 Task: Find connections with filter location Harbin with filter topic #house with filter profile language English with filter current company Leena AI with filter school Malla Reddy College of Engineering & Technology with filter industry IT System Design Services with filter service category Auto Insurance with filter keywords title Iron Worker
Action: Mouse moved to (694, 89)
Screenshot: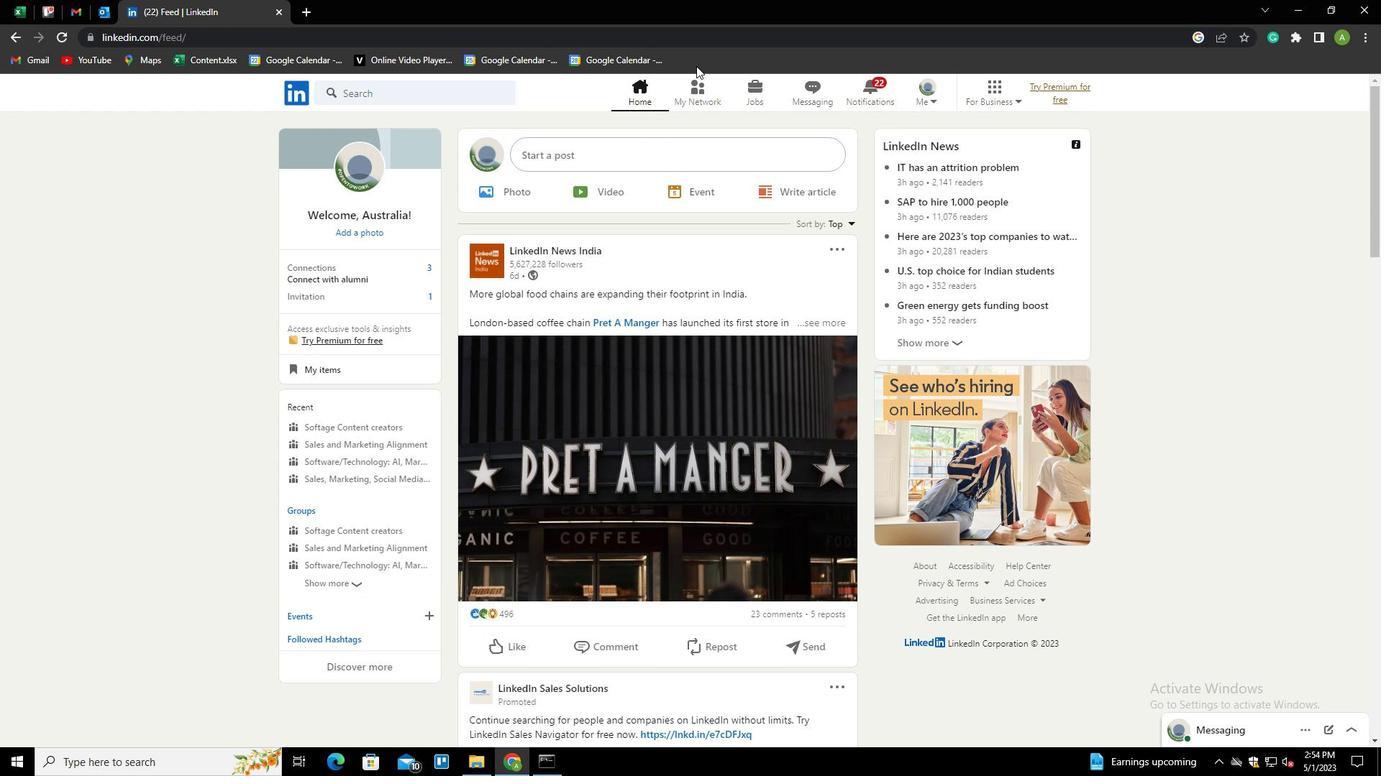 
Action: Mouse pressed left at (694, 89)
Screenshot: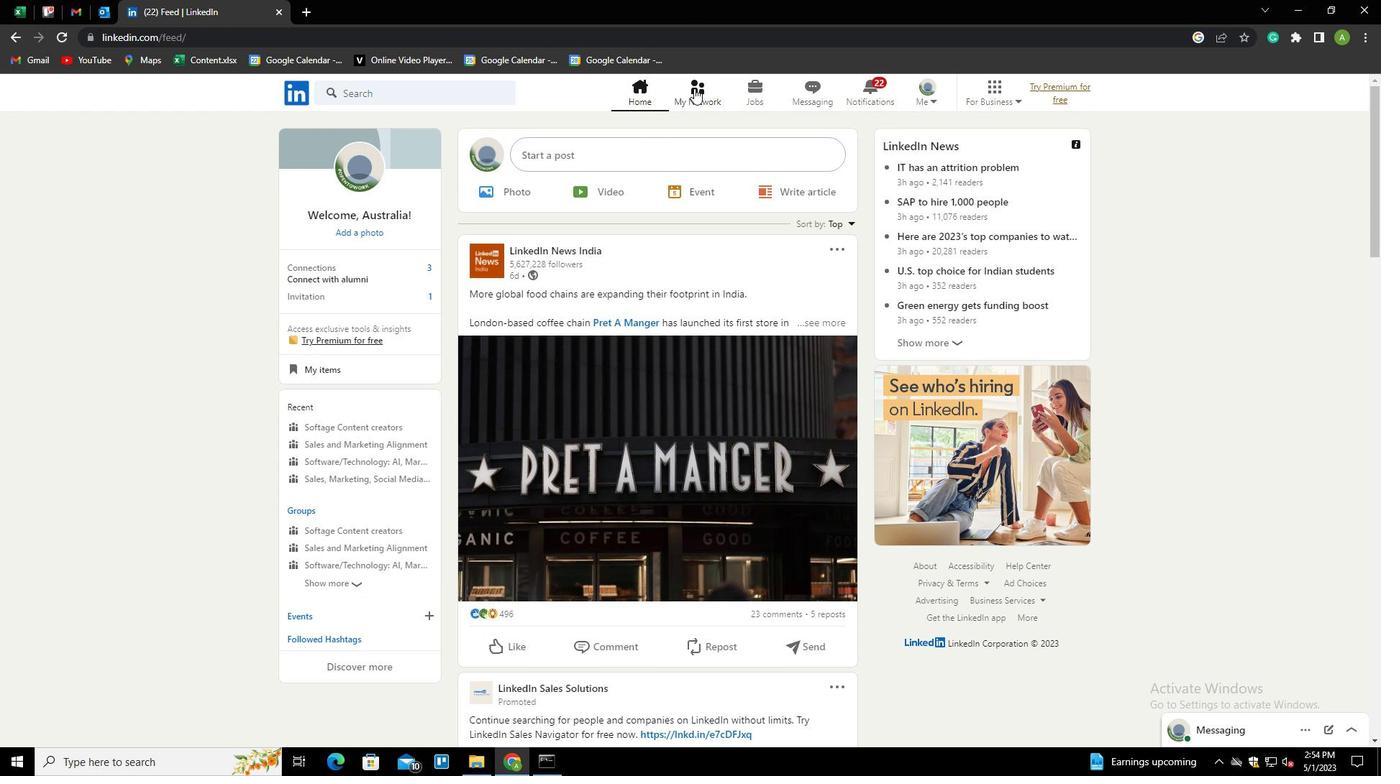
Action: Mouse moved to (382, 174)
Screenshot: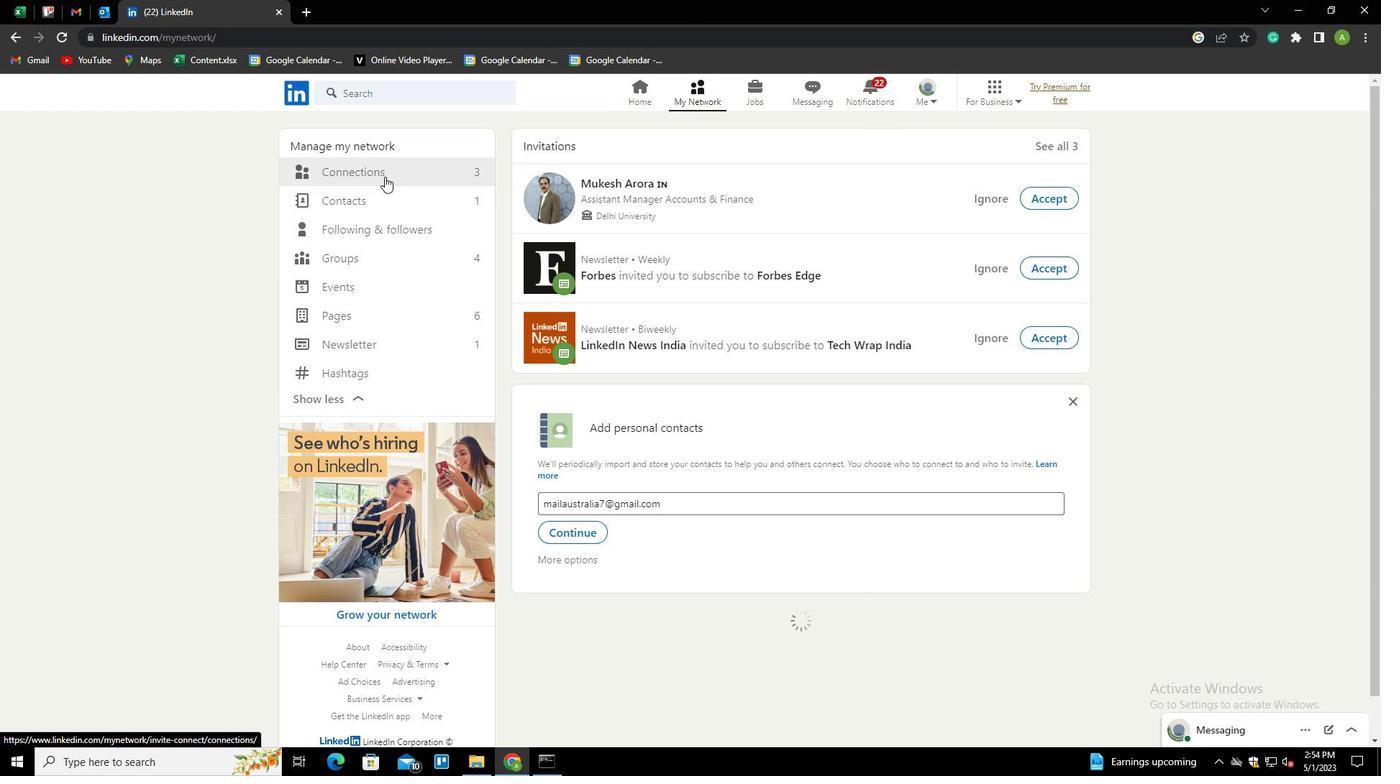 
Action: Mouse pressed left at (382, 174)
Screenshot: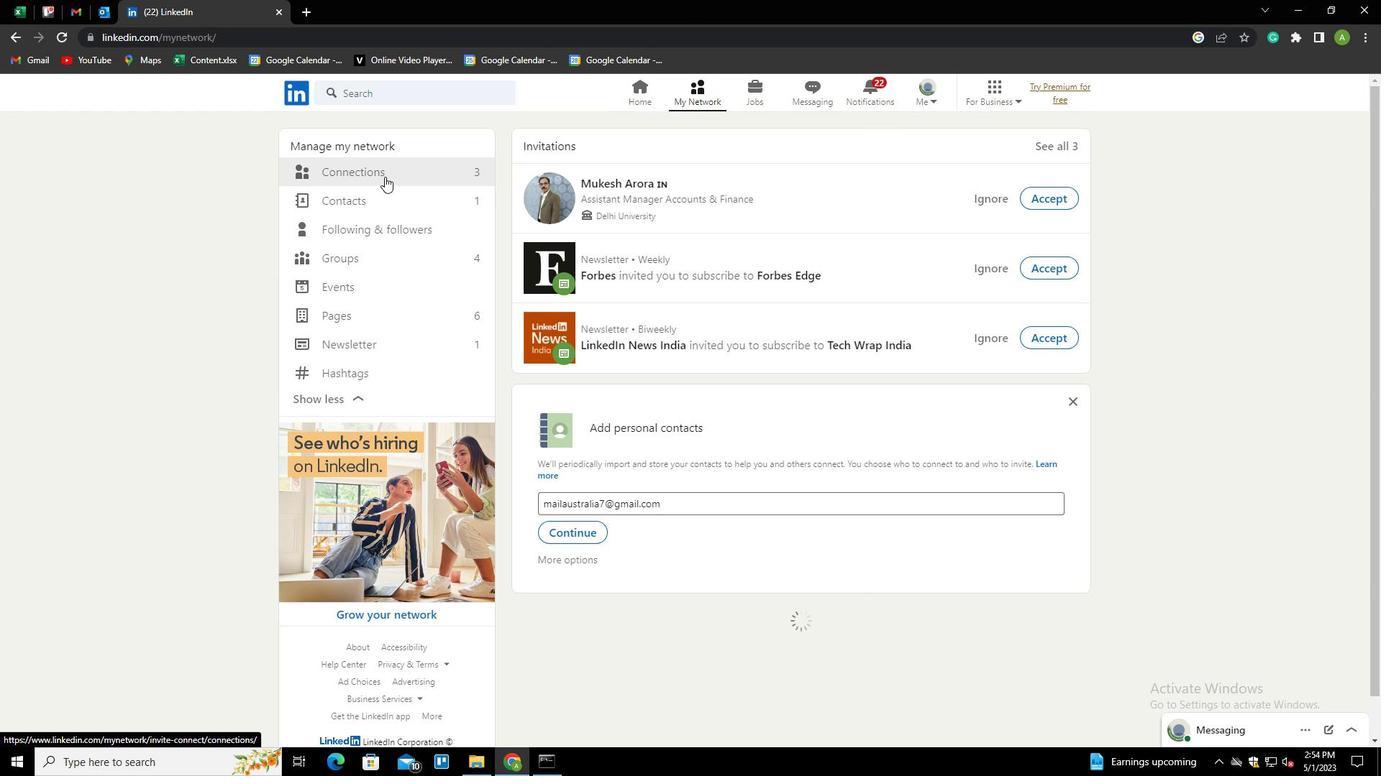 
Action: Mouse moved to (814, 171)
Screenshot: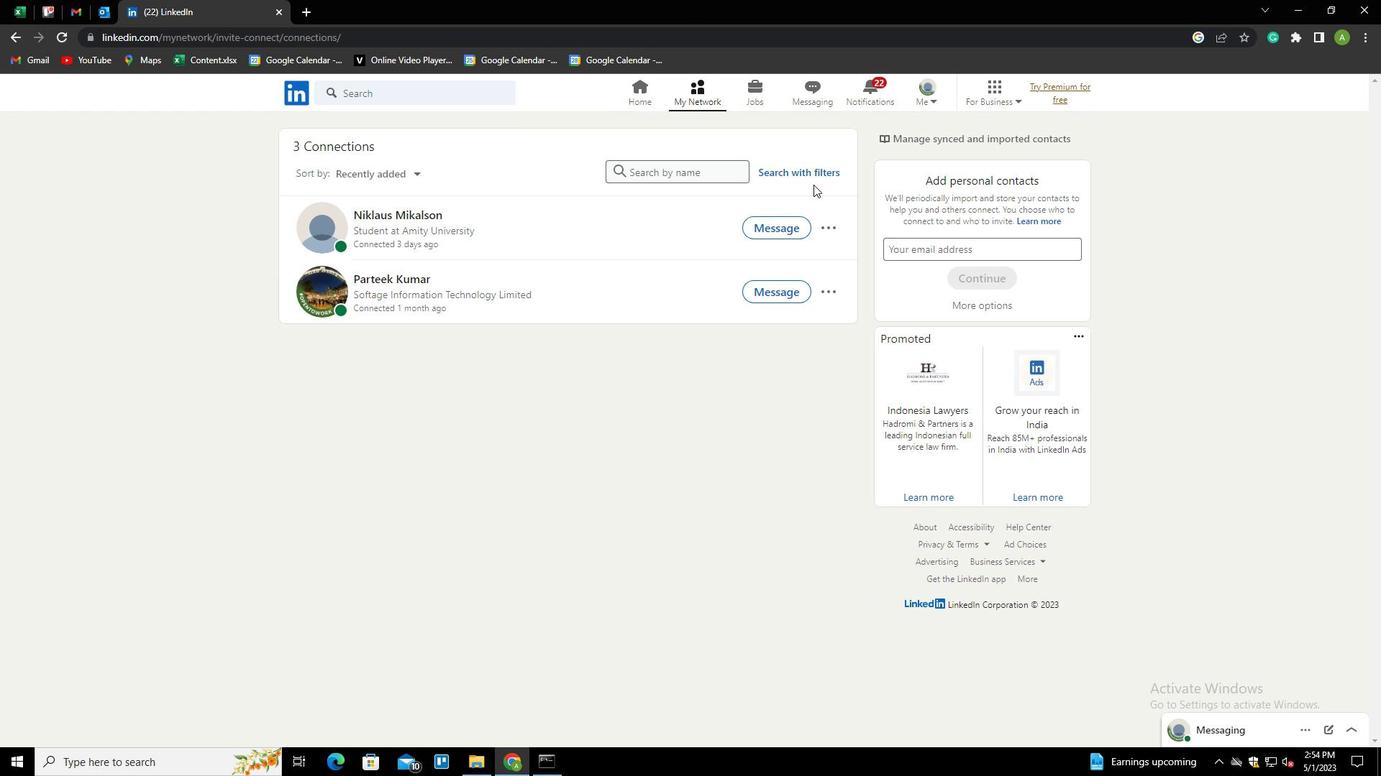
Action: Mouse pressed left at (814, 171)
Screenshot: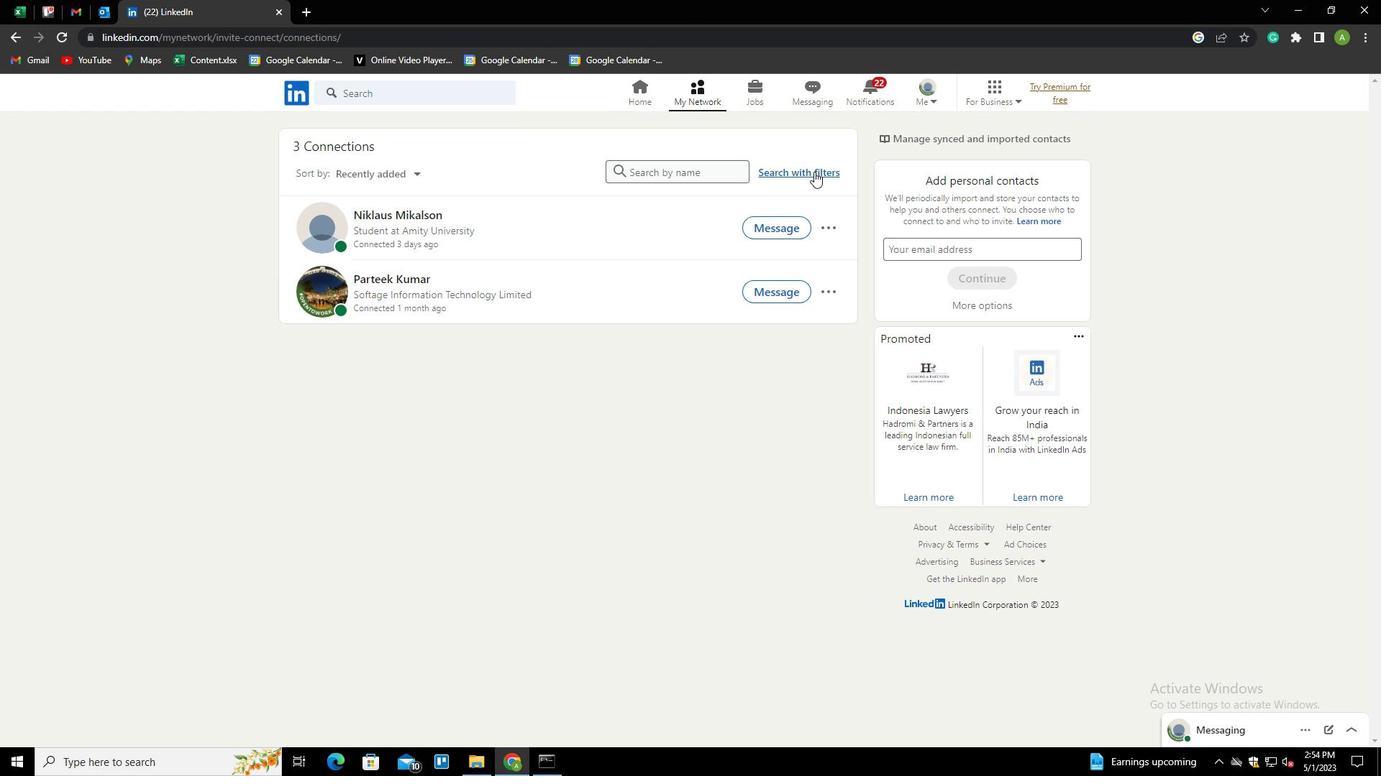 
Action: Mouse moved to (743, 126)
Screenshot: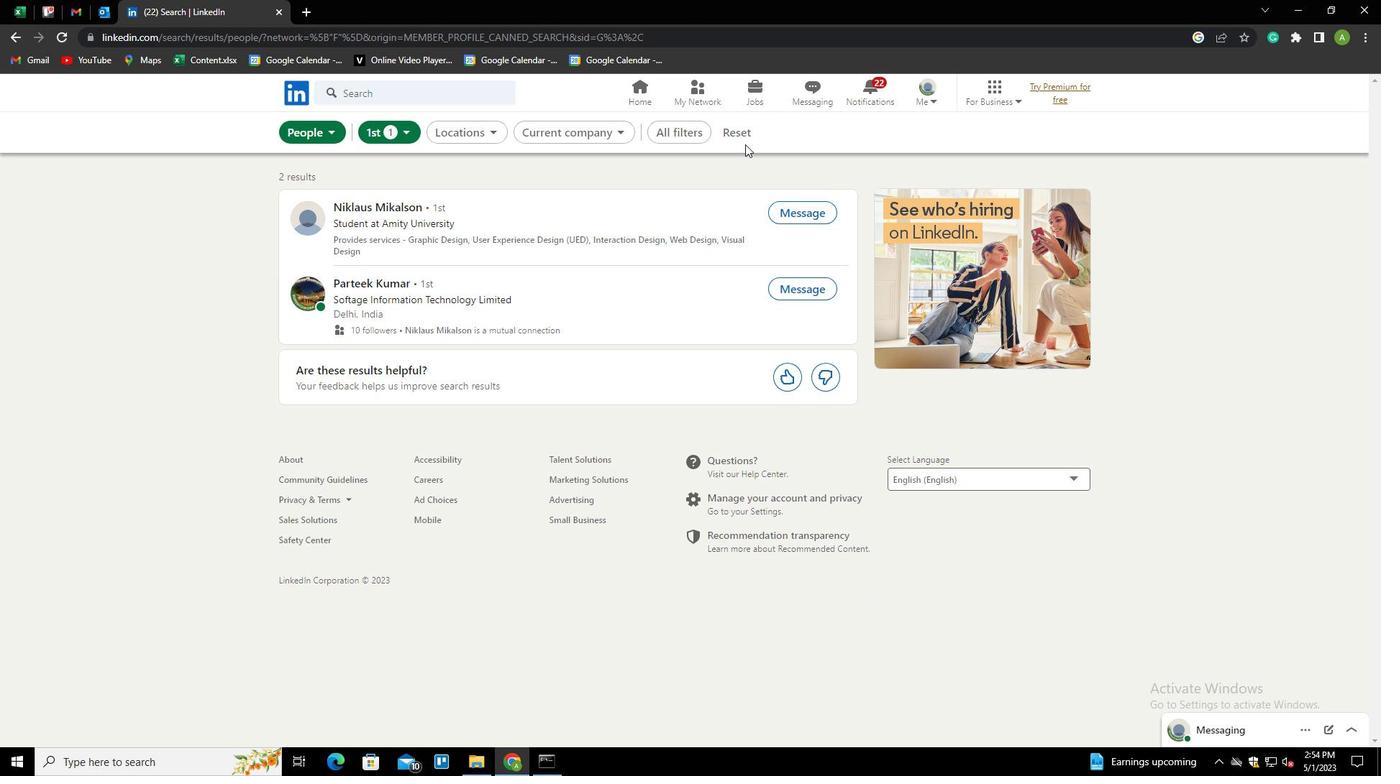 
Action: Mouse pressed left at (743, 126)
Screenshot: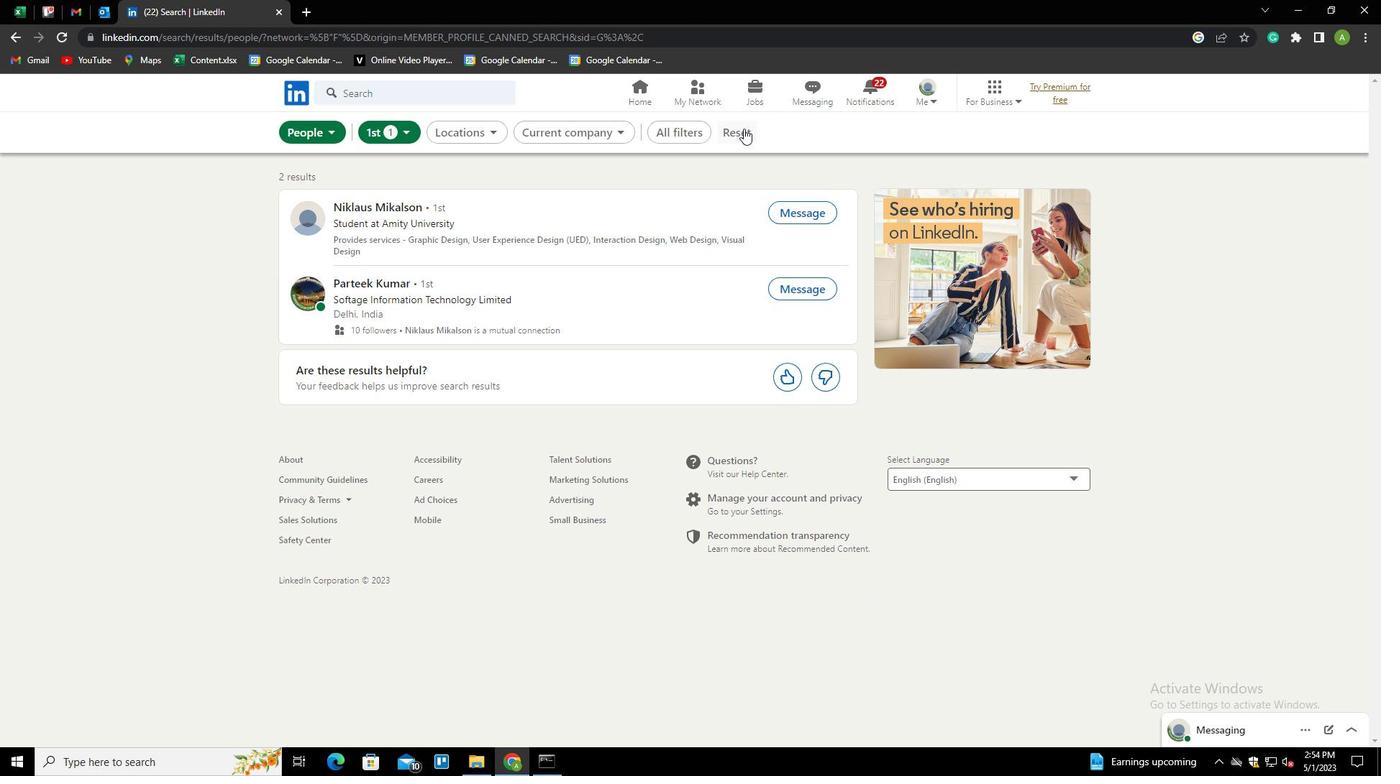 
Action: Mouse moved to (692, 132)
Screenshot: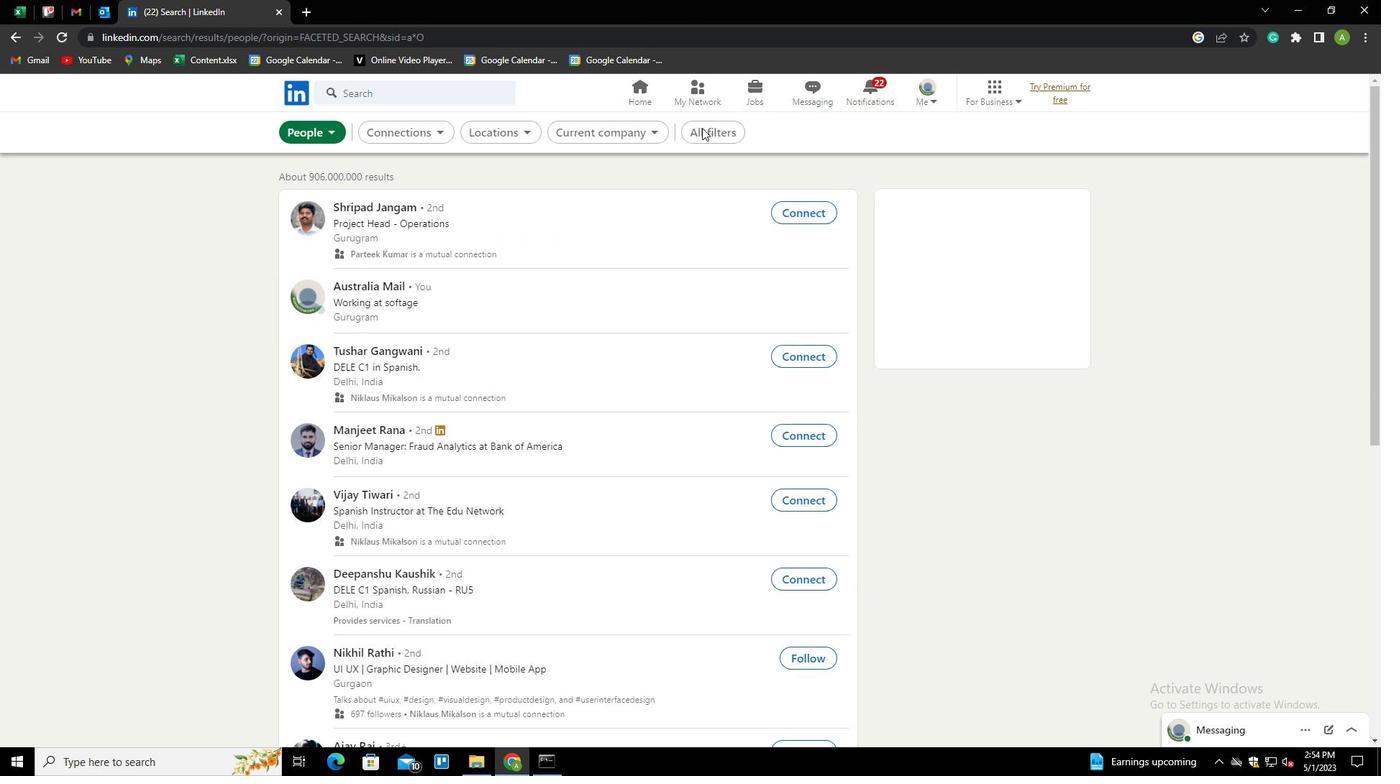 
Action: Mouse pressed left at (692, 132)
Screenshot: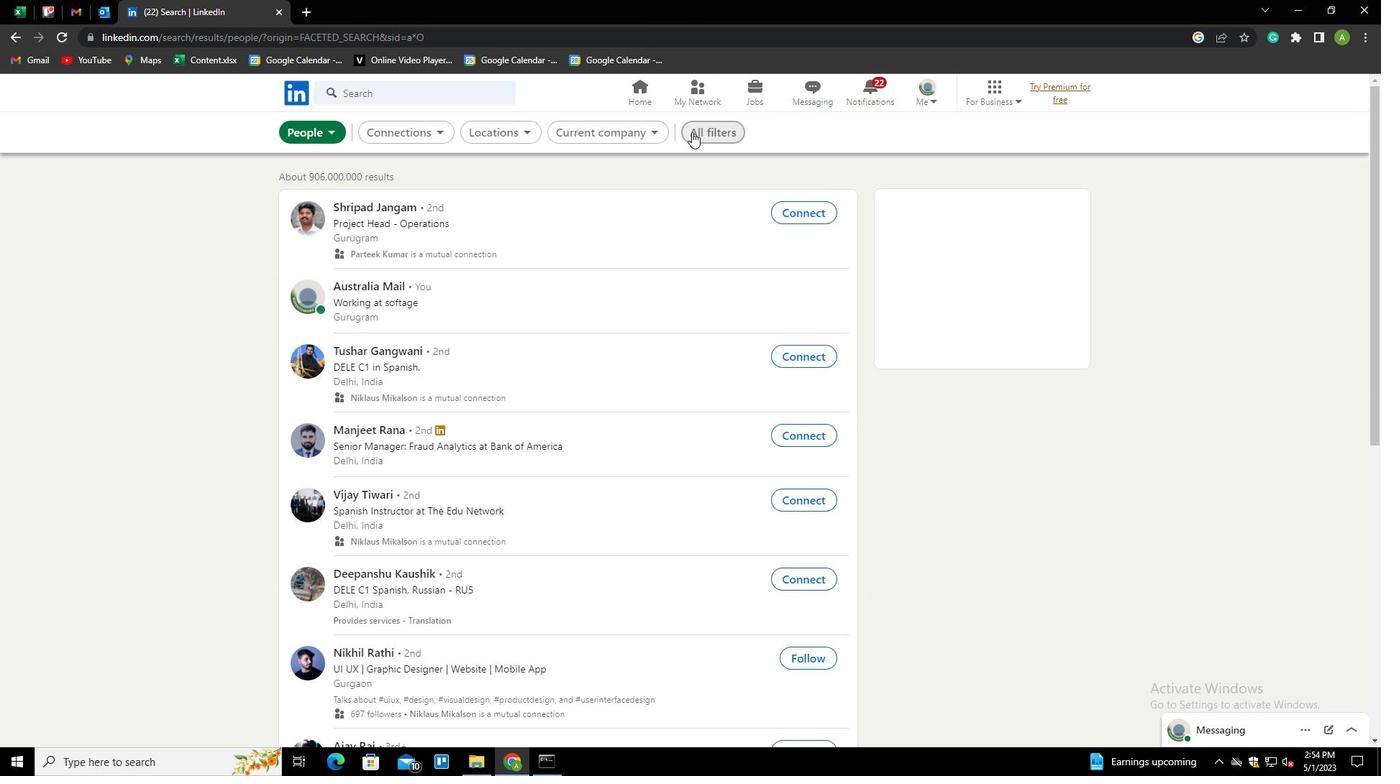 
Action: Mouse moved to (1210, 448)
Screenshot: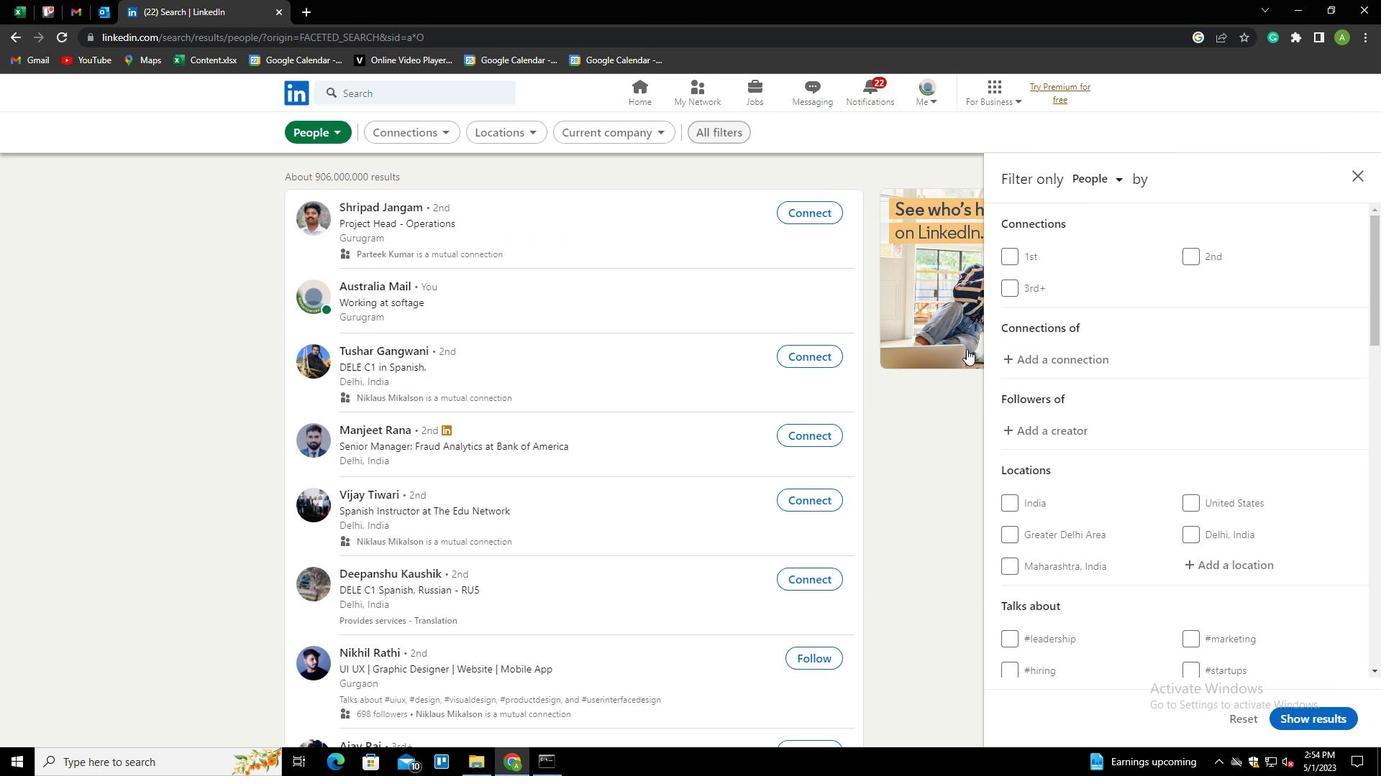 
Action: Mouse scrolled (1210, 447) with delta (0, 0)
Screenshot: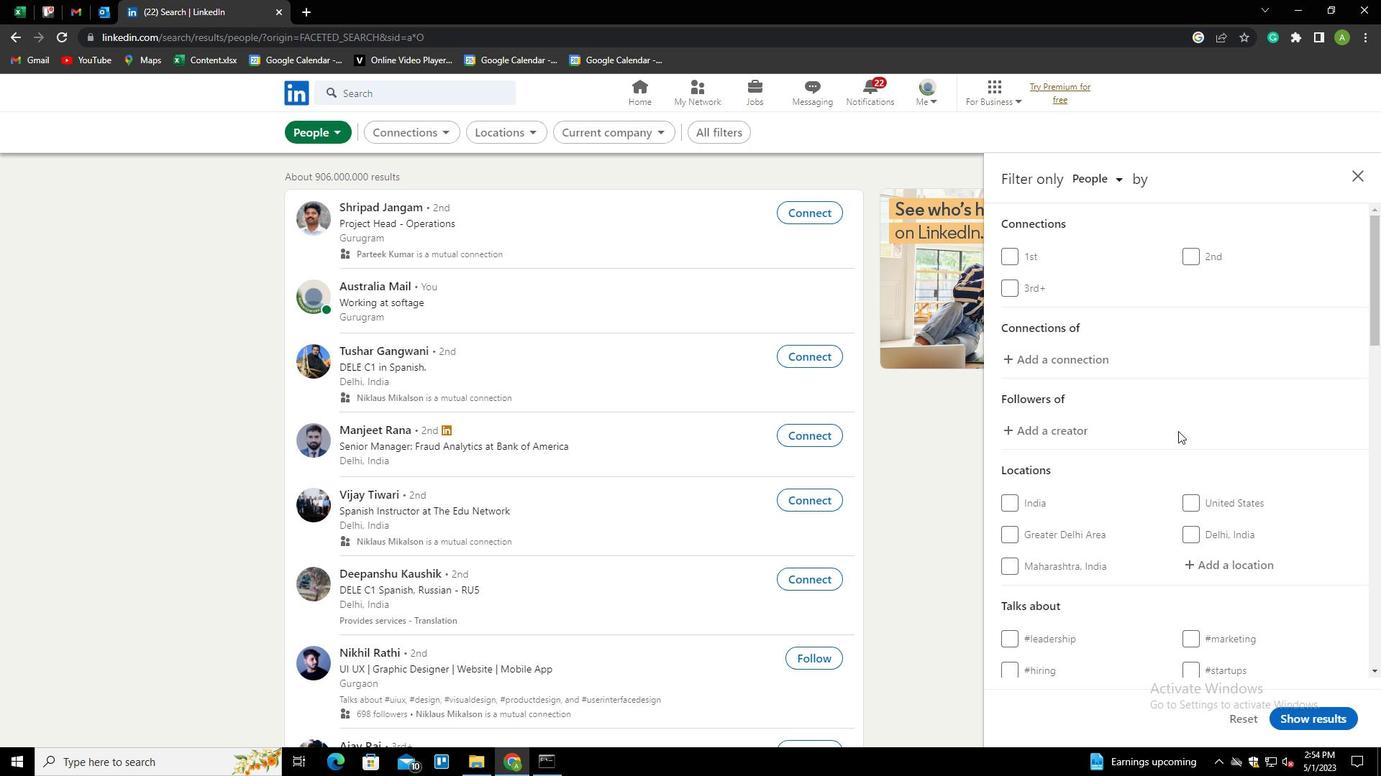 
Action: Mouse moved to (1207, 482)
Screenshot: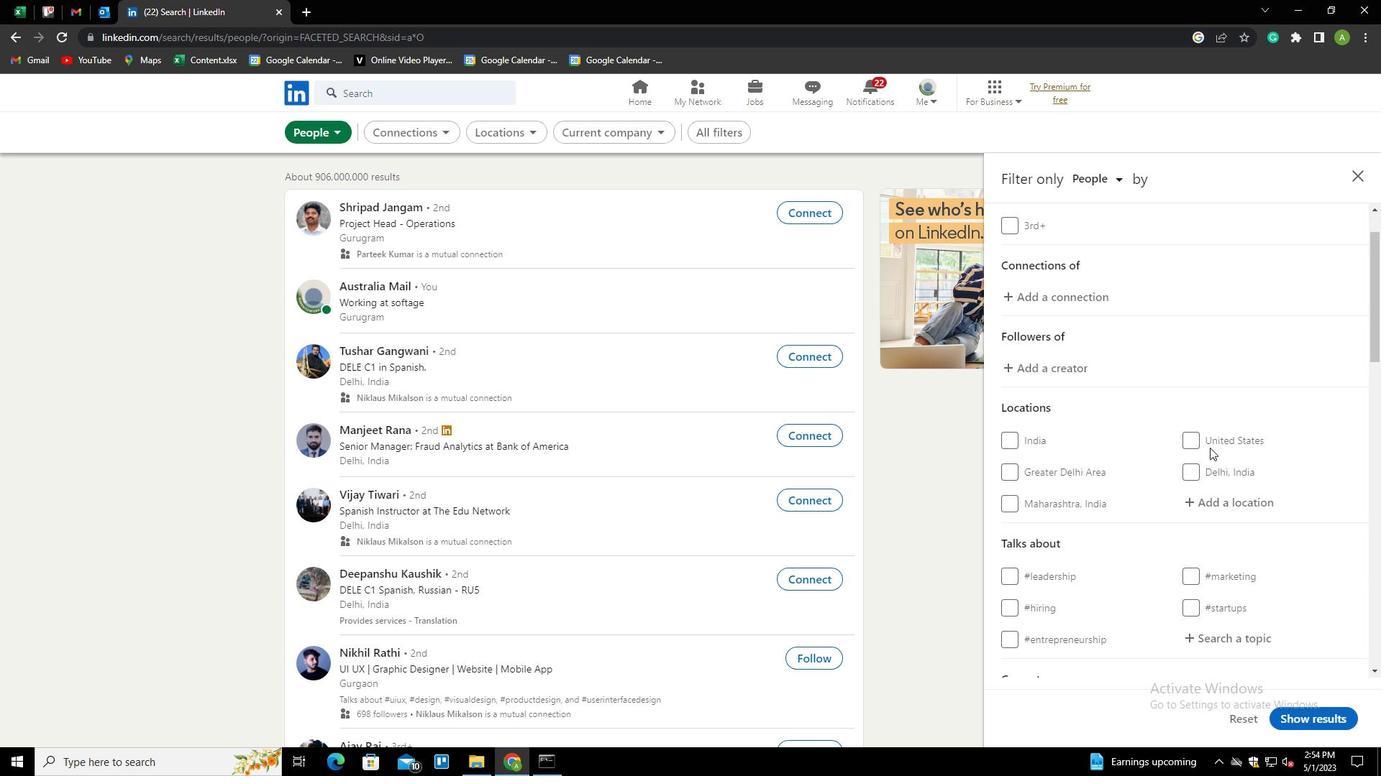 
Action: Mouse pressed left at (1207, 482)
Screenshot: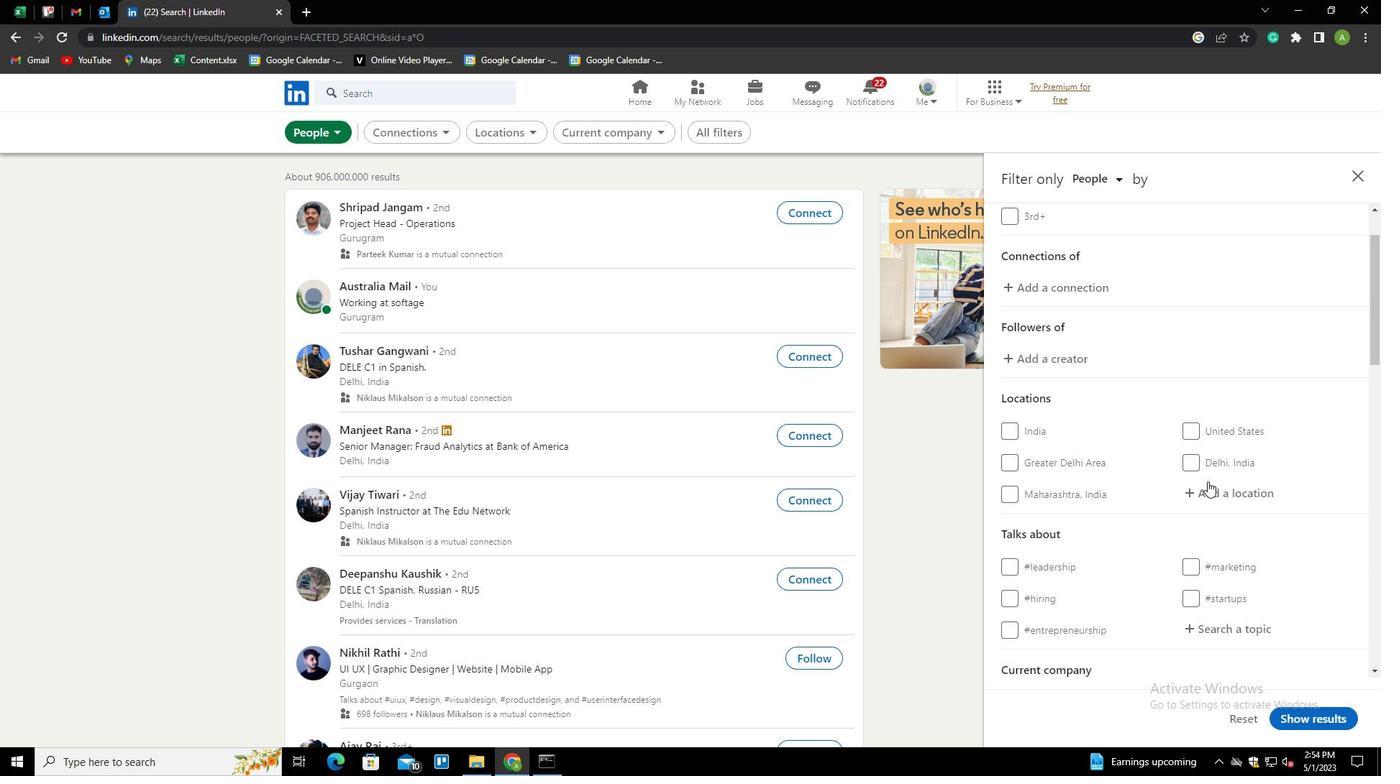 
Action: Mouse moved to (1207, 497)
Screenshot: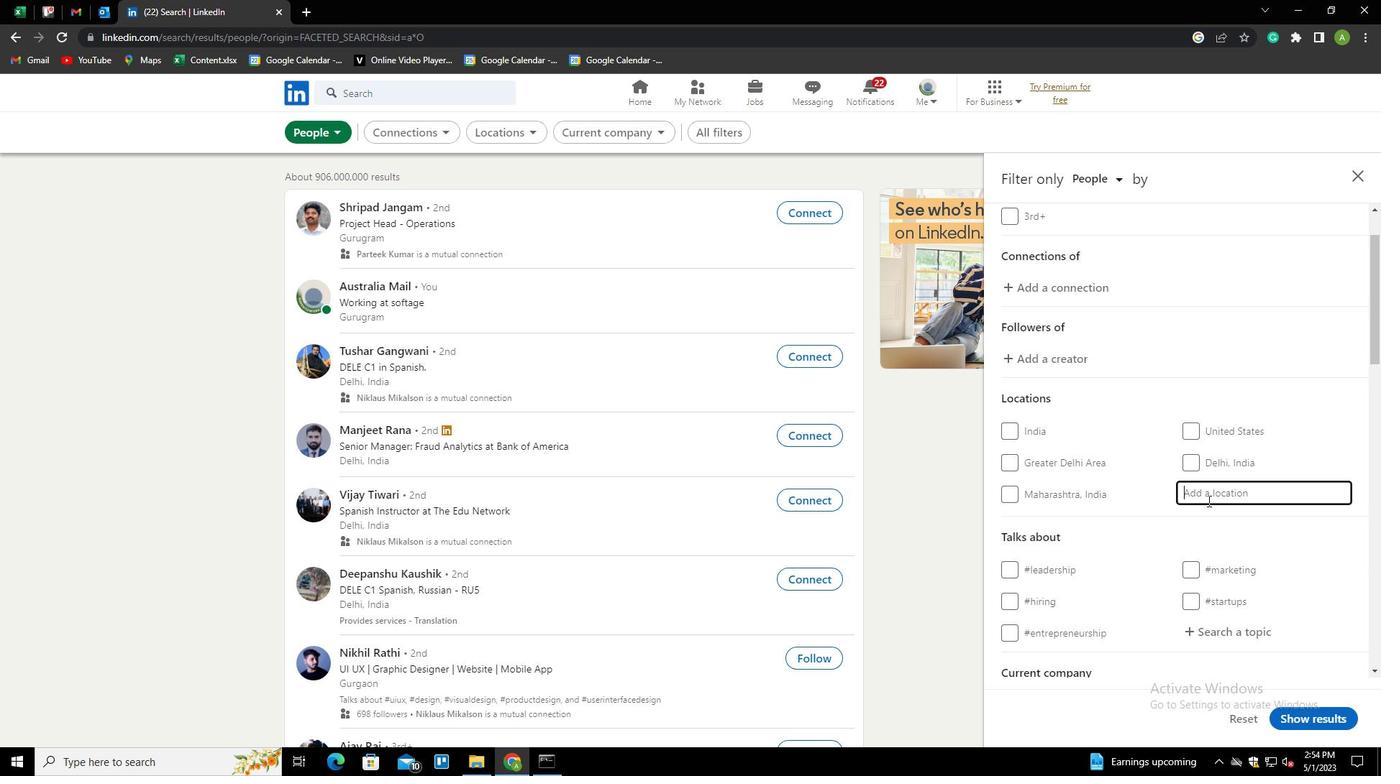 
Action: Mouse pressed left at (1207, 497)
Screenshot: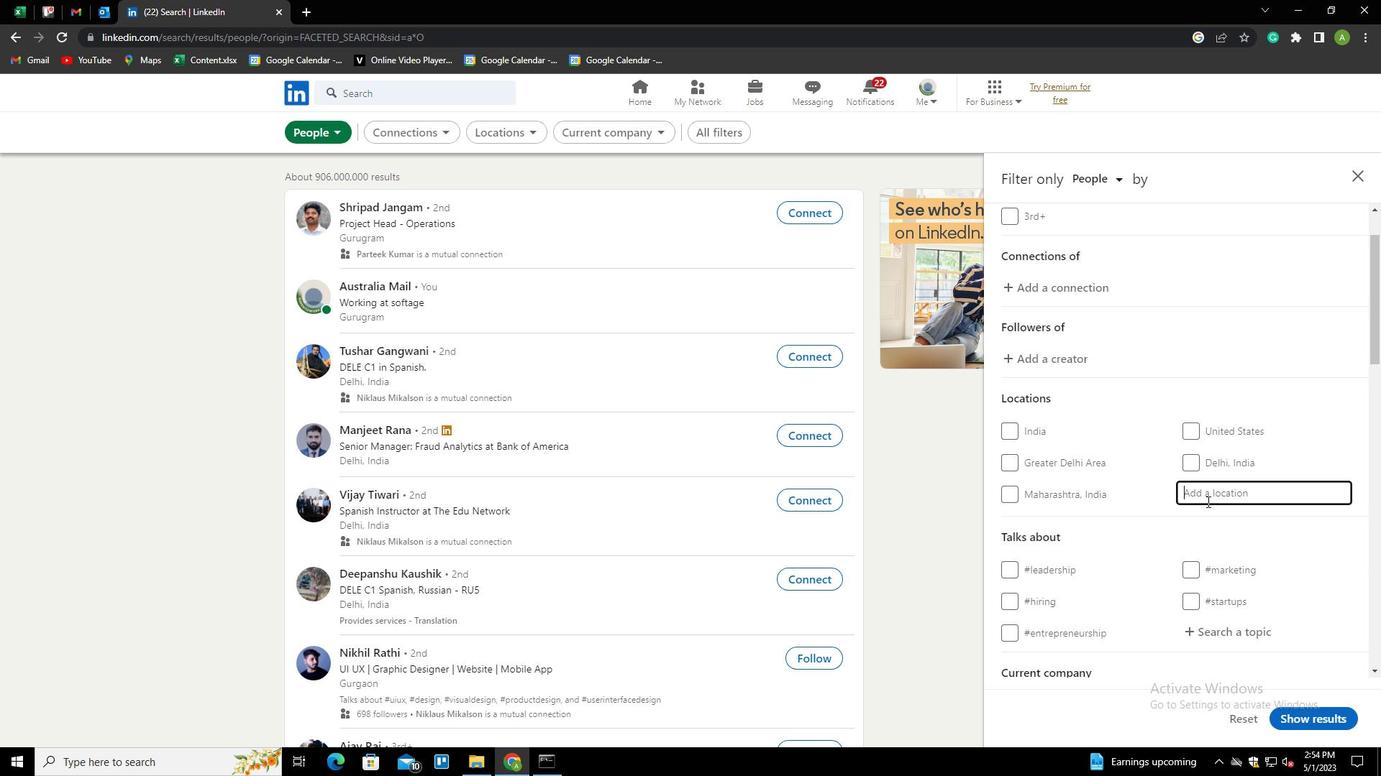
Action: Key pressed <Key.shift>HARBIN<Key.down><Key.enter>
Screenshot: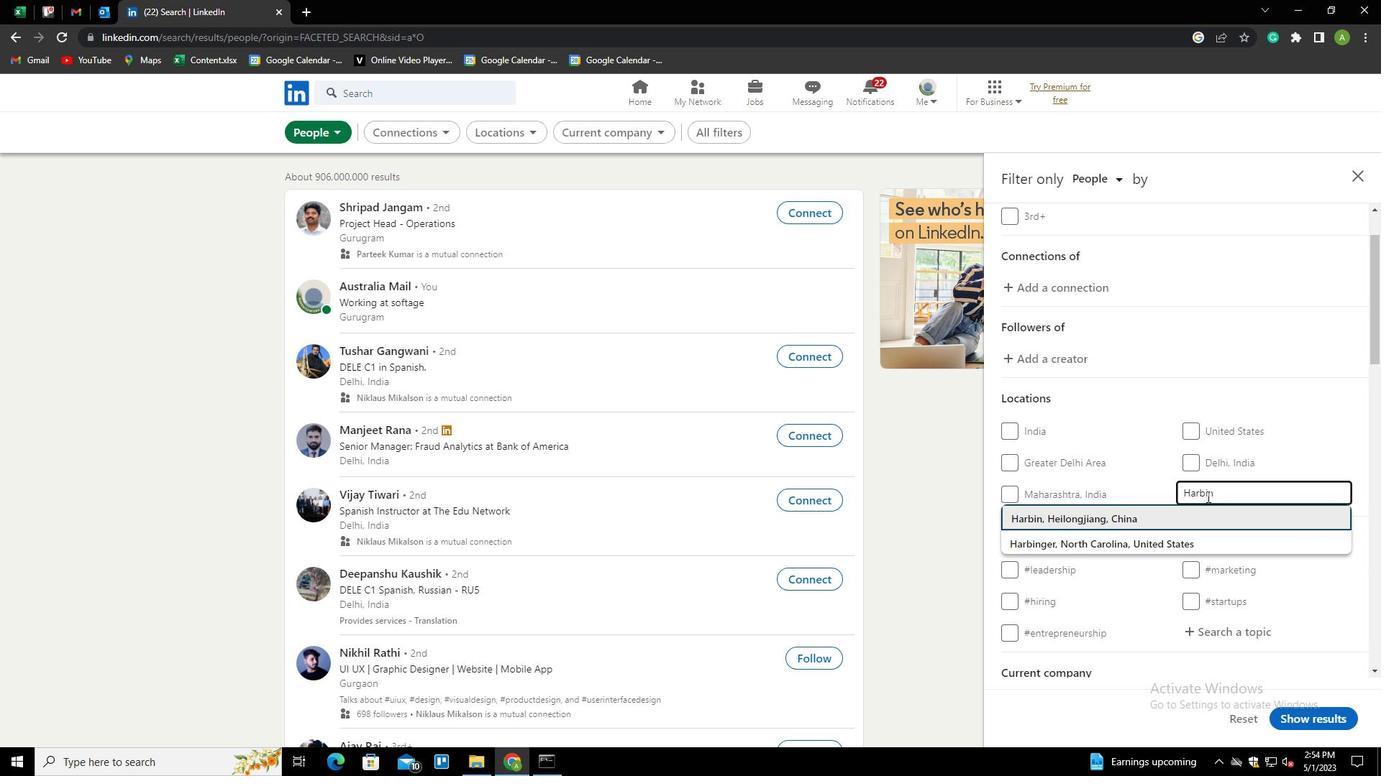 
Action: Mouse scrolled (1207, 496) with delta (0, 0)
Screenshot: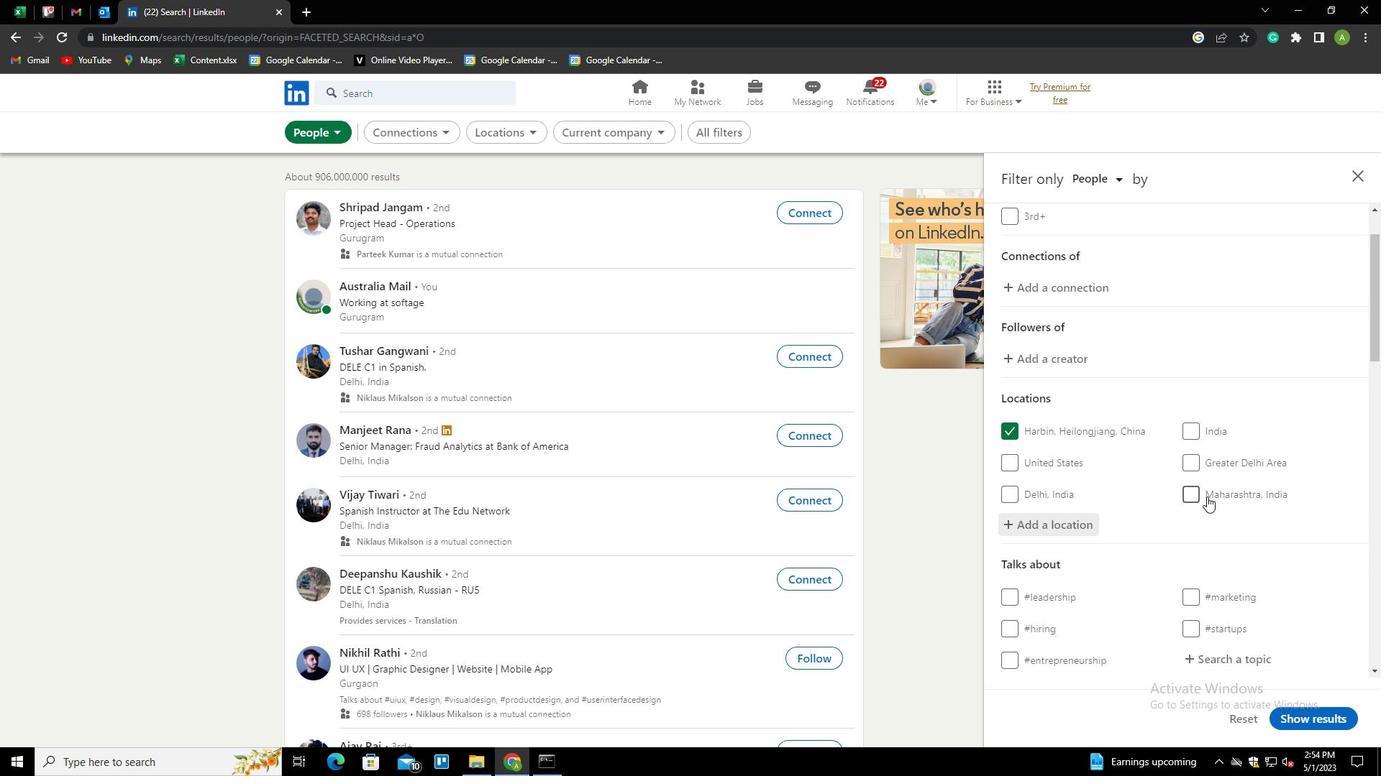 
Action: Mouse scrolled (1207, 496) with delta (0, 0)
Screenshot: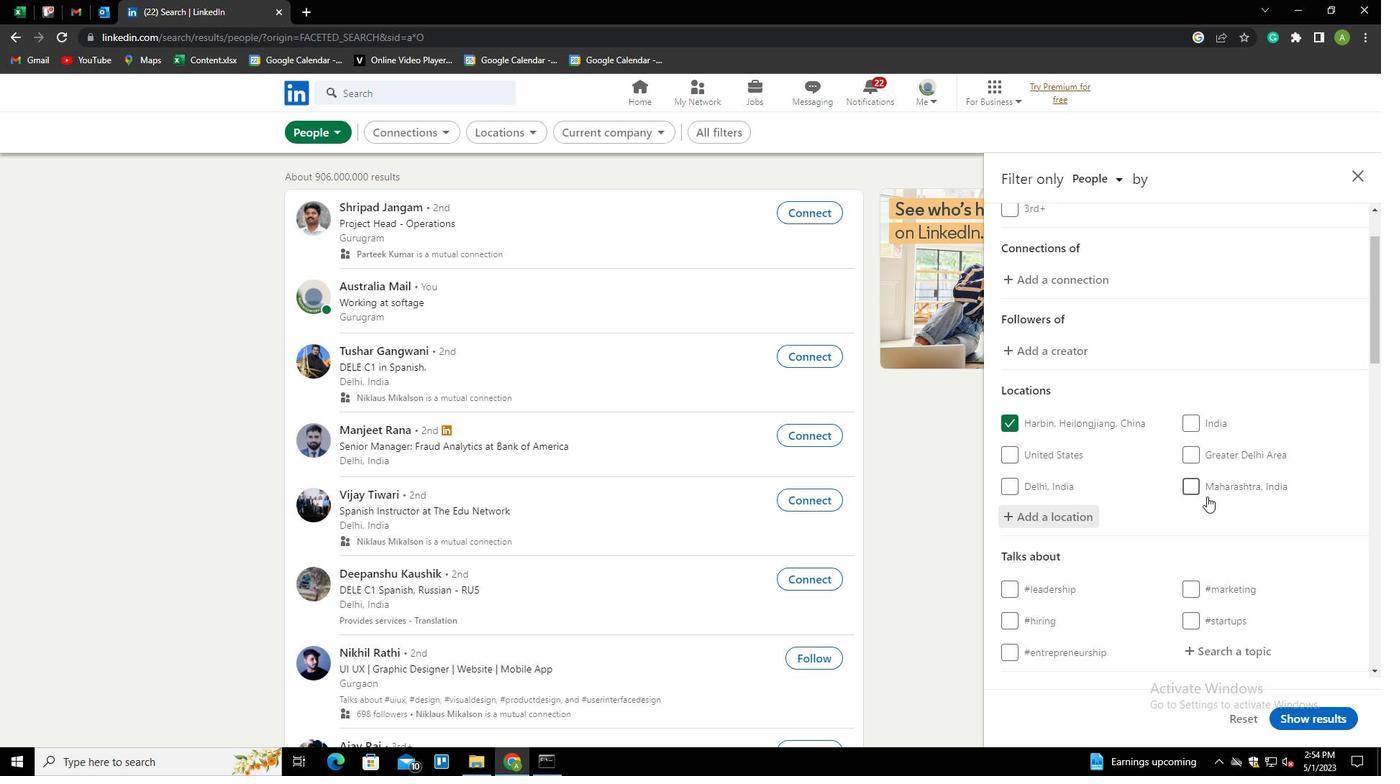
Action: Mouse scrolled (1207, 496) with delta (0, 0)
Screenshot: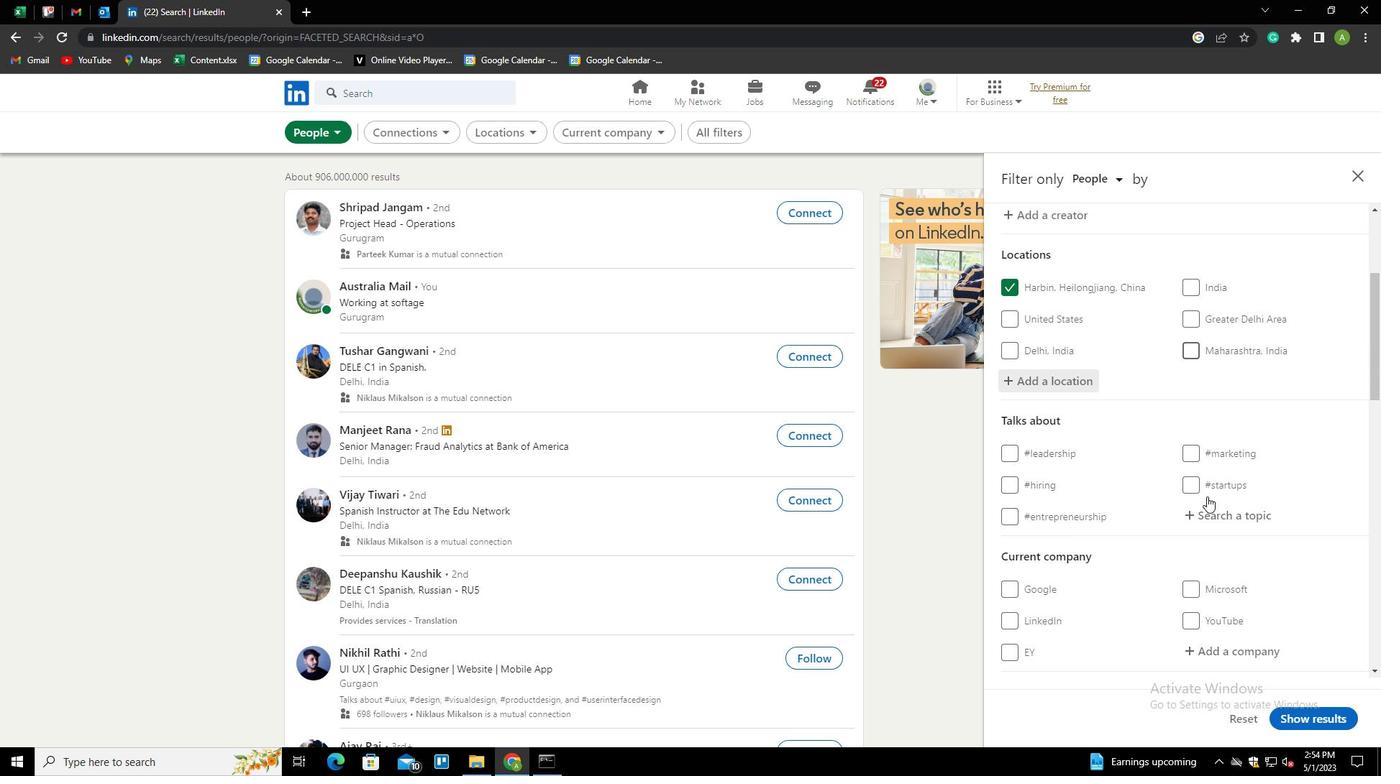 
Action: Mouse moved to (1210, 439)
Screenshot: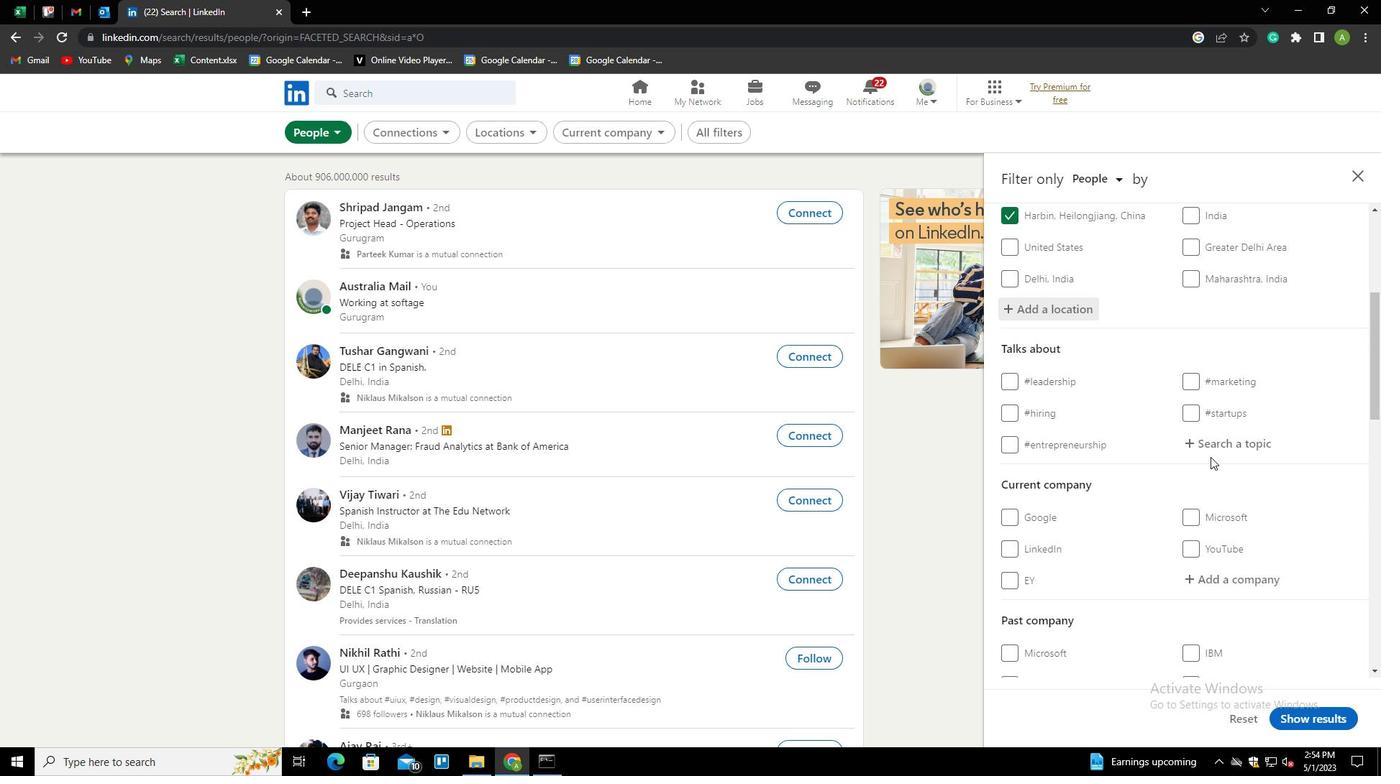 
Action: Mouse pressed left at (1210, 439)
Screenshot: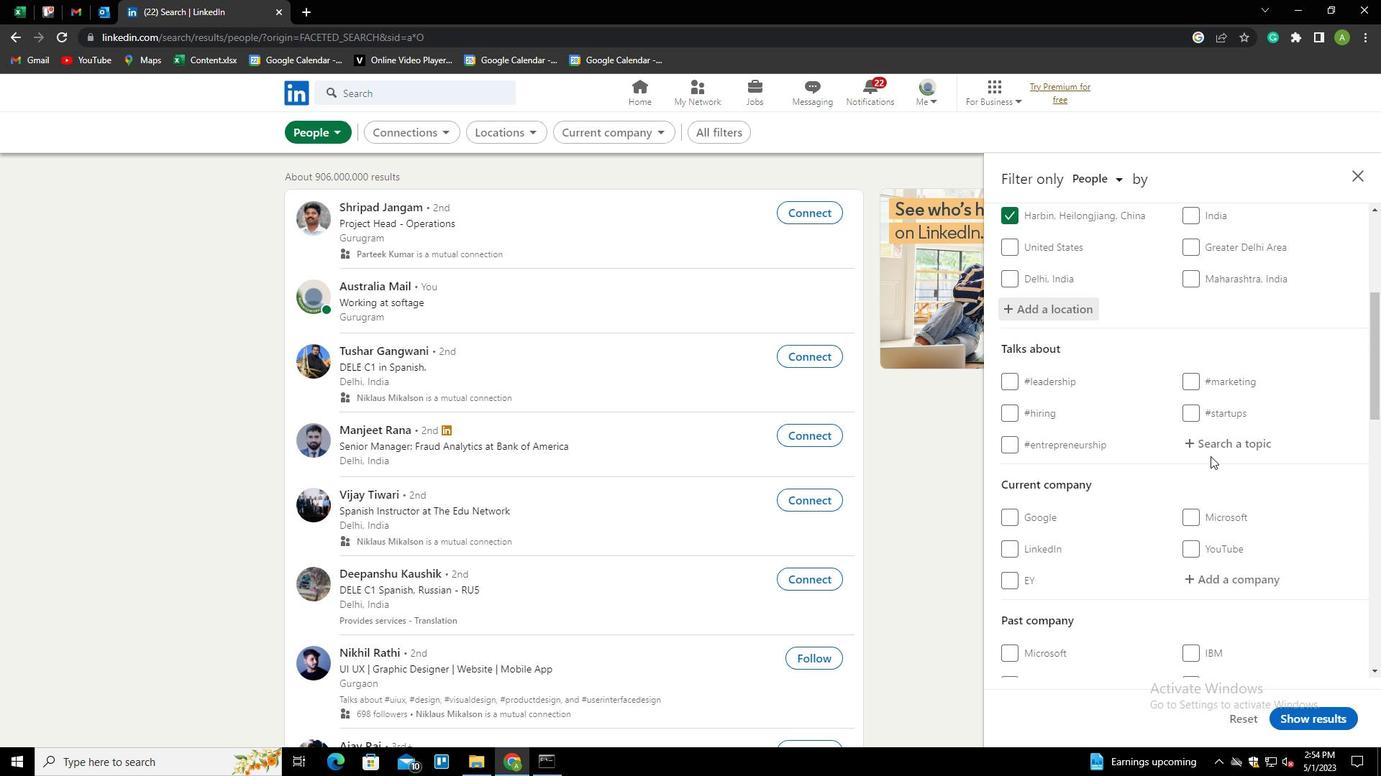 
Action: Key pressed JPI<Key.backspace><Key.backspace><Key.backspace>JPI<Key.backspace><Key.backspace><Key.backspace><Key.backspace>HOUSE<Key.down><Key.down><Key.down><Key.enter>
Screenshot: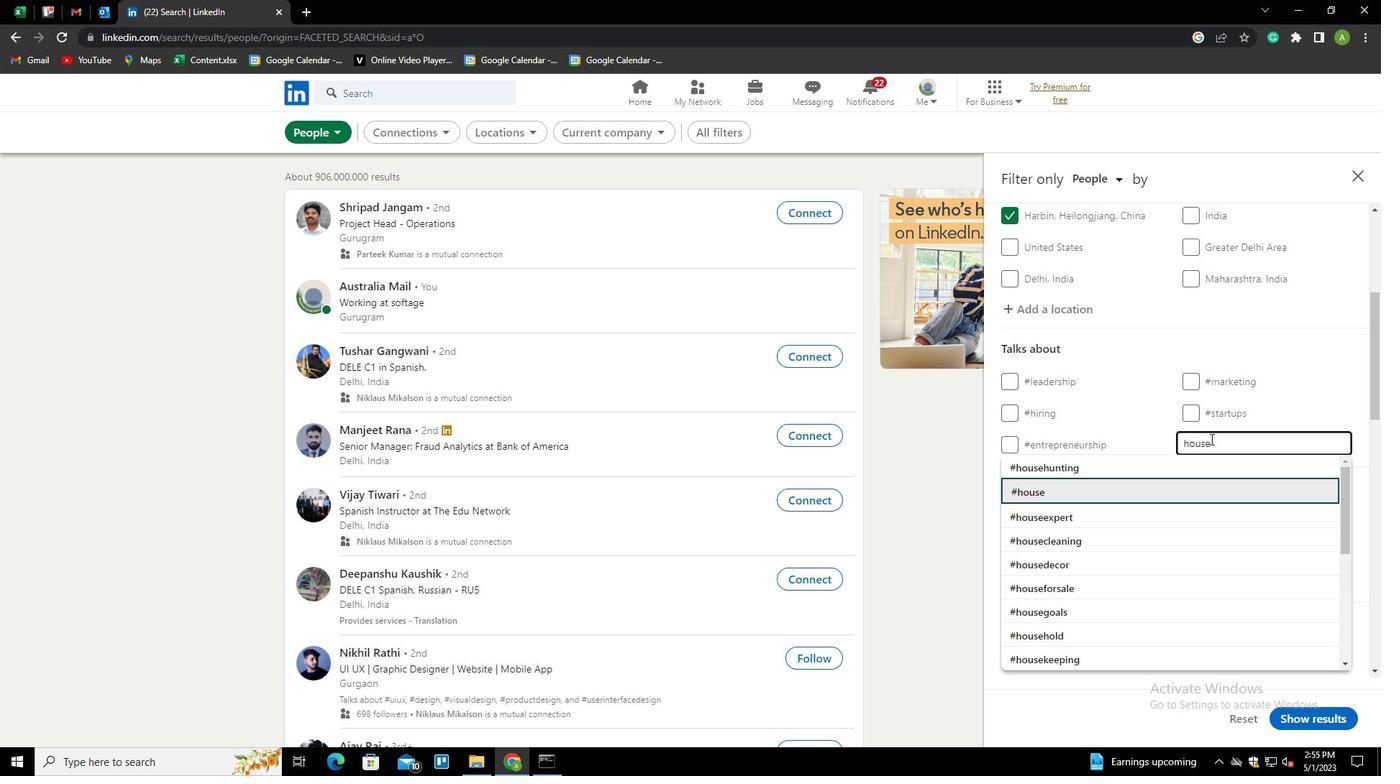 
Action: Mouse scrolled (1210, 438) with delta (0, 0)
Screenshot: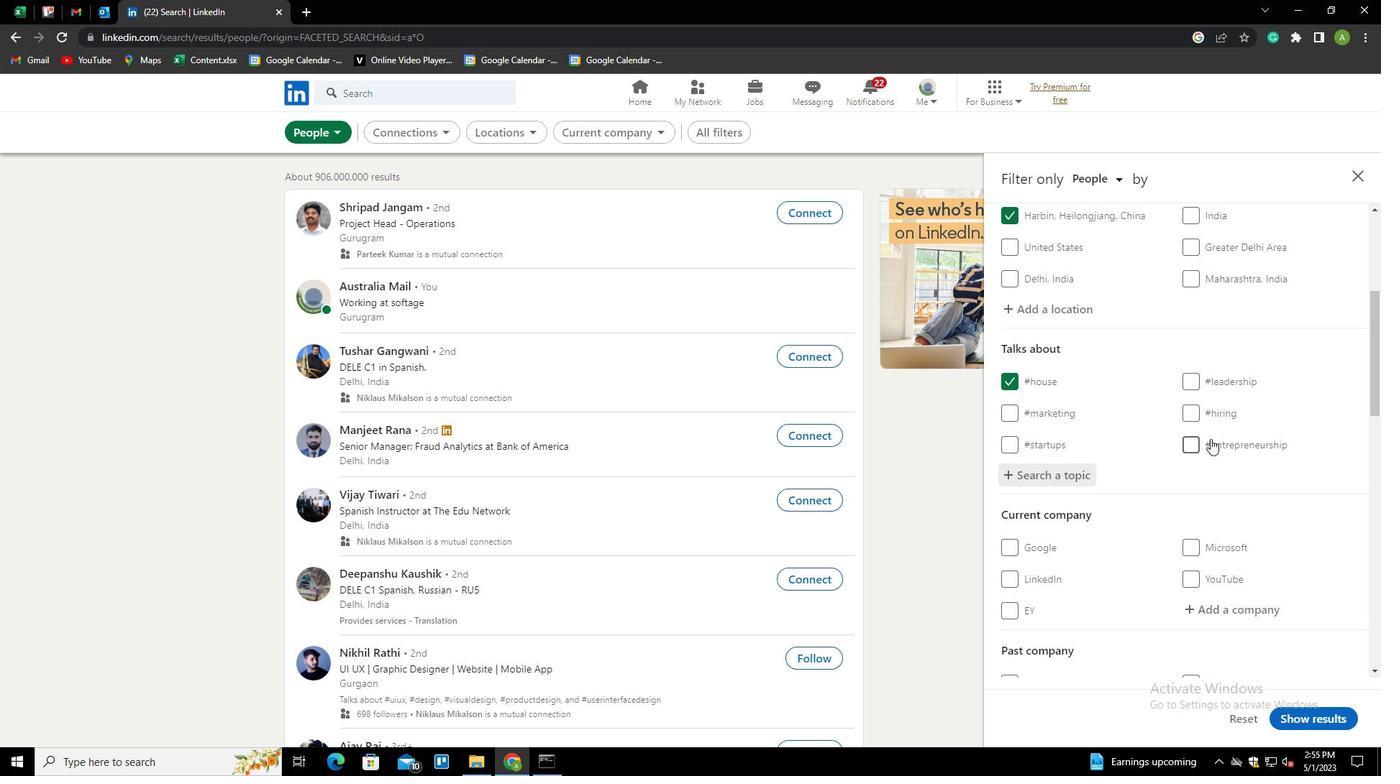 
Action: Mouse scrolled (1210, 438) with delta (0, 0)
Screenshot: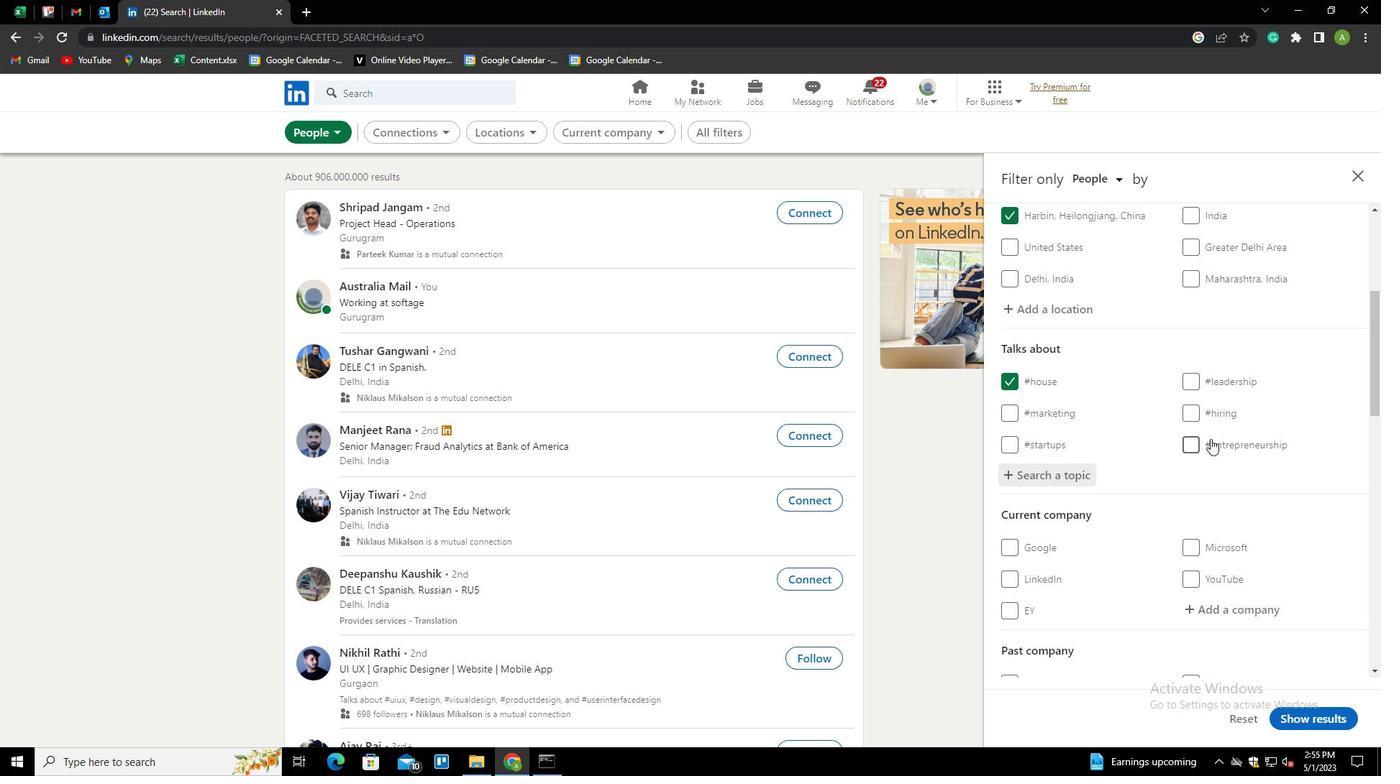 
Action: Mouse scrolled (1210, 438) with delta (0, 0)
Screenshot: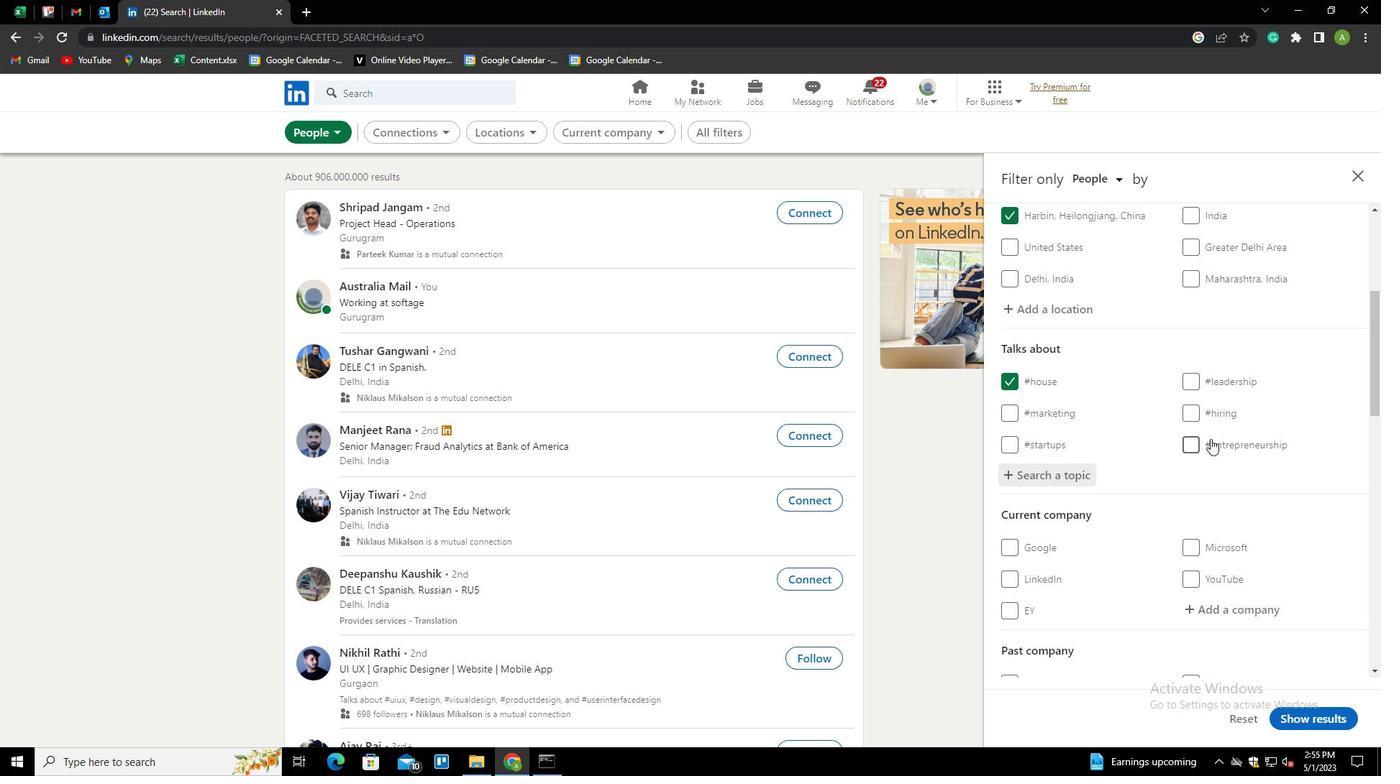 
Action: Mouse scrolled (1210, 438) with delta (0, 0)
Screenshot: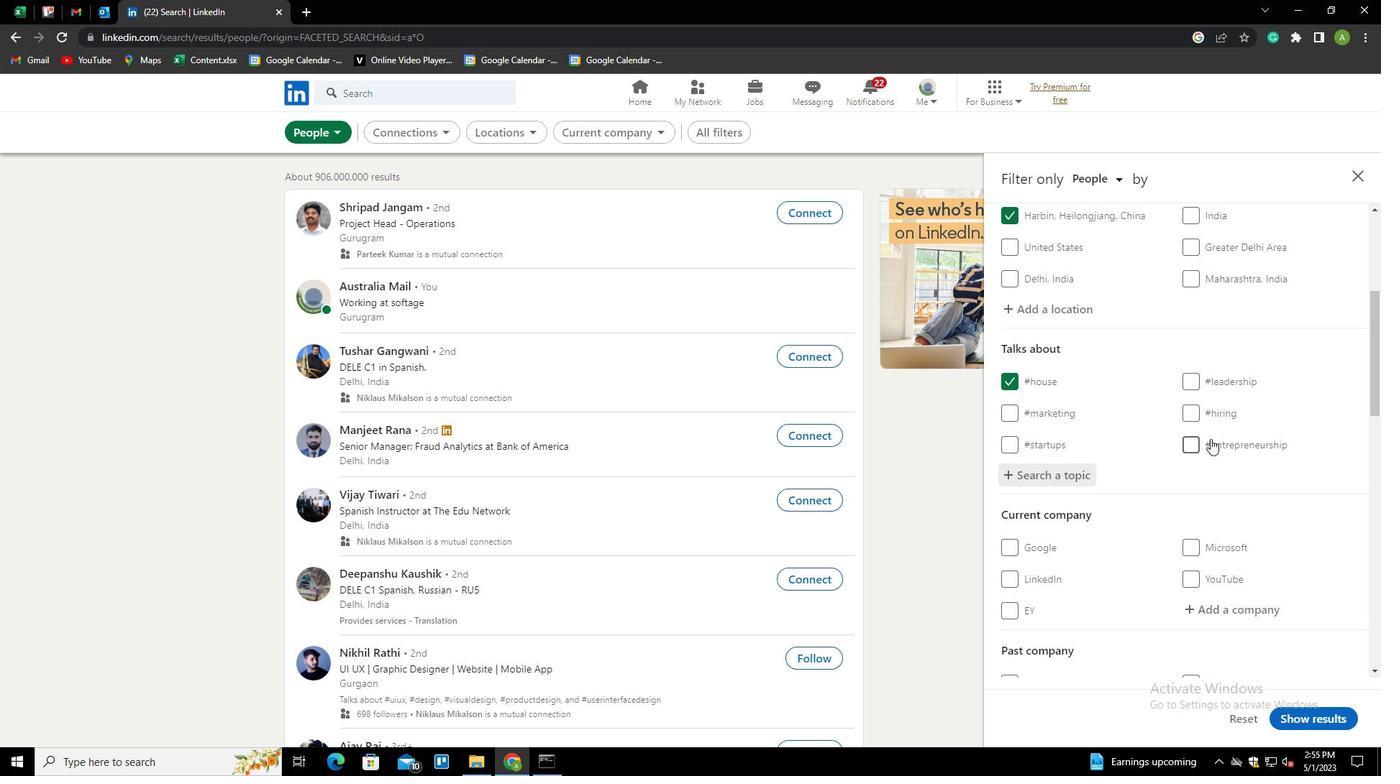 
Action: Mouse scrolled (1210, 438) with delta (0, 0)
Screenshot: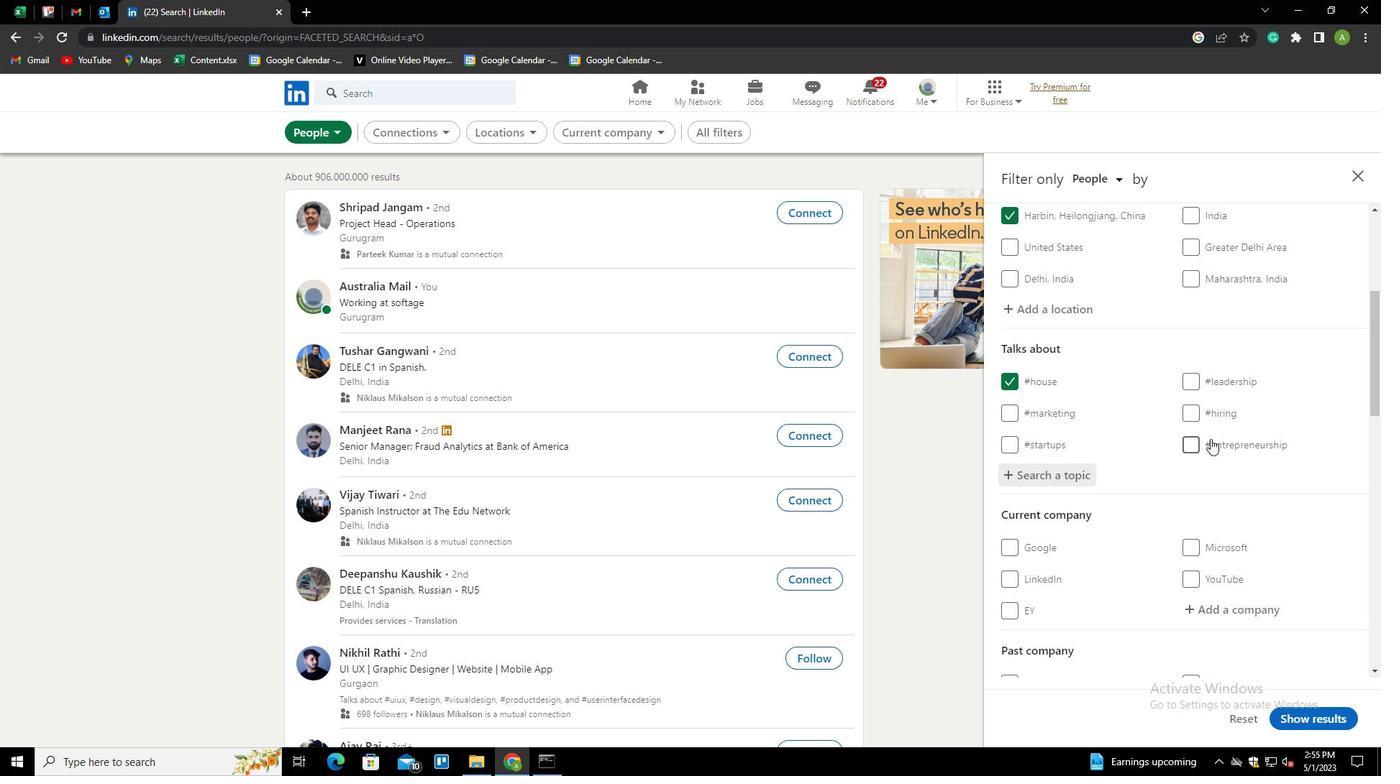 
Action: Mouse scrolled (1210, 438) with delta (0, 0)
Screenshot: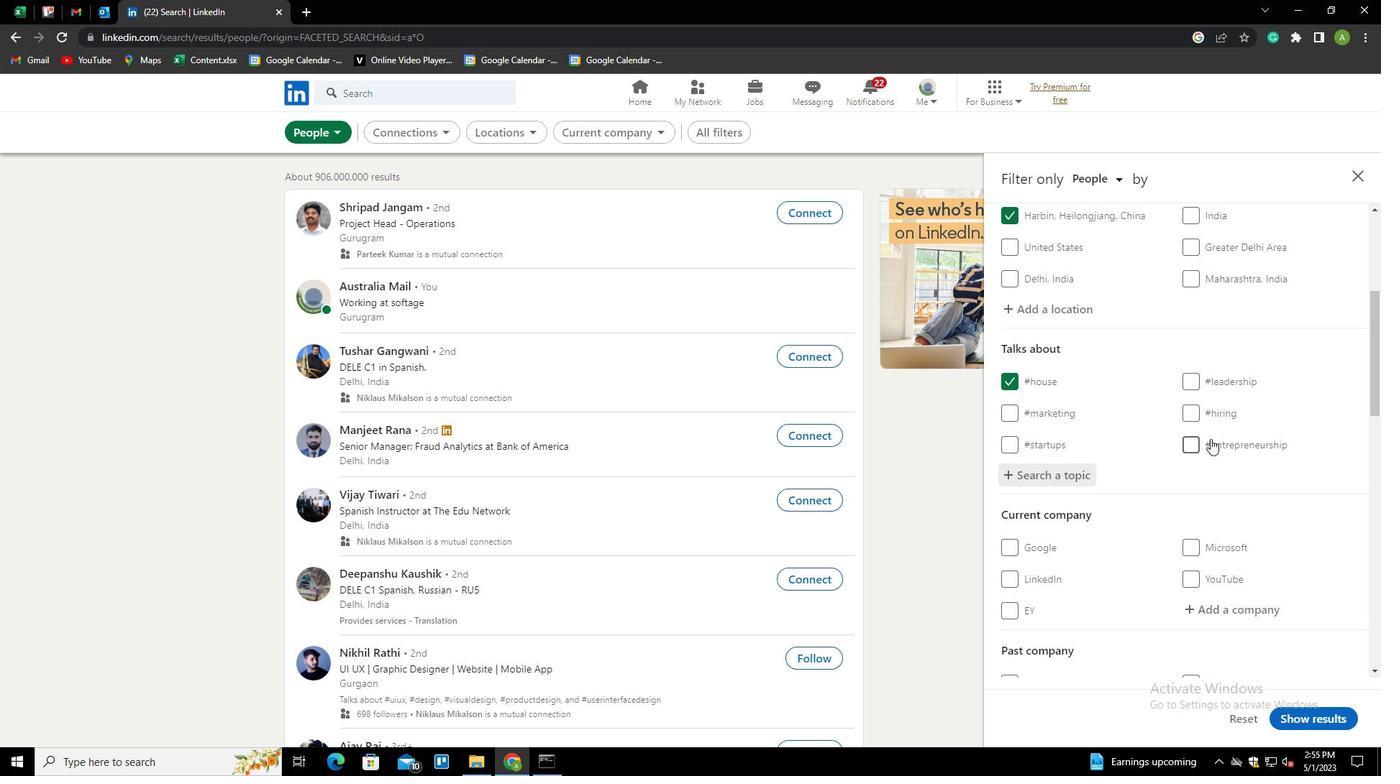 
Action: Mouse moved to (1129, 466)
Screenshot: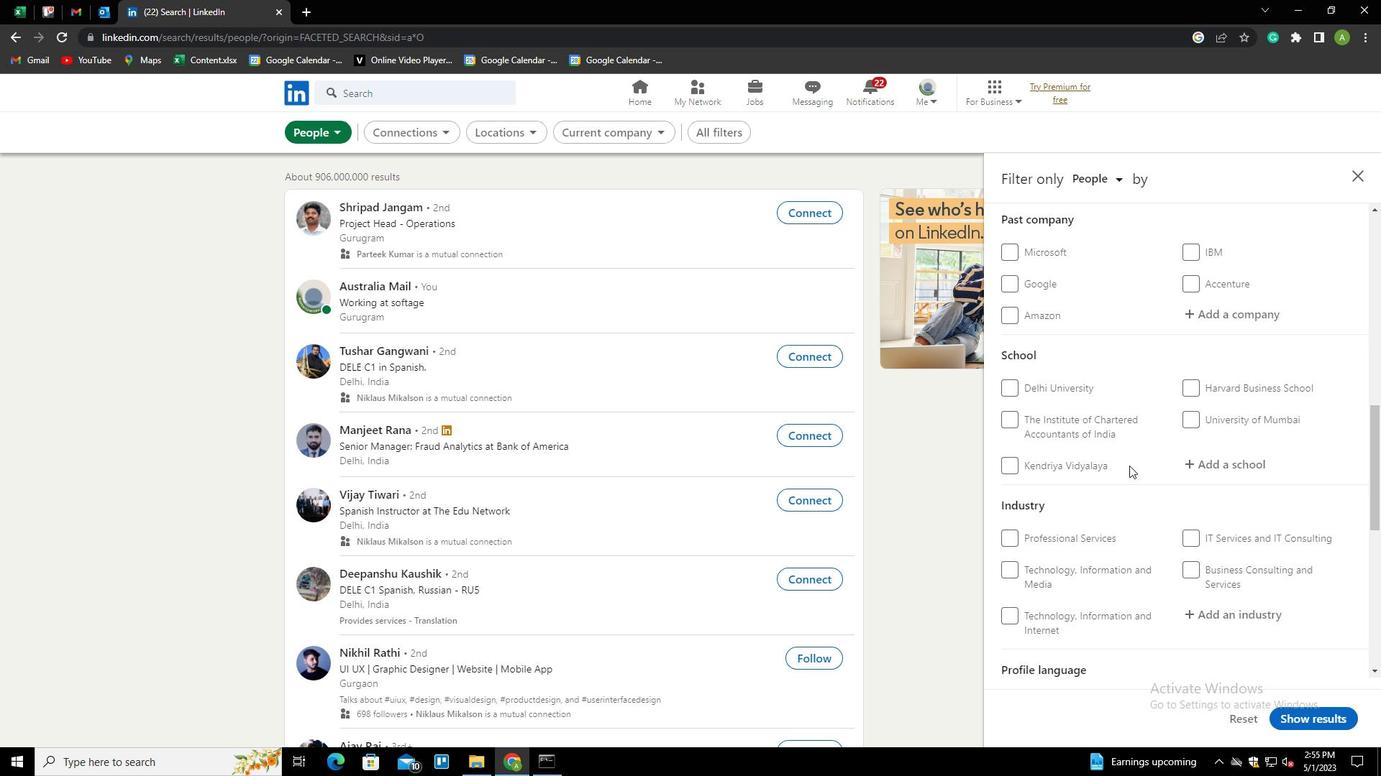 
Action: Mouse scrolled (1129, 465) with delta (0, 0)
Screenshot: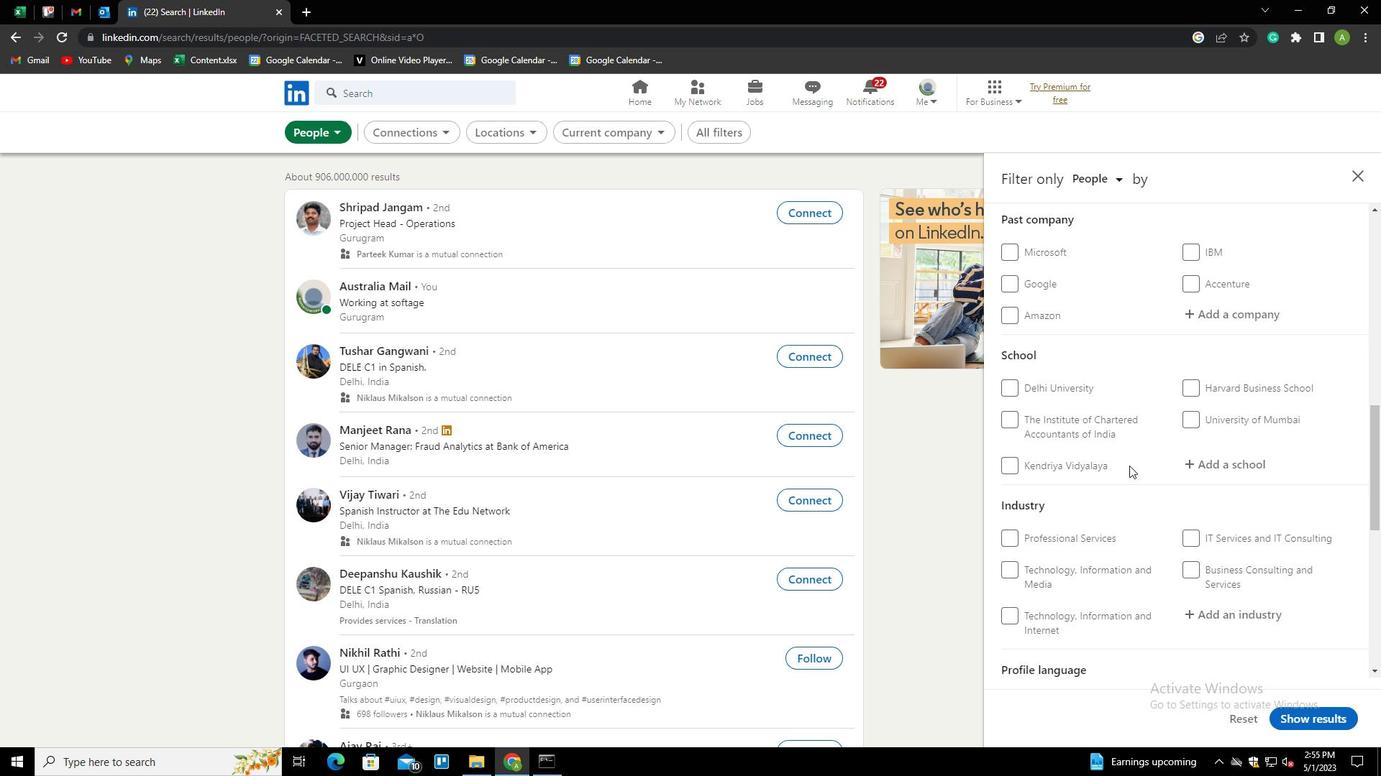 
Action: Mouse scrolled (1129, 465) with delta (0, 0)
Screenshot: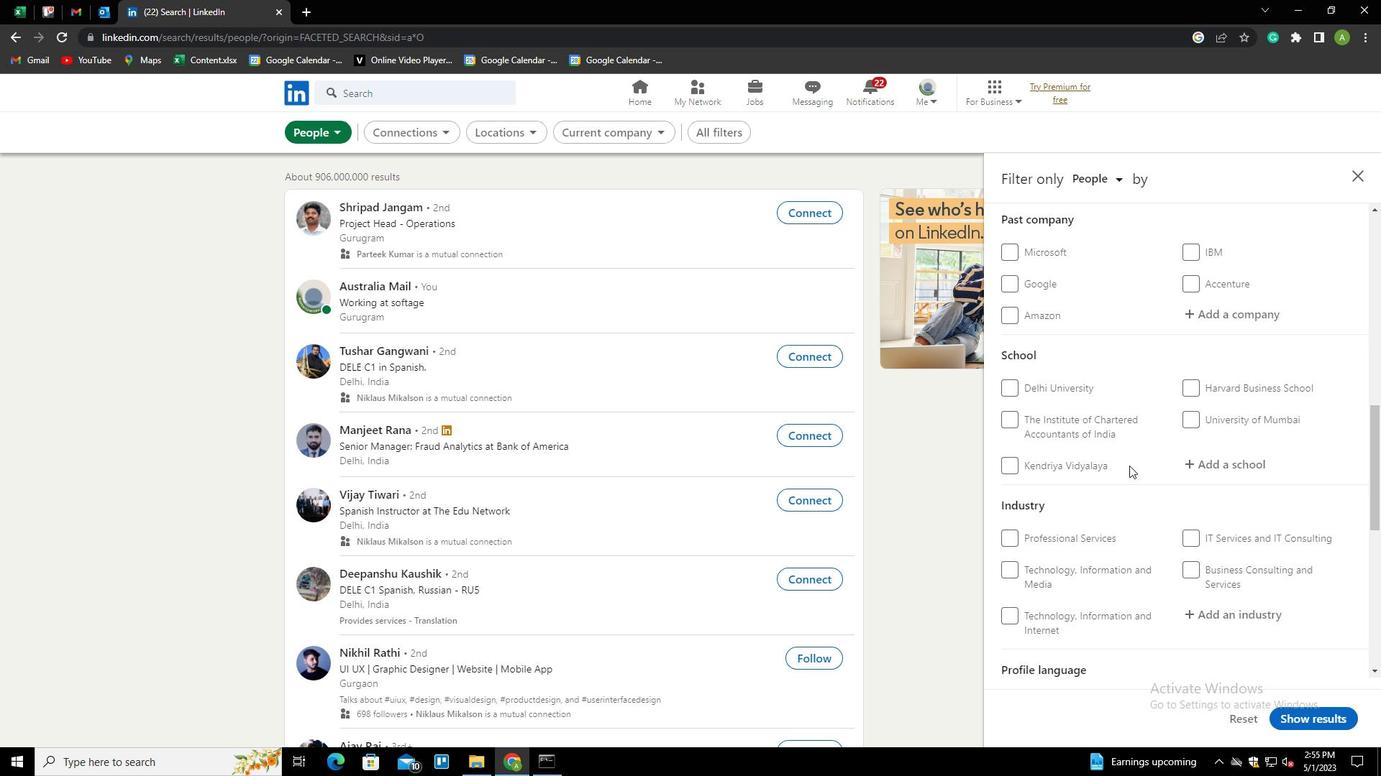 
Action: Mouse scrolled (1129, 465) with delta (0, 0)
Screenshot: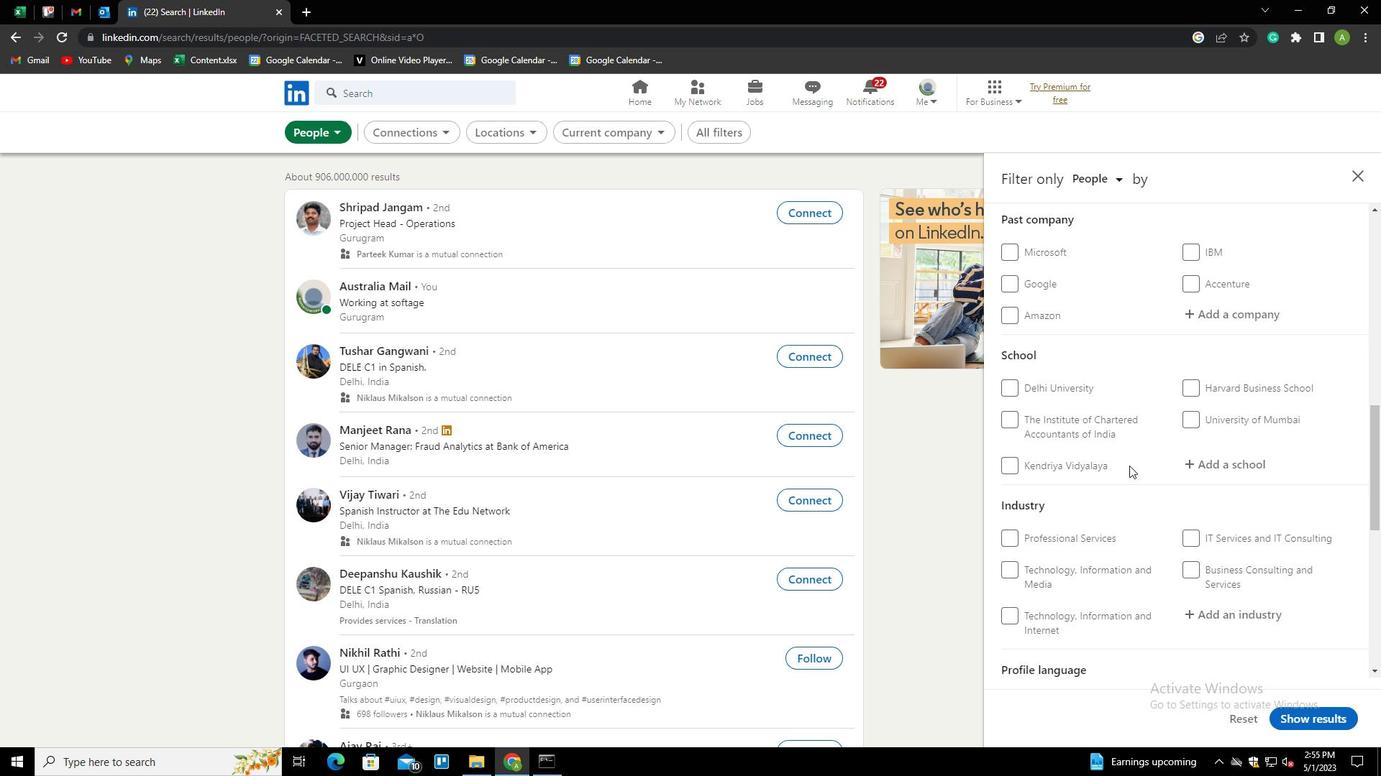 
Action: Mouse scrolled (1129, 465) with delta (0, 0)
Screenshot: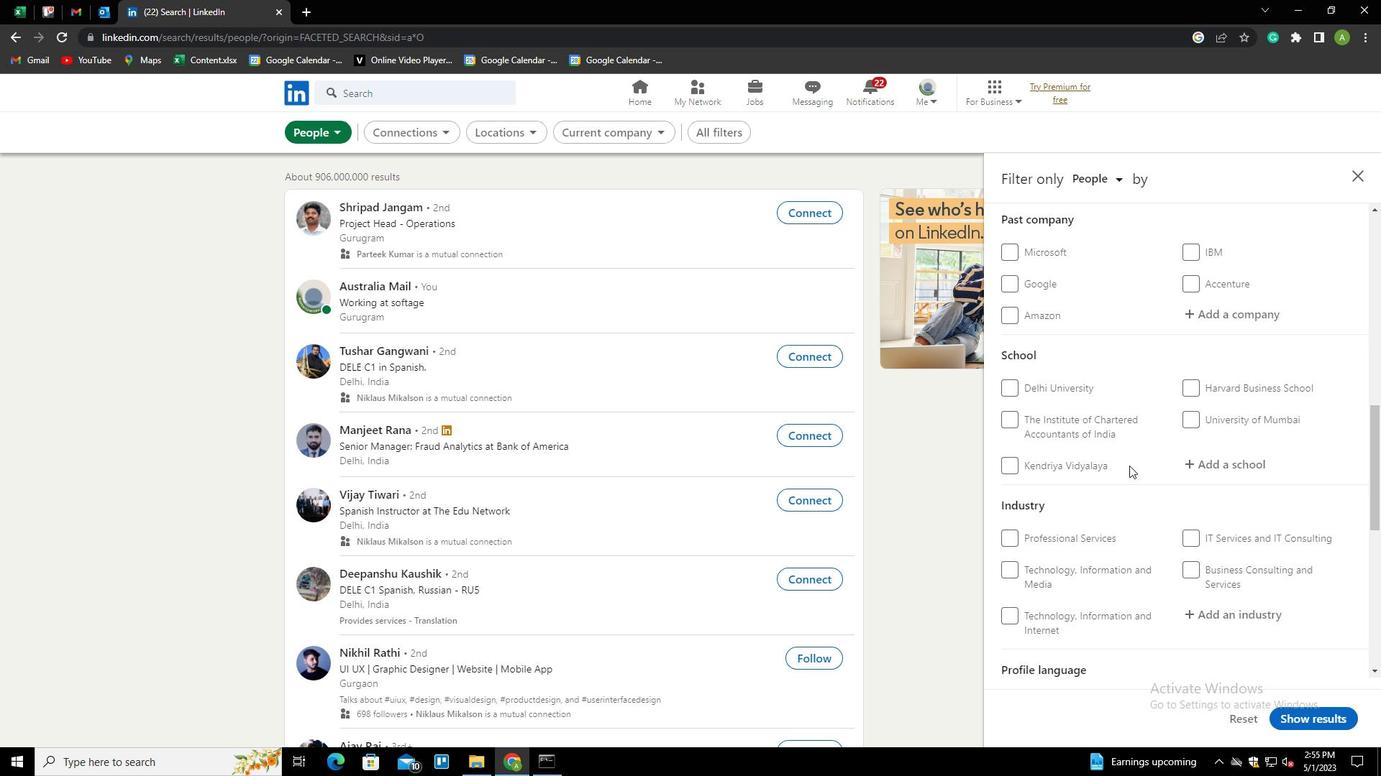 
Action: Mouse scrolled (1129, 465) with delta (0, 0)
Screenshot: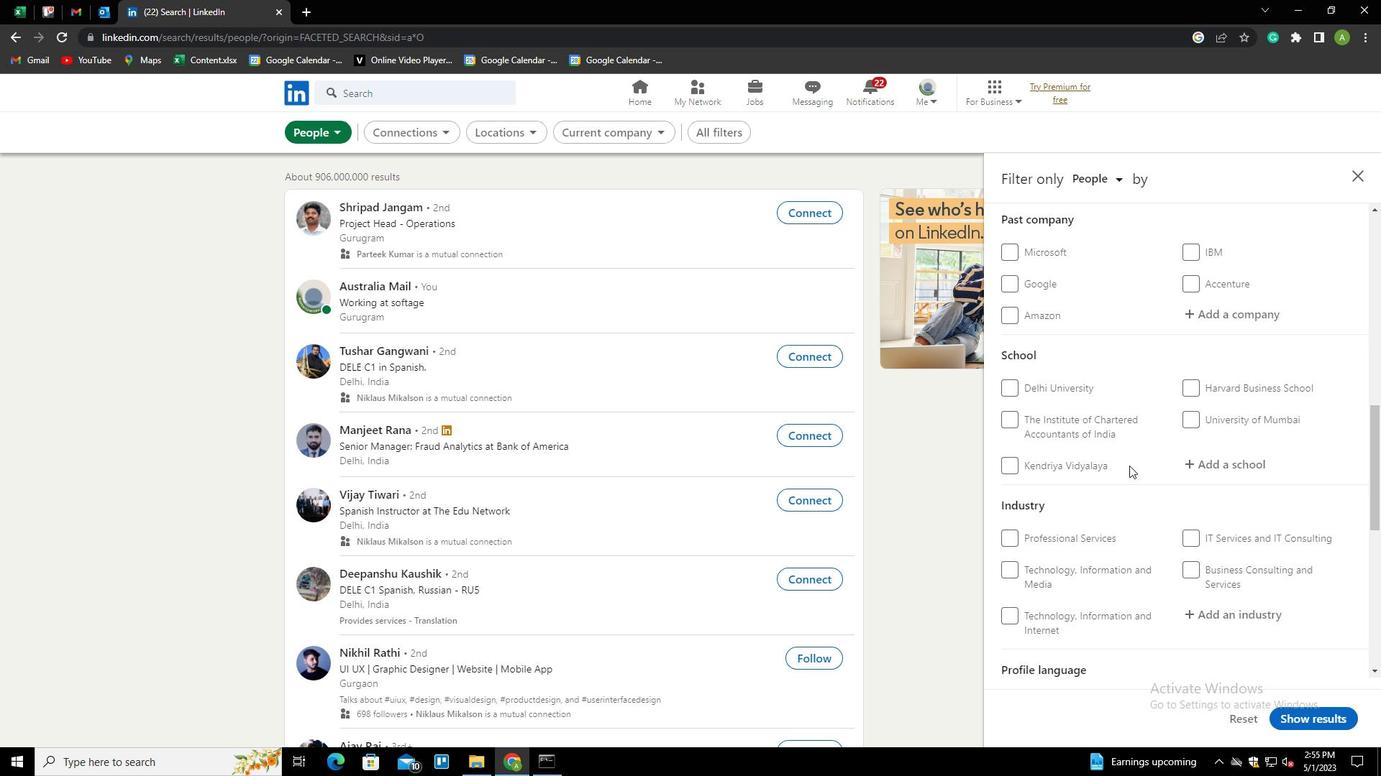 
Action: Mouse moved to (1015, 341)
Screenshot: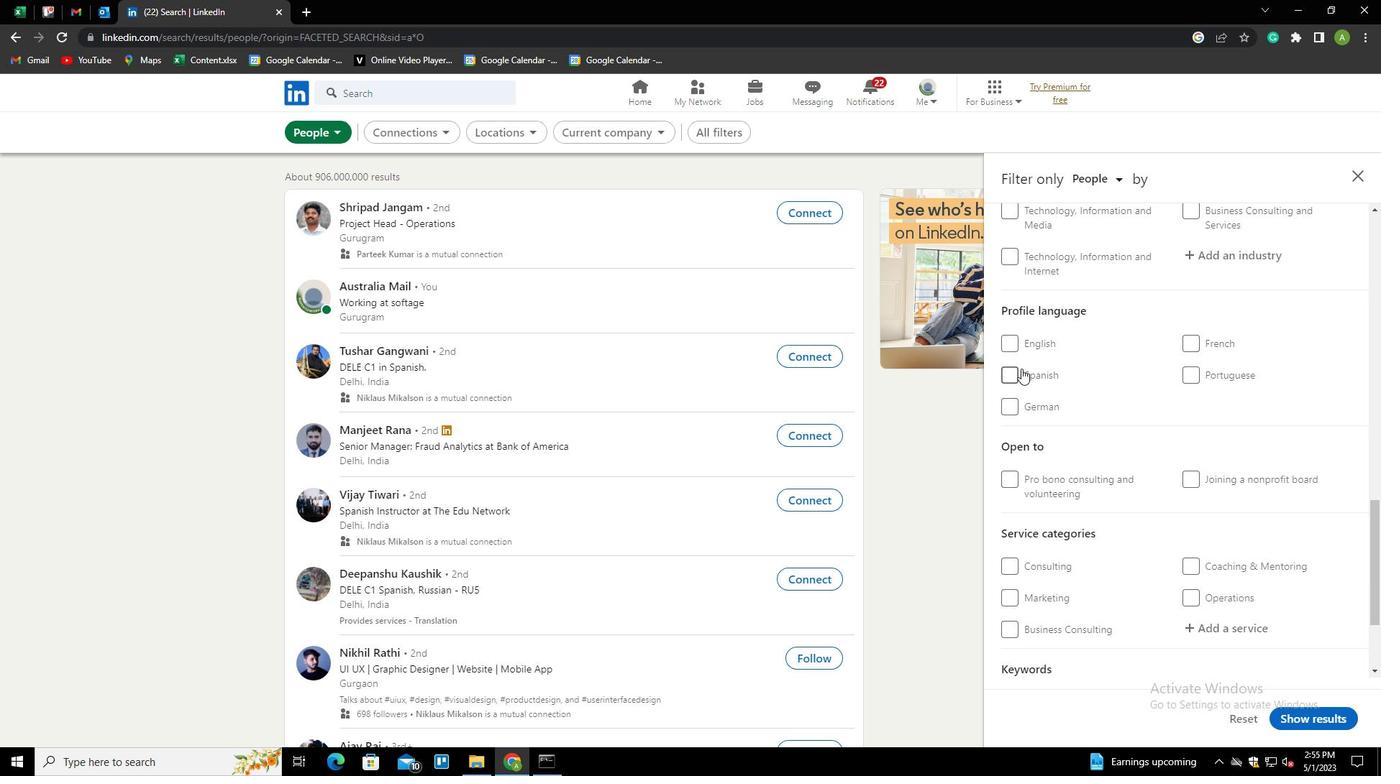 
Action: Mouse pressed left at (1015, 341)
Screenshot: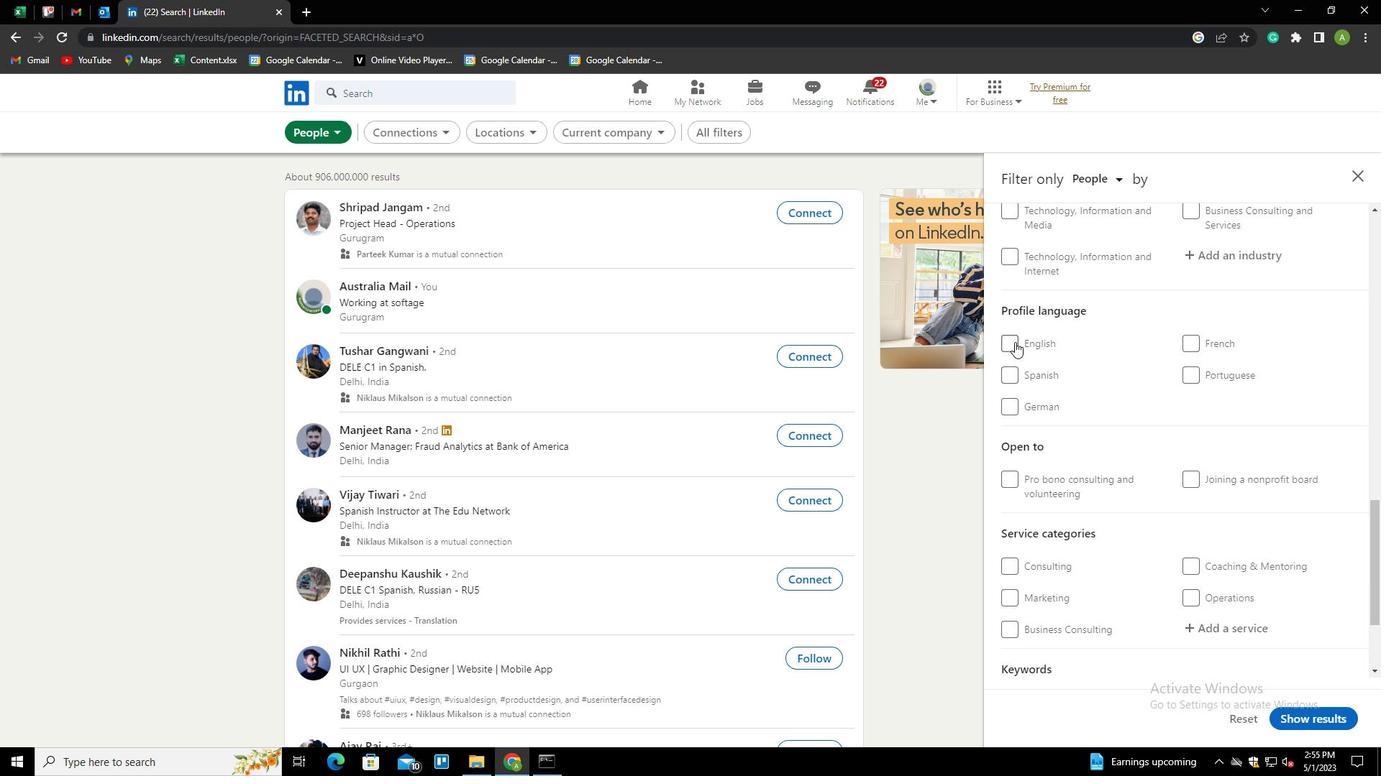 
Action: Mouse moved to (1156, 433)
Screenshot: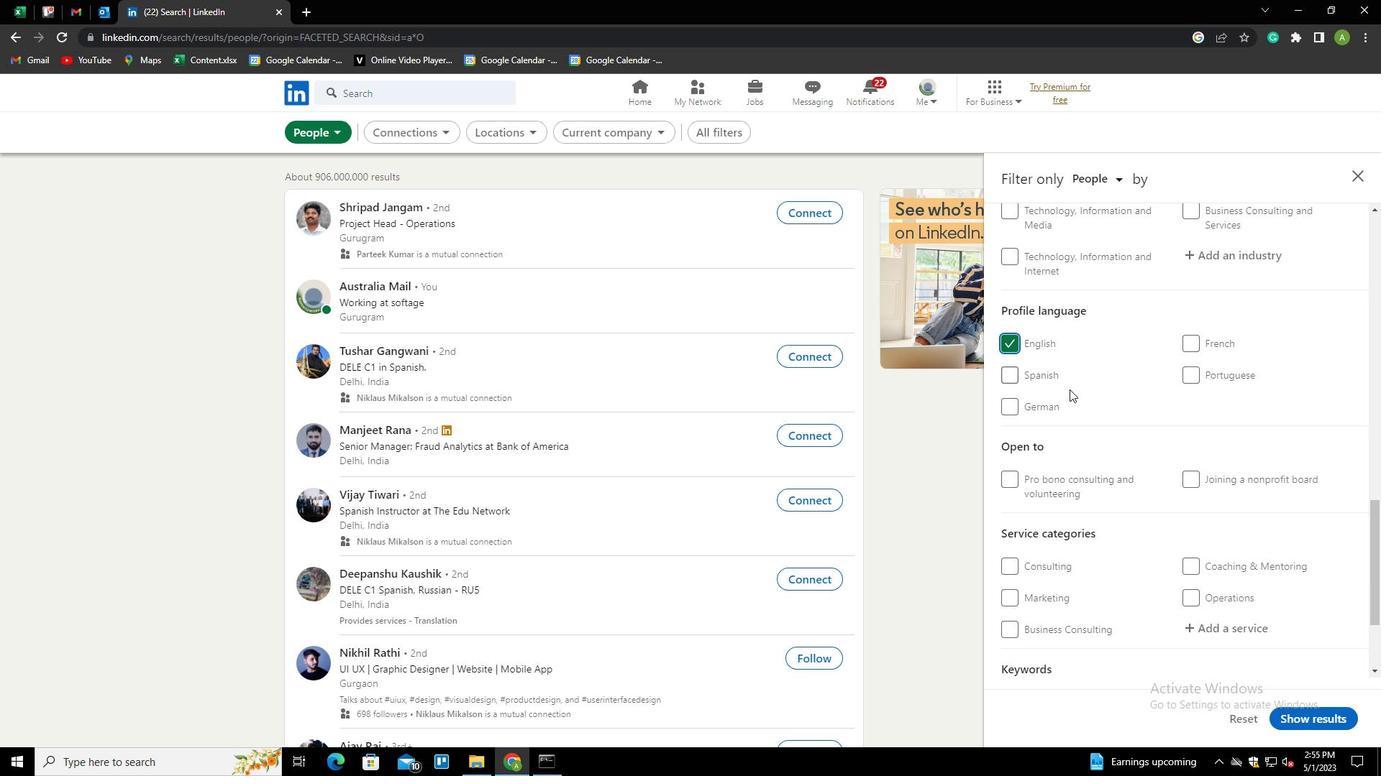 
Action: Mouse scrolled (1156, 433) with delta (0, 0)
Screenshot: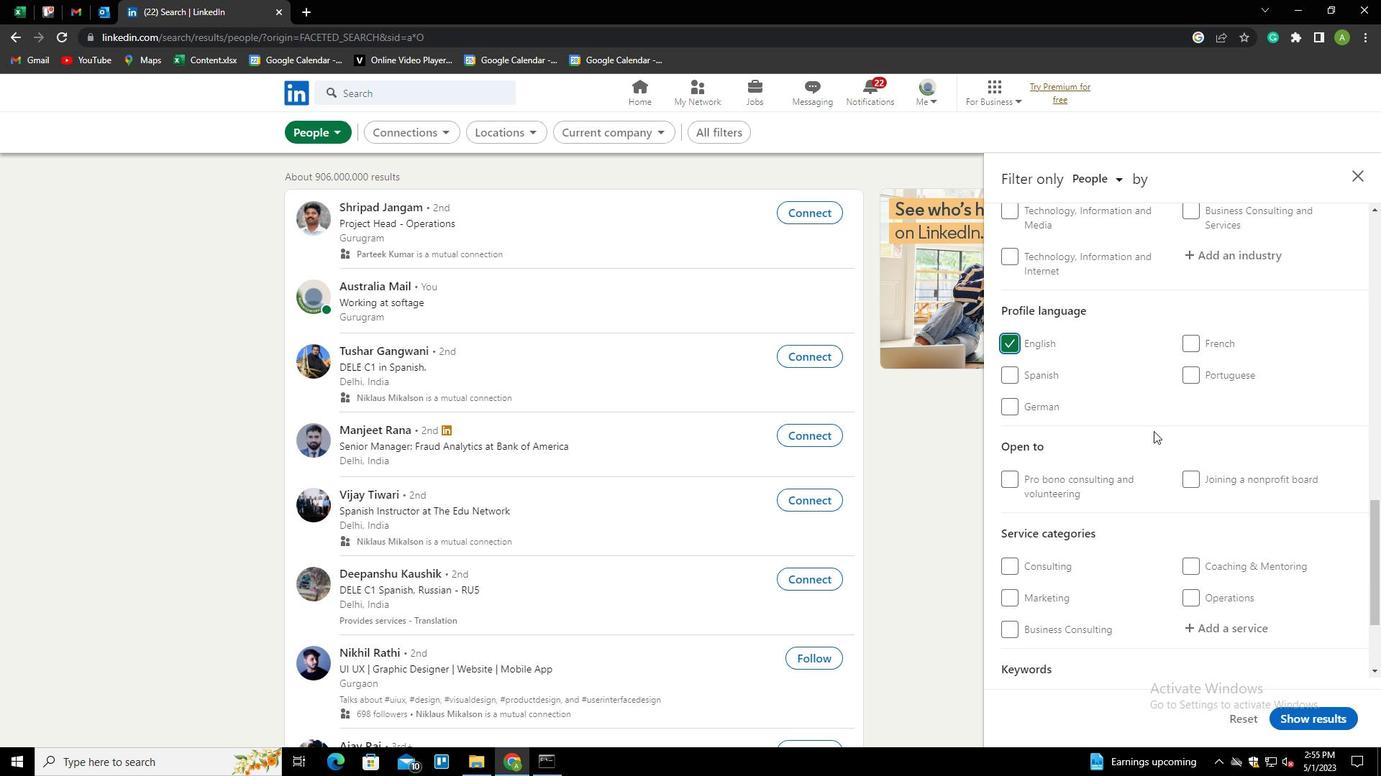 
Action: Mouse scrolled (1156, 433) with delta (0, 0)
Screenshot: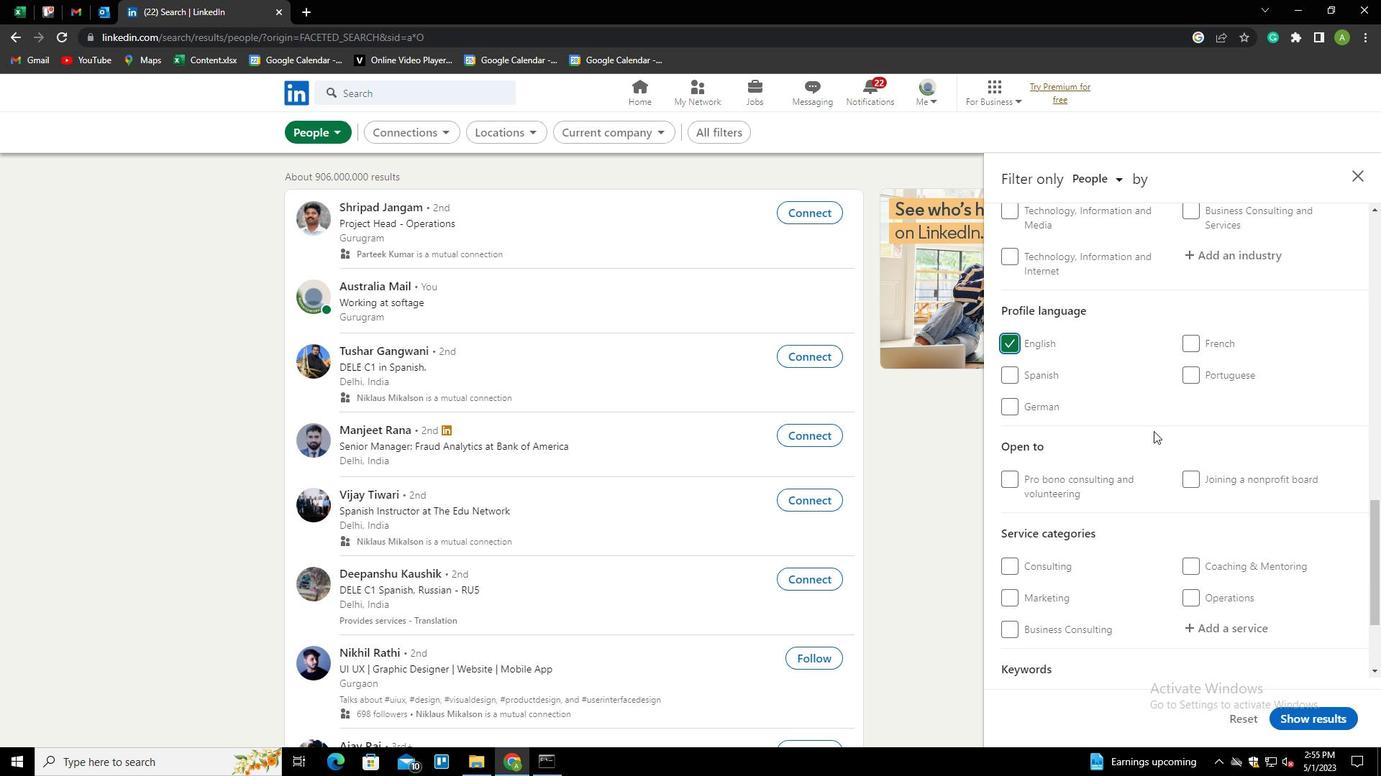 
Action: Mouse scrolled (1156, 433) with delta (0, 0)
Screenshot: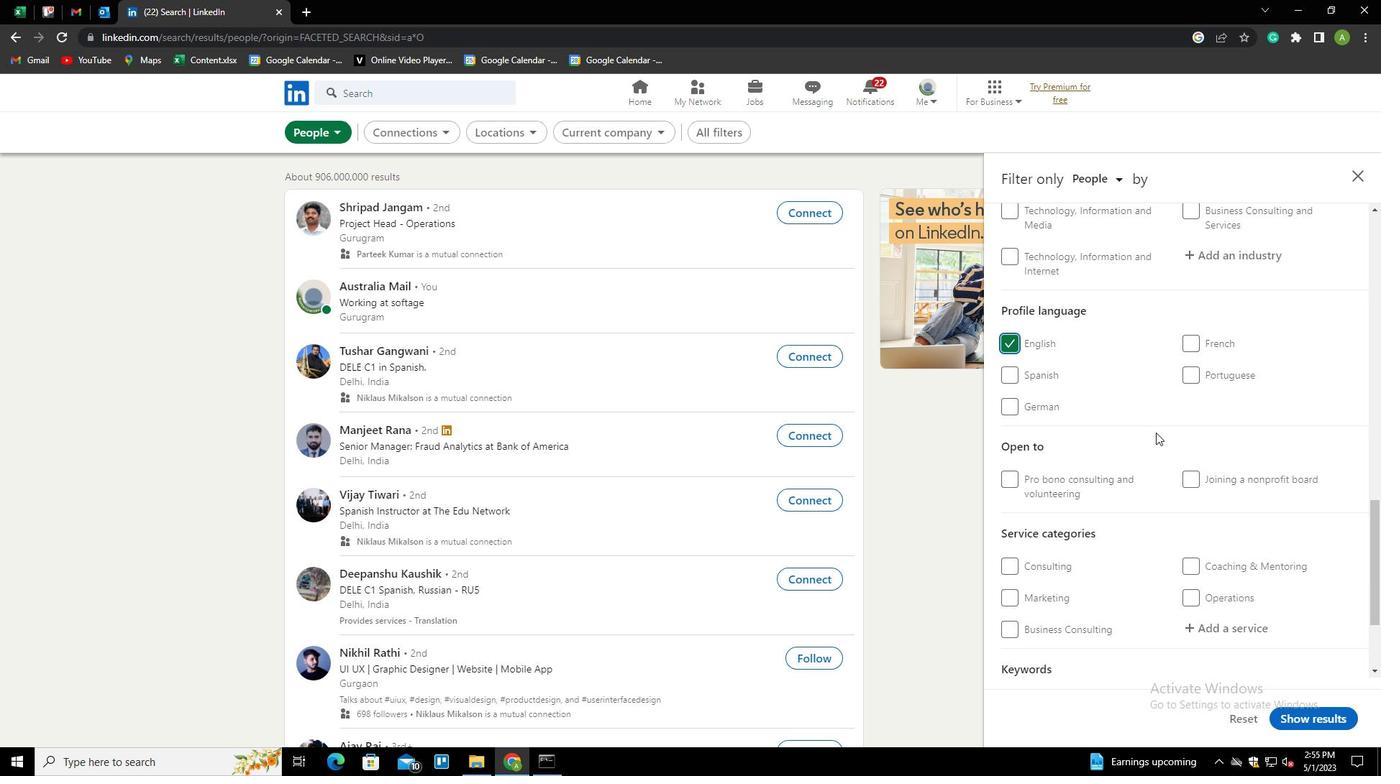 
Action: Mouse scrolled (1156, 433) with delta (0, 0)
Screenshot: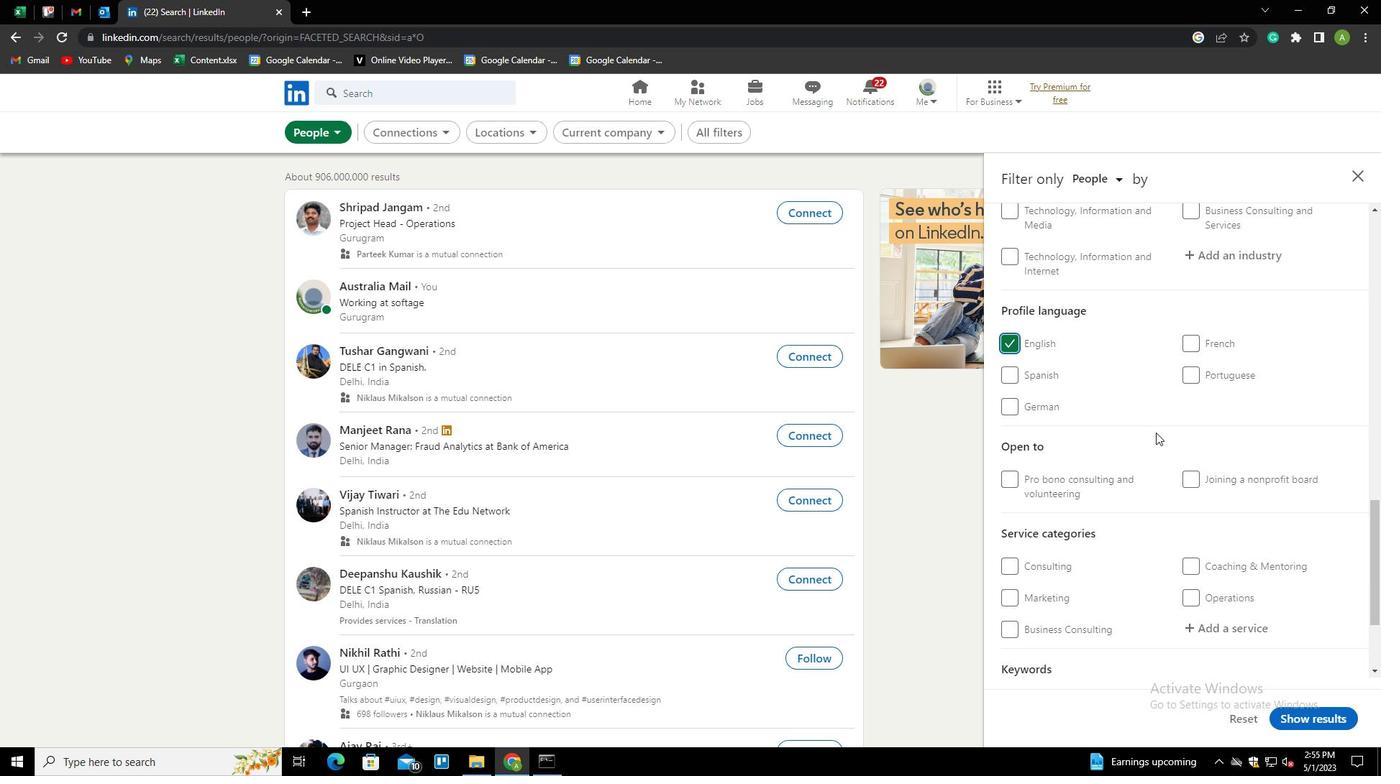 
Action: Mouse scrolled (1156, 433) with delta (0, 0)
Screenshot: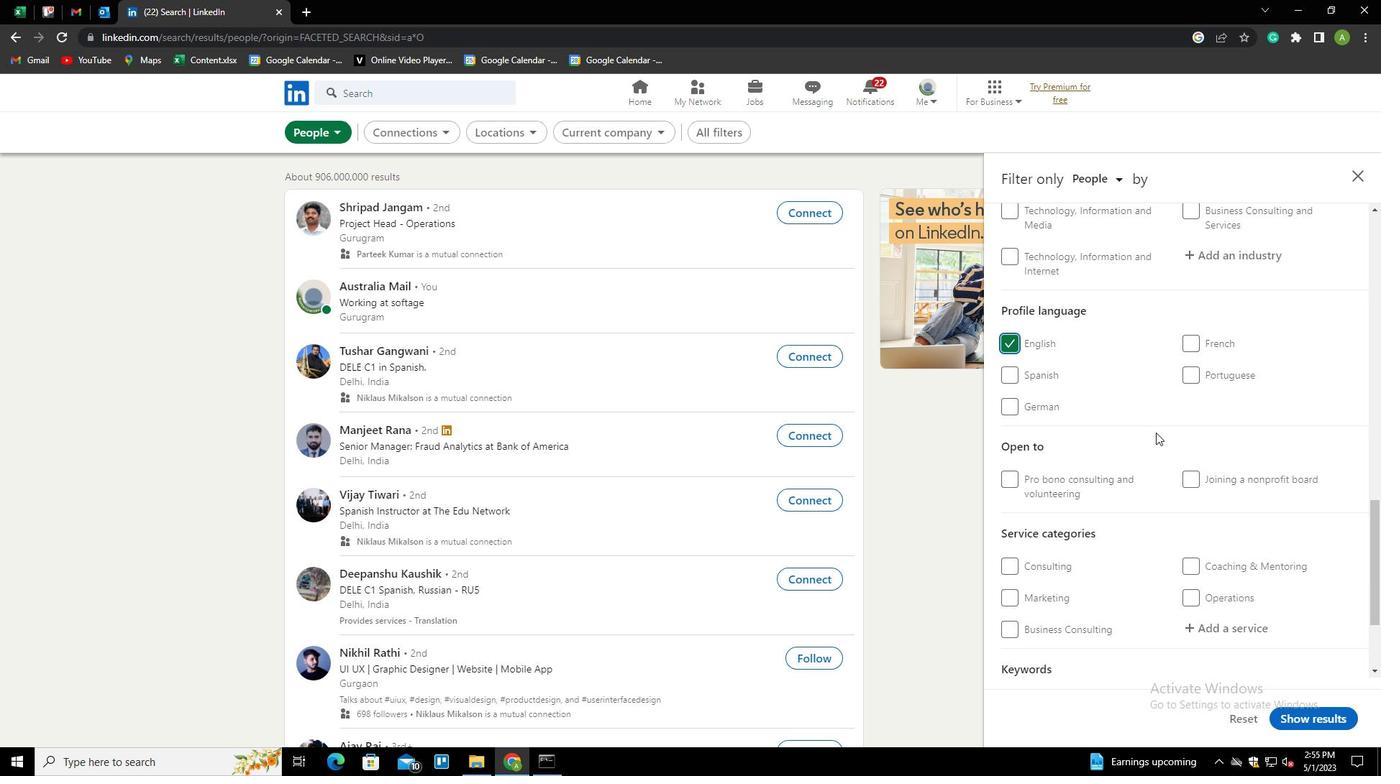 
Action: Mouse scrolled (1156, 433) with delta (0, 0)
Screenshot: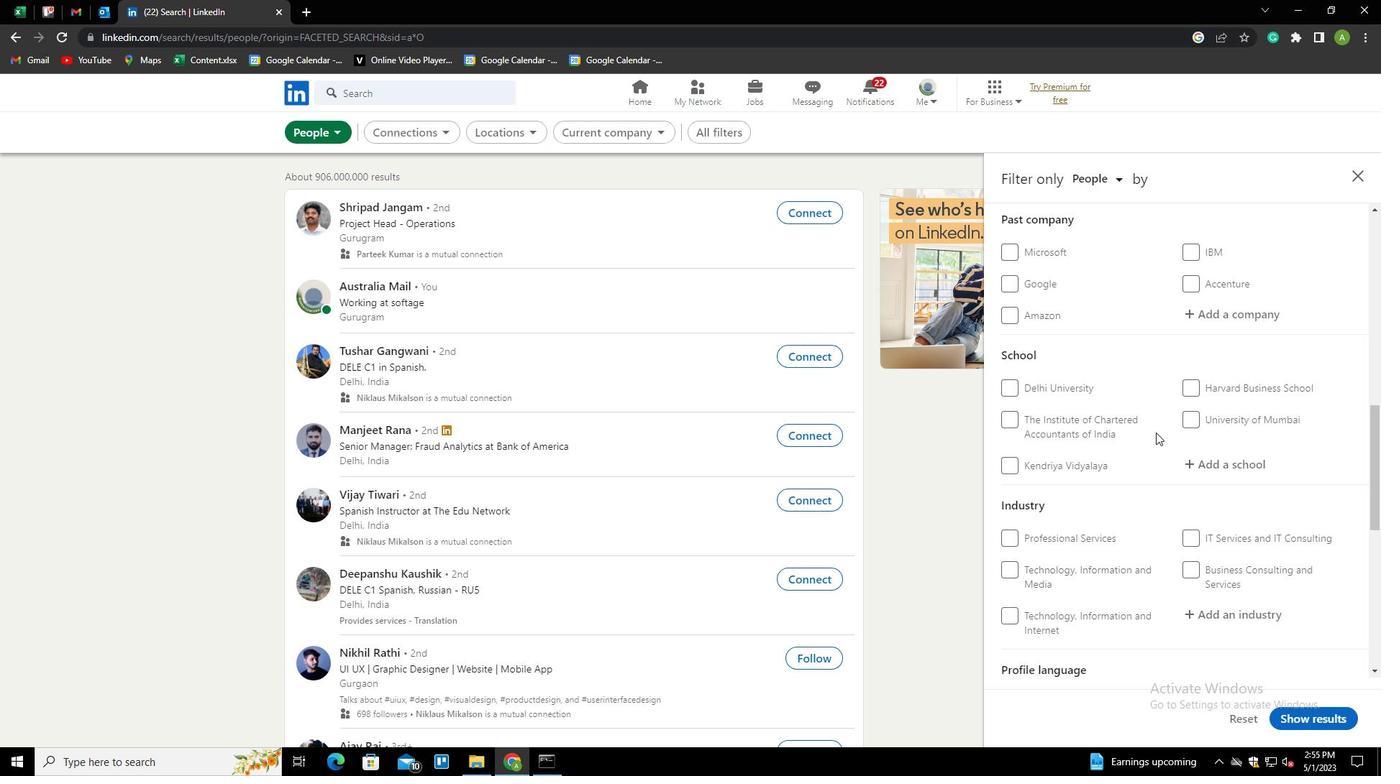 
Action: Mouse scrolled (1156, 433) with delta (0, 0)
Screenshot: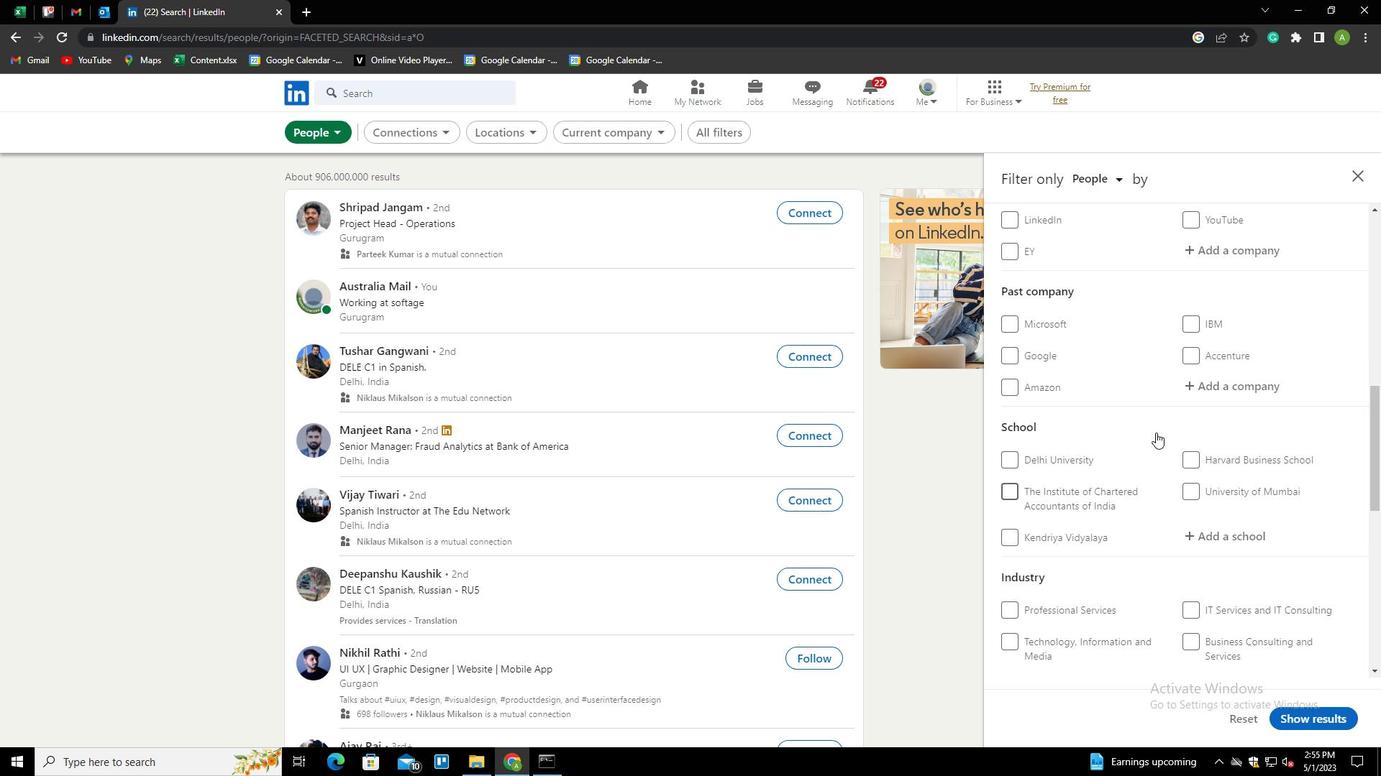 
Action: Mouse scrolled (1156, 433) with delta (0, 0)
Screenshot: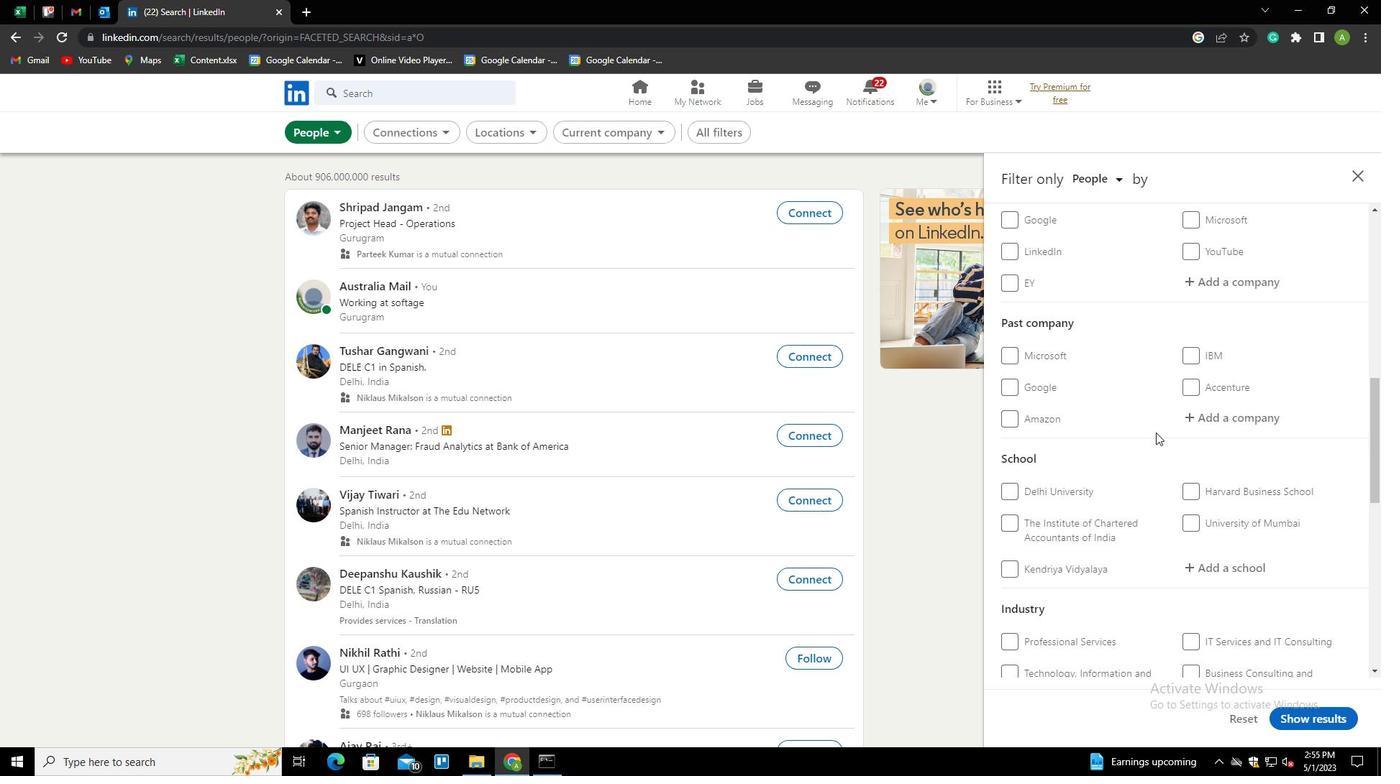 
Action: Mouse moved to (1197, 398)
Screenshot: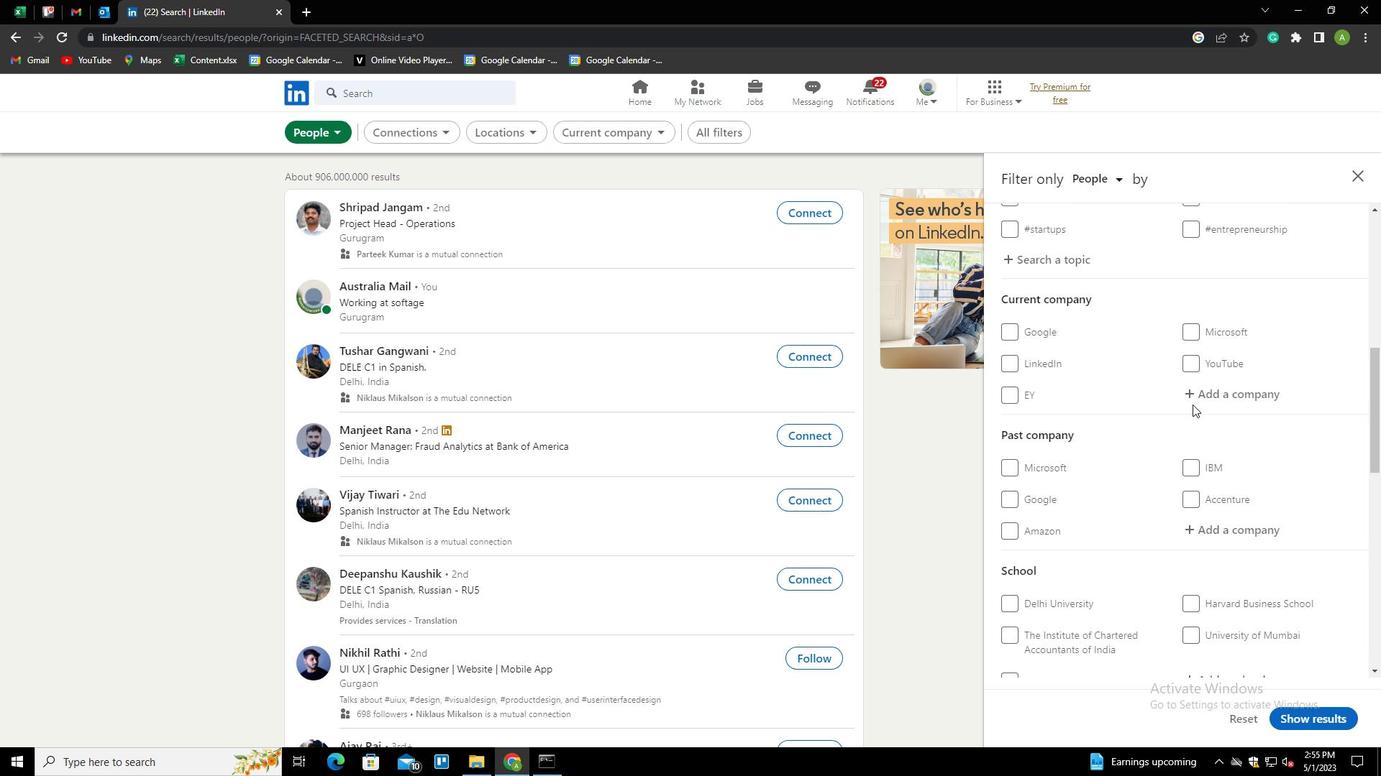 
Action: Mouse pressed left at (1197, 398)
Screenshot: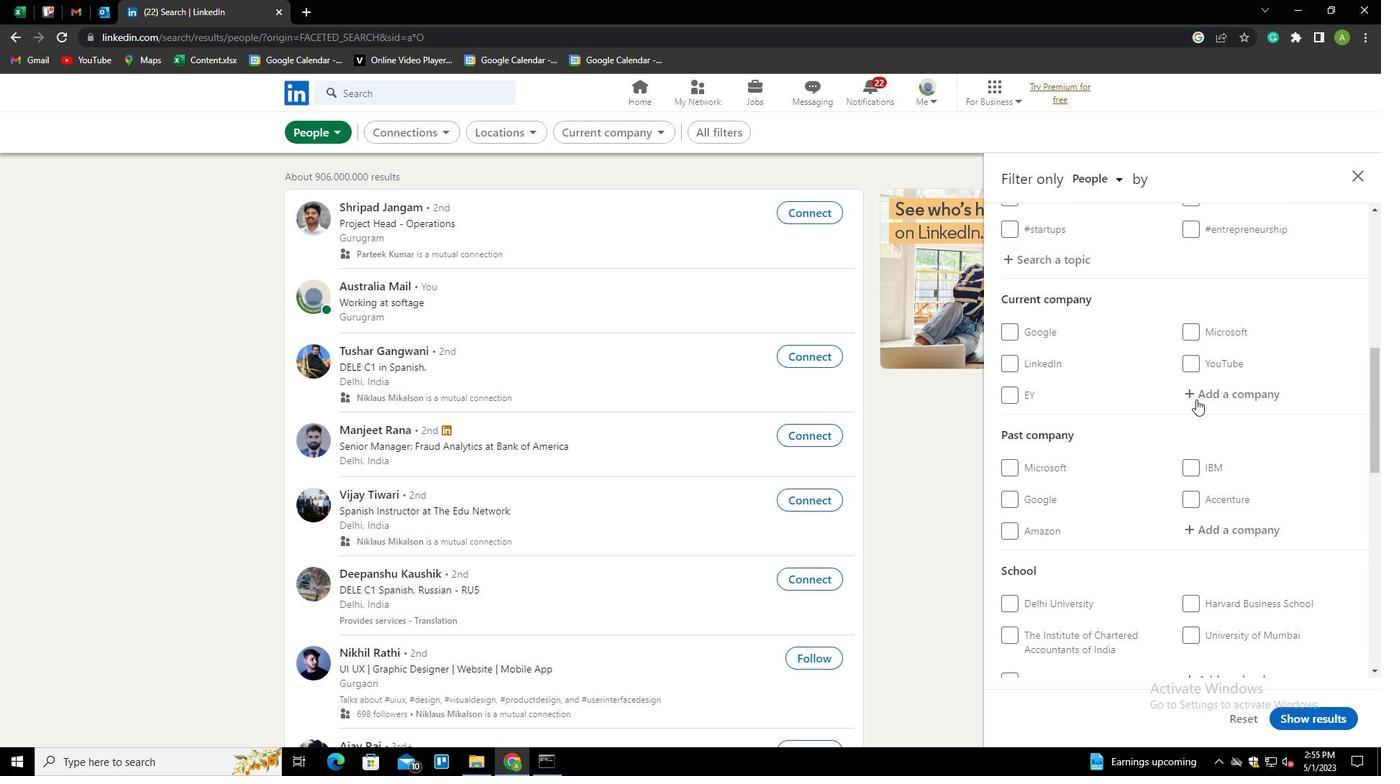 
Action: Key pressed <Key.shift>LEENA<Key.space><Key.shift>A<Key.shift>I<Key.down><Key.enter>
Screenshot: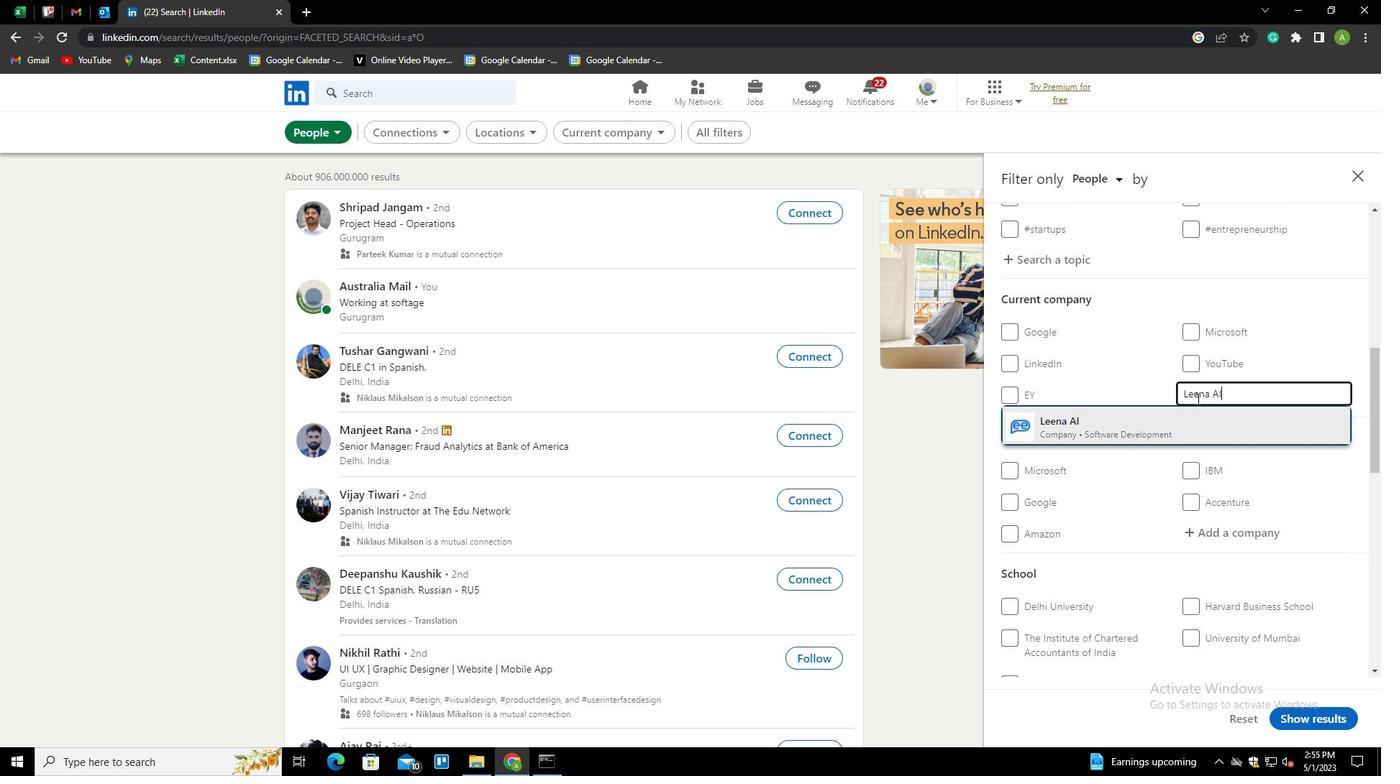 
Action: Mouse scrolled (1197, 397) with delta (0, 0)
Screenshot: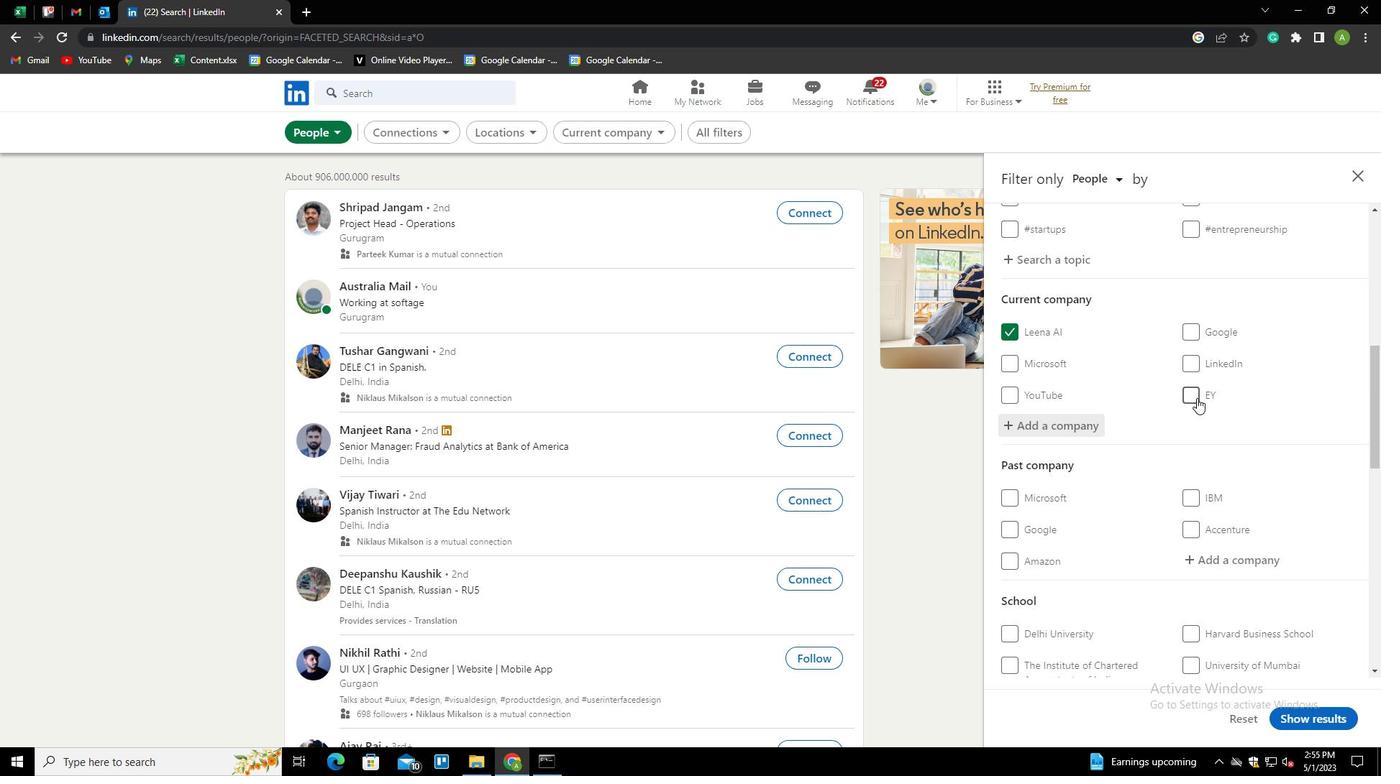 
Action: Mouse scrolled (1197, 397) with delta (0, 0)
Screenshot: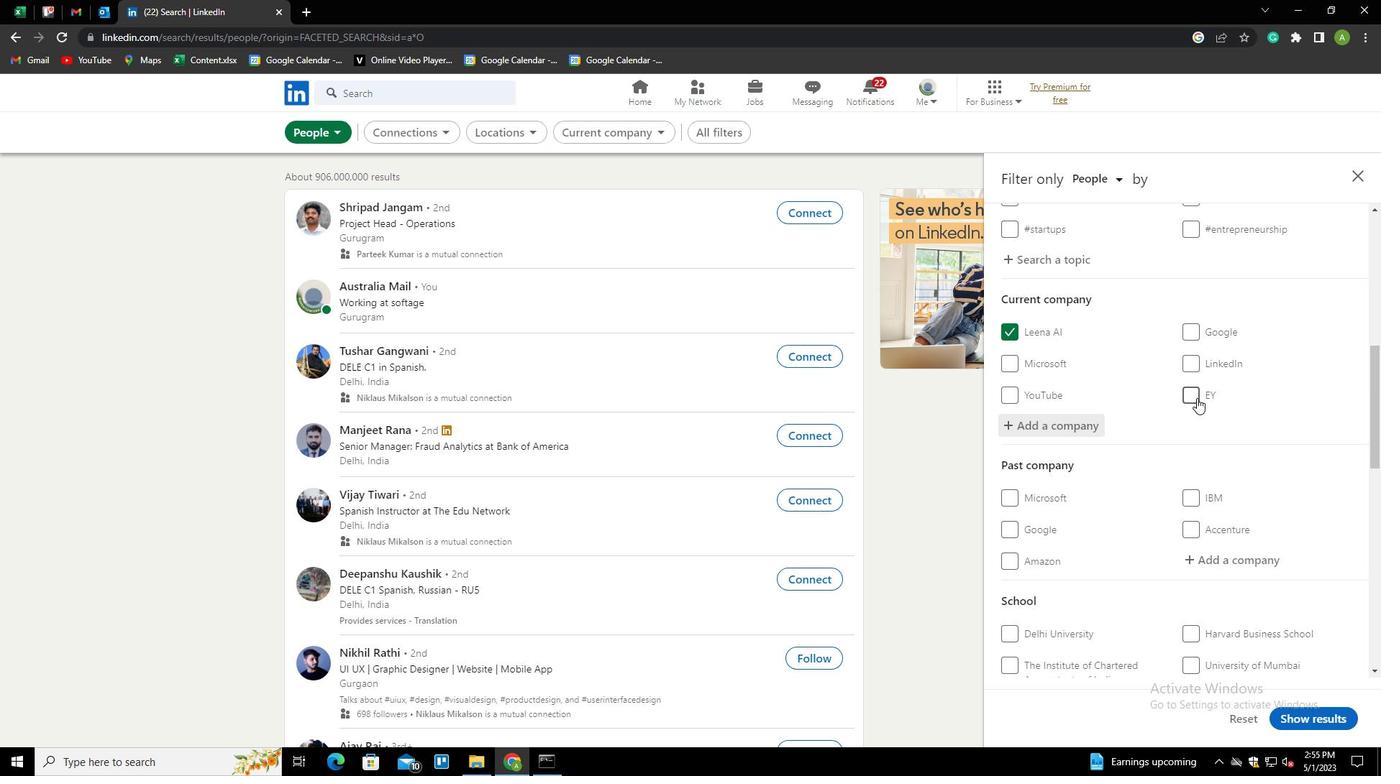 
Action: Mouse scrolled (1197, 397) with delta (0, 0)
Screenshot: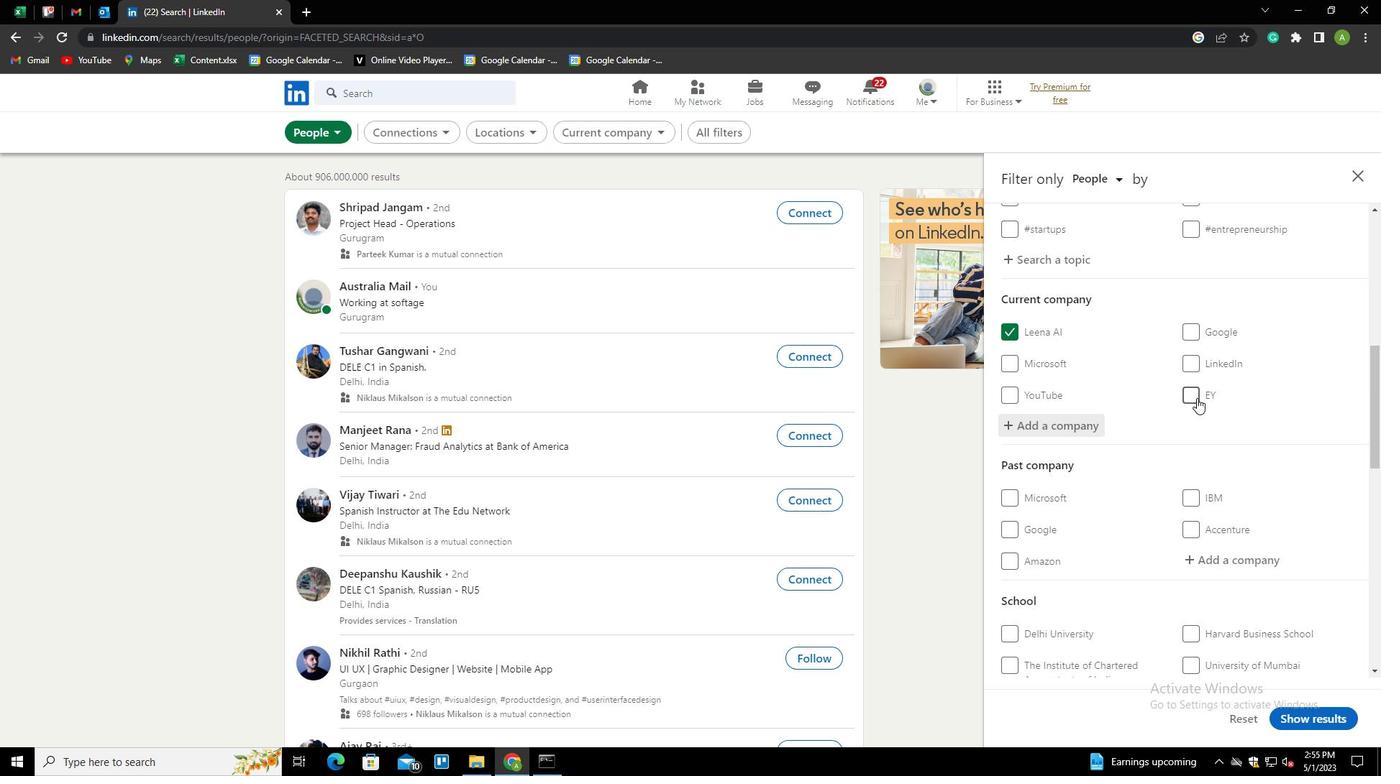 
Action: Mouse scrolled (1197, 397) with delta (0, 0)
Screenshot: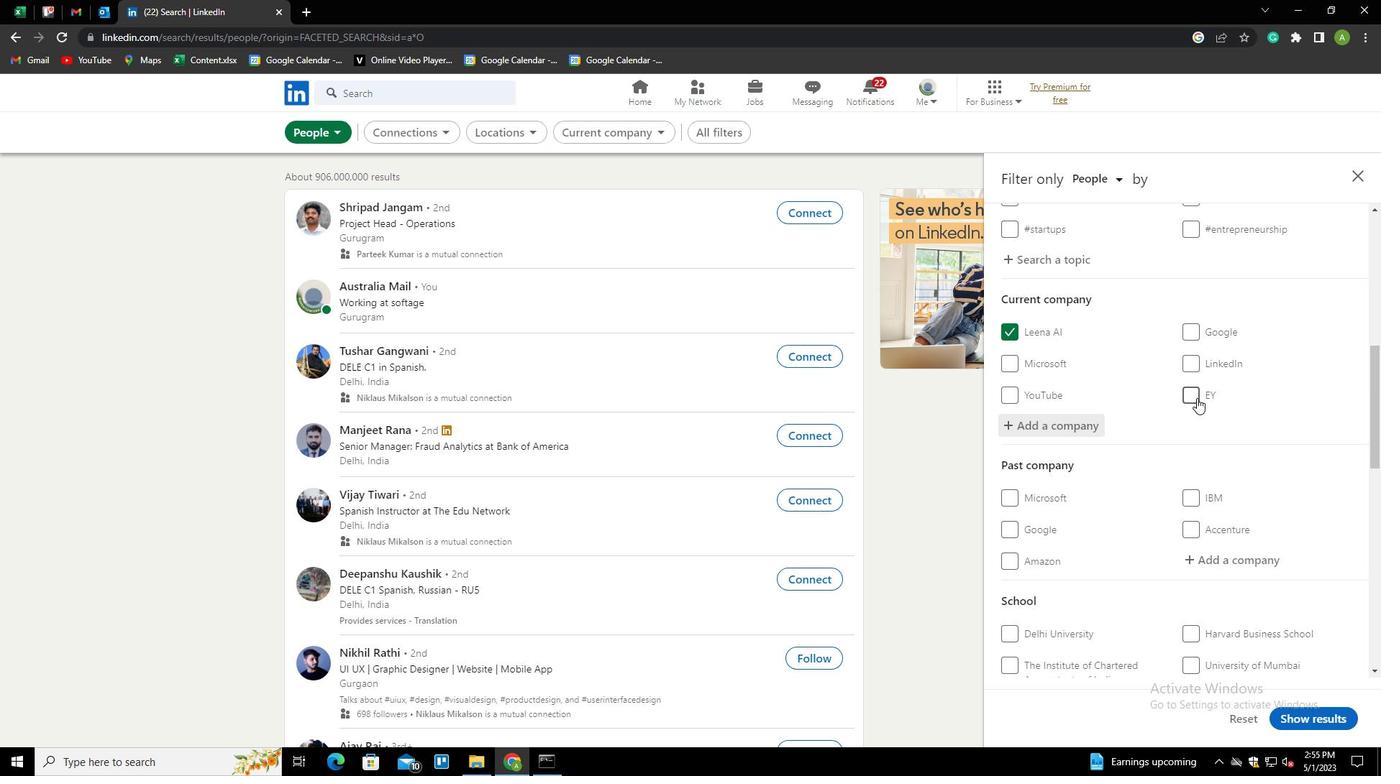 
Action: Mouse moved to (1218, 424)
Screenshot: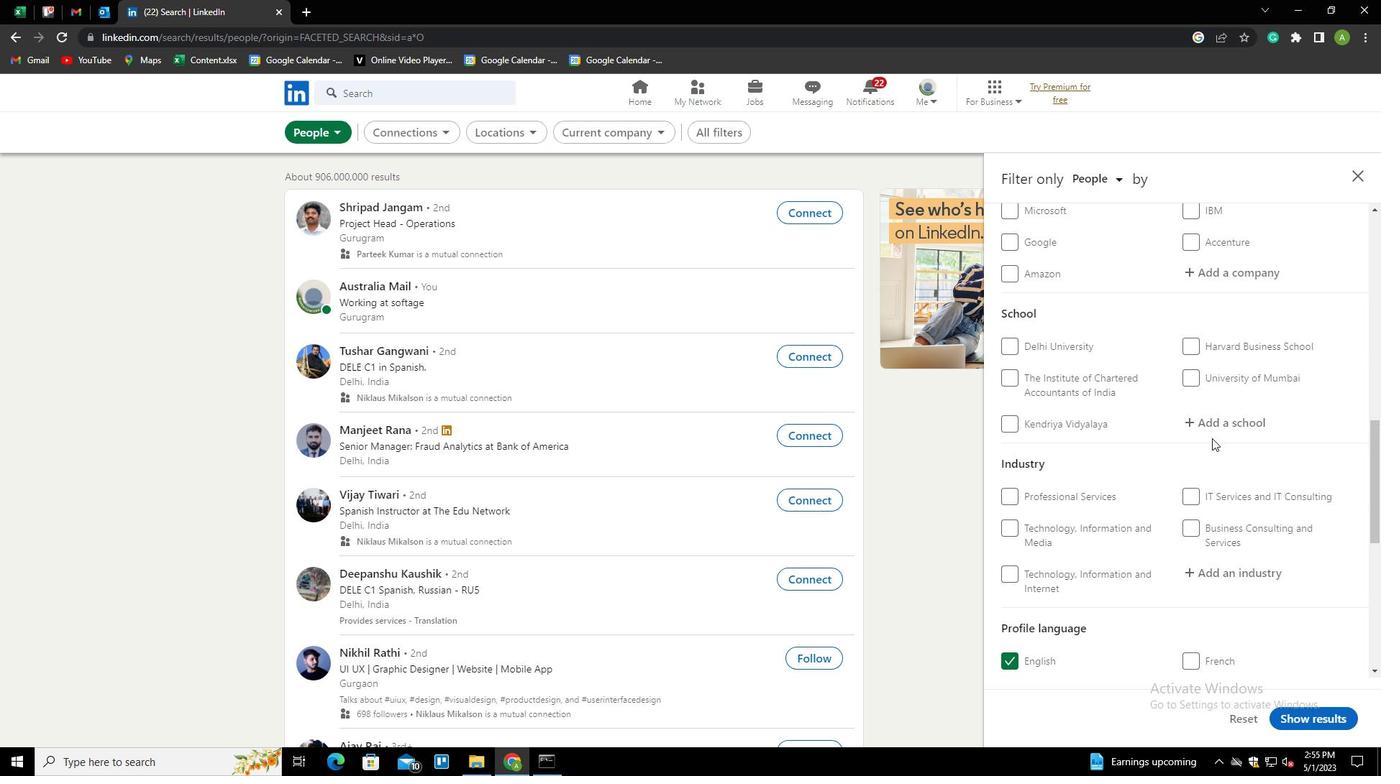 
Action: Mouse pressed left at (1218, 424)
Screenshot: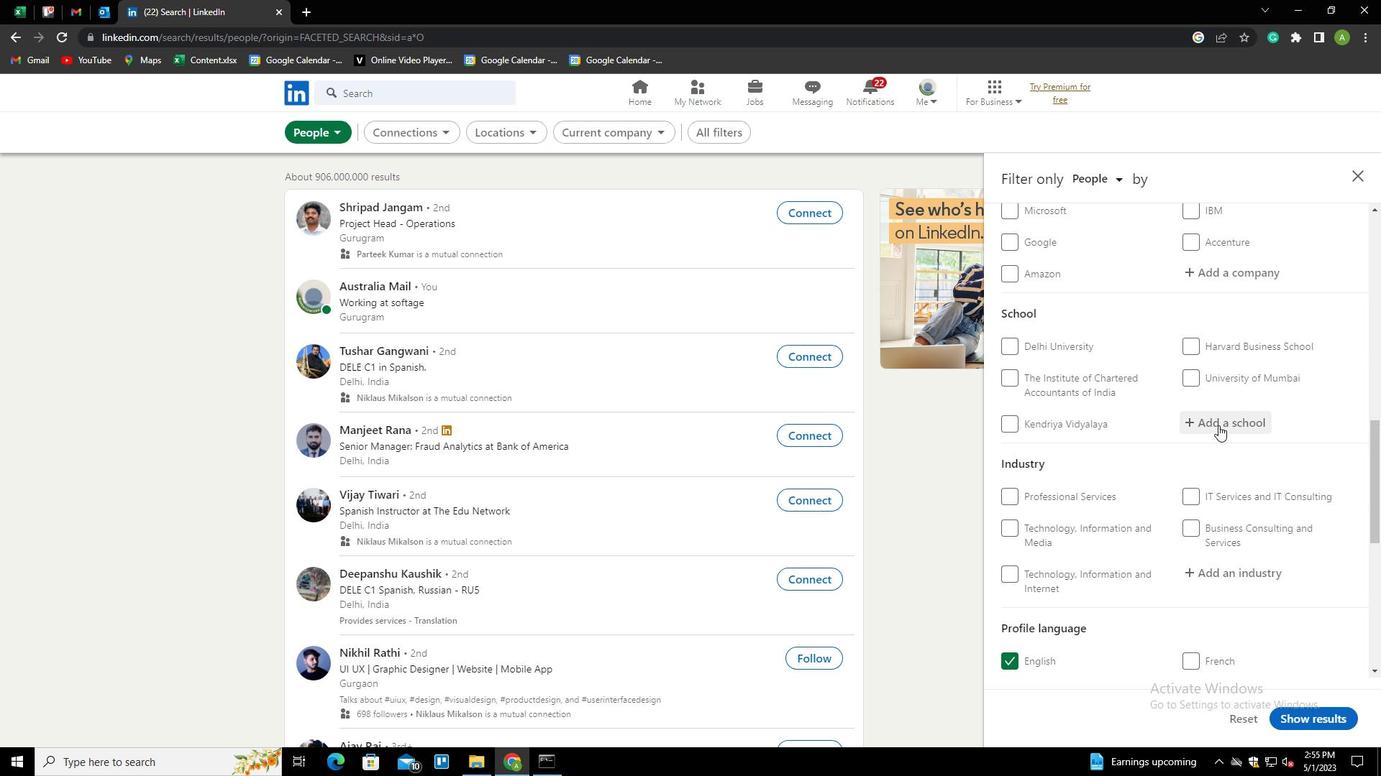 
Action: Key pressed <Key.shift>MA<Key.backspace>ALLA<Key.shift>R<Key.backspace><Key.space><Key.shift><Key.shift><Key.shift><Key.shift>R<Key.down><Key.enter>
Screenshot: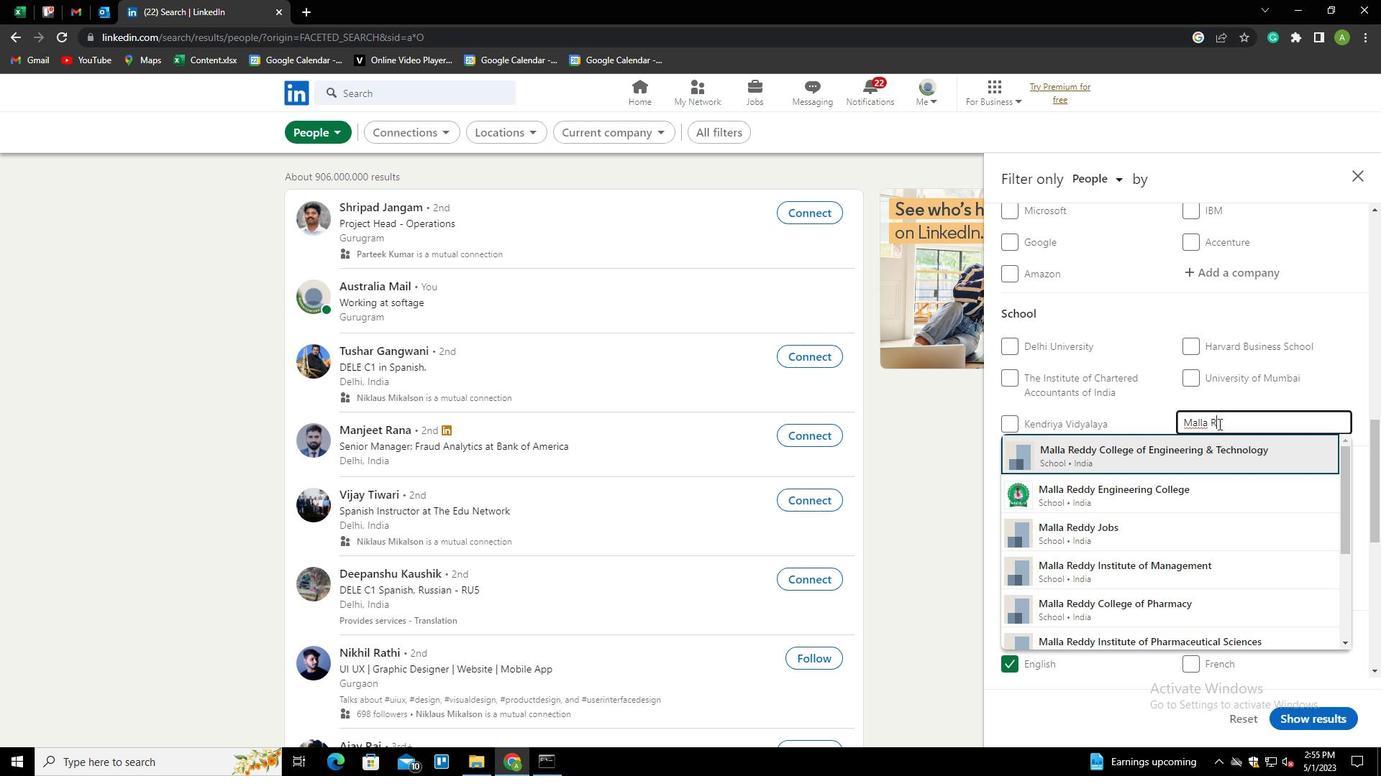 
Action: Mouse scrolled (1218, 423) with delta (0, 0)
Screenshot: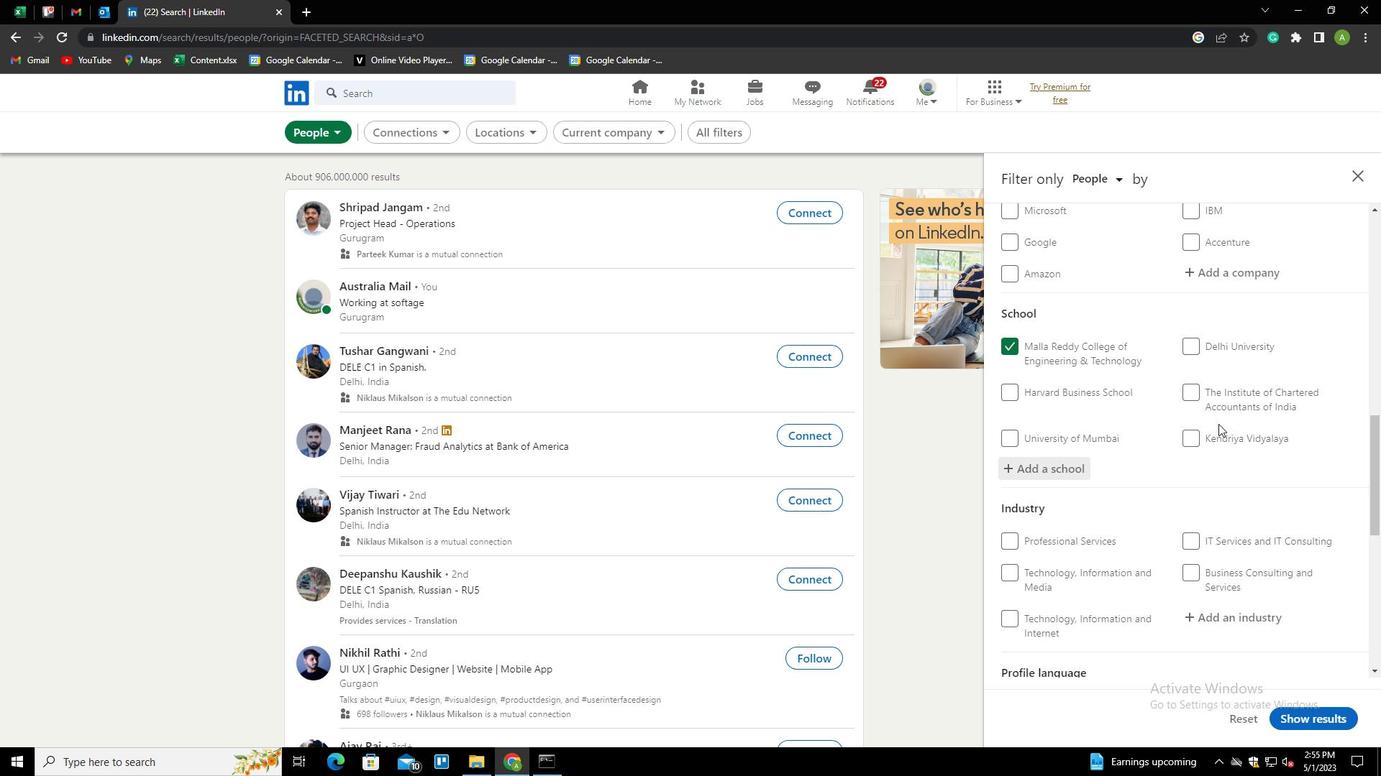 
Action: Mouse scrolled (1218, 423) with delta (0, 0)
Screenshot: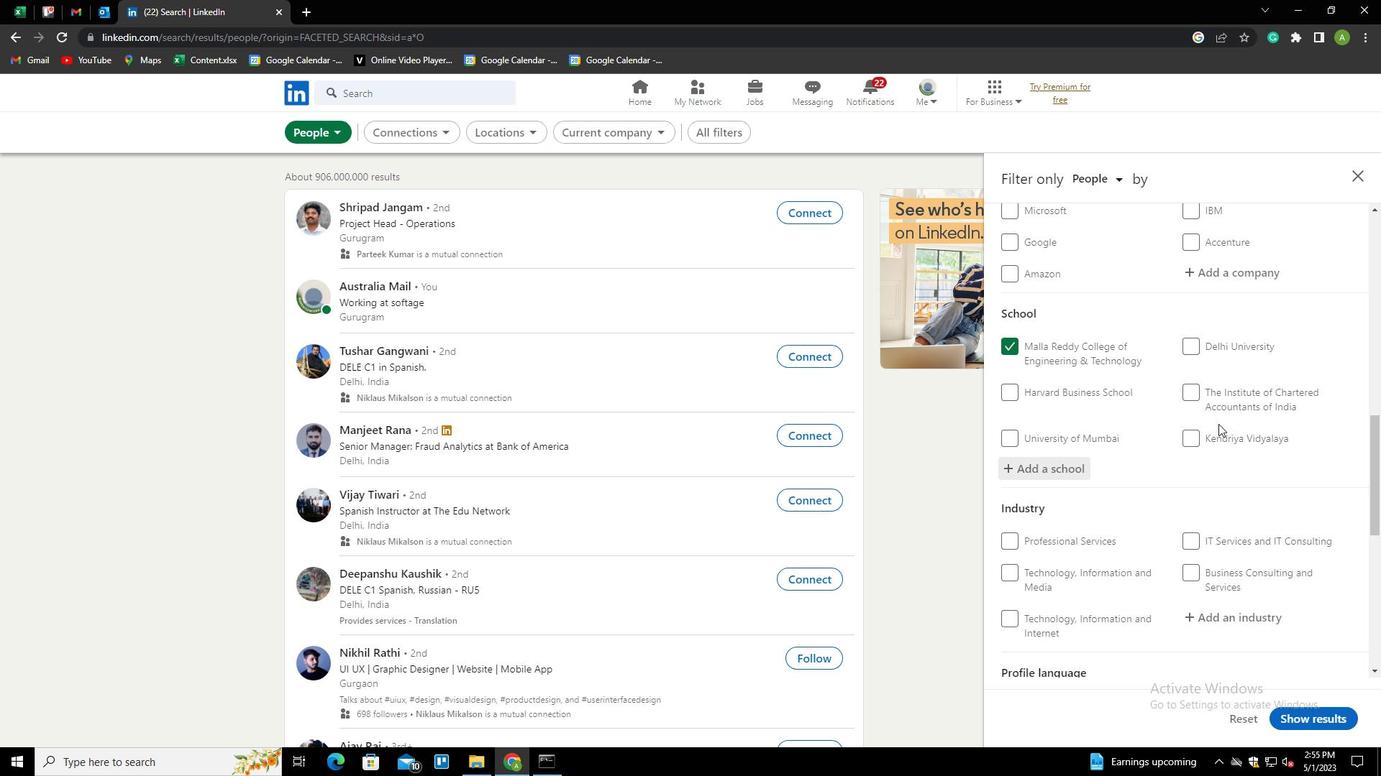 
Action: Mouse scrolled (1218, 423) with delta (0, 0)
Screenshot: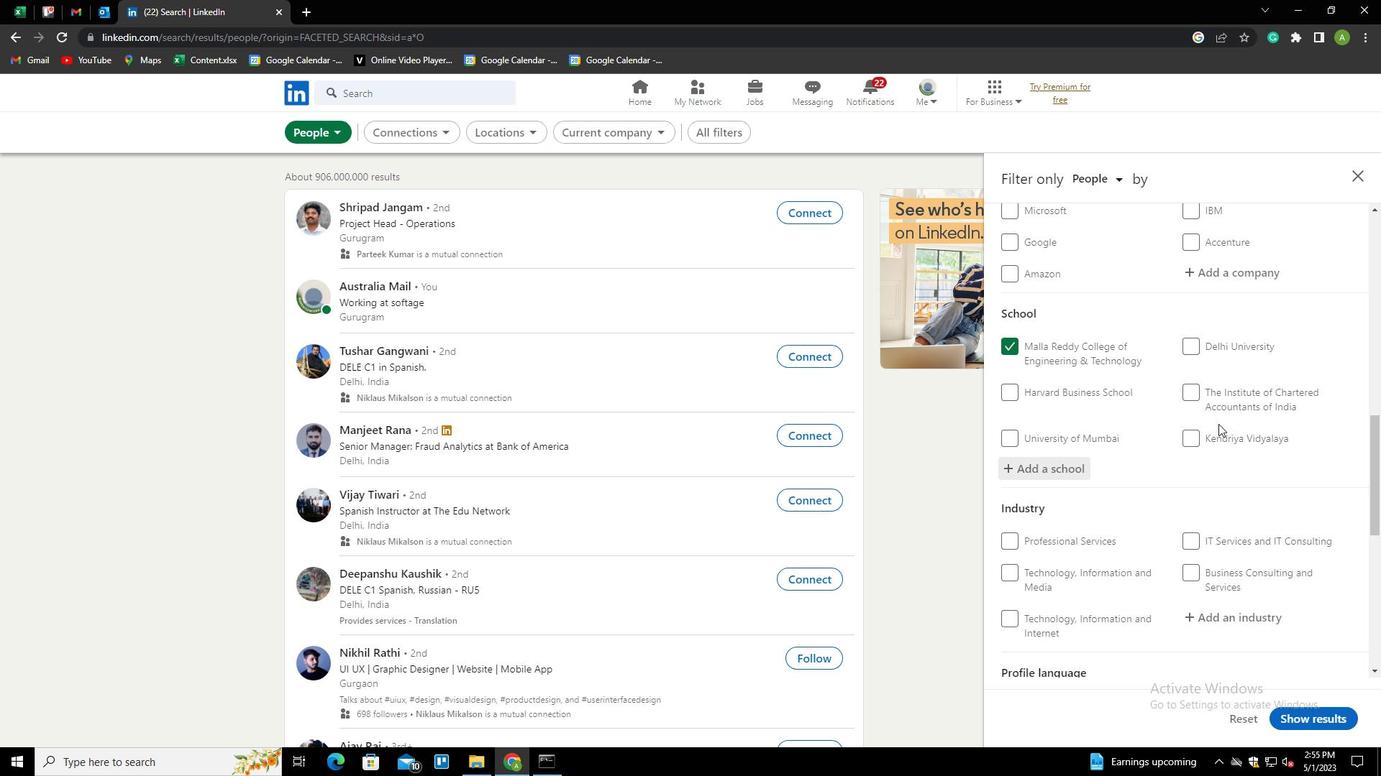 
Action: Mouse scrolled (1218, 423) with delta (0, 0)
Screenshot: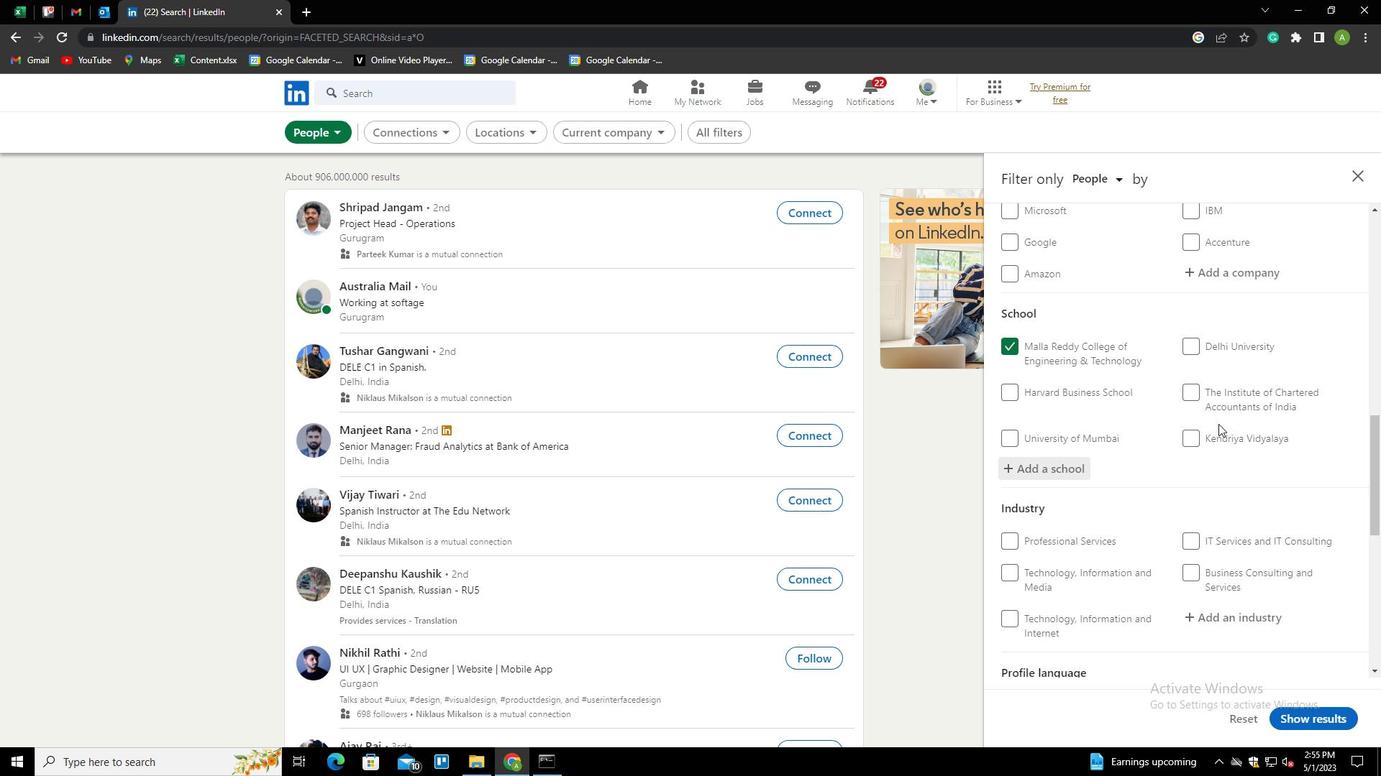 
Action: Mouse scrolled (1218, 423) with delta (0, 0)
Screenshot: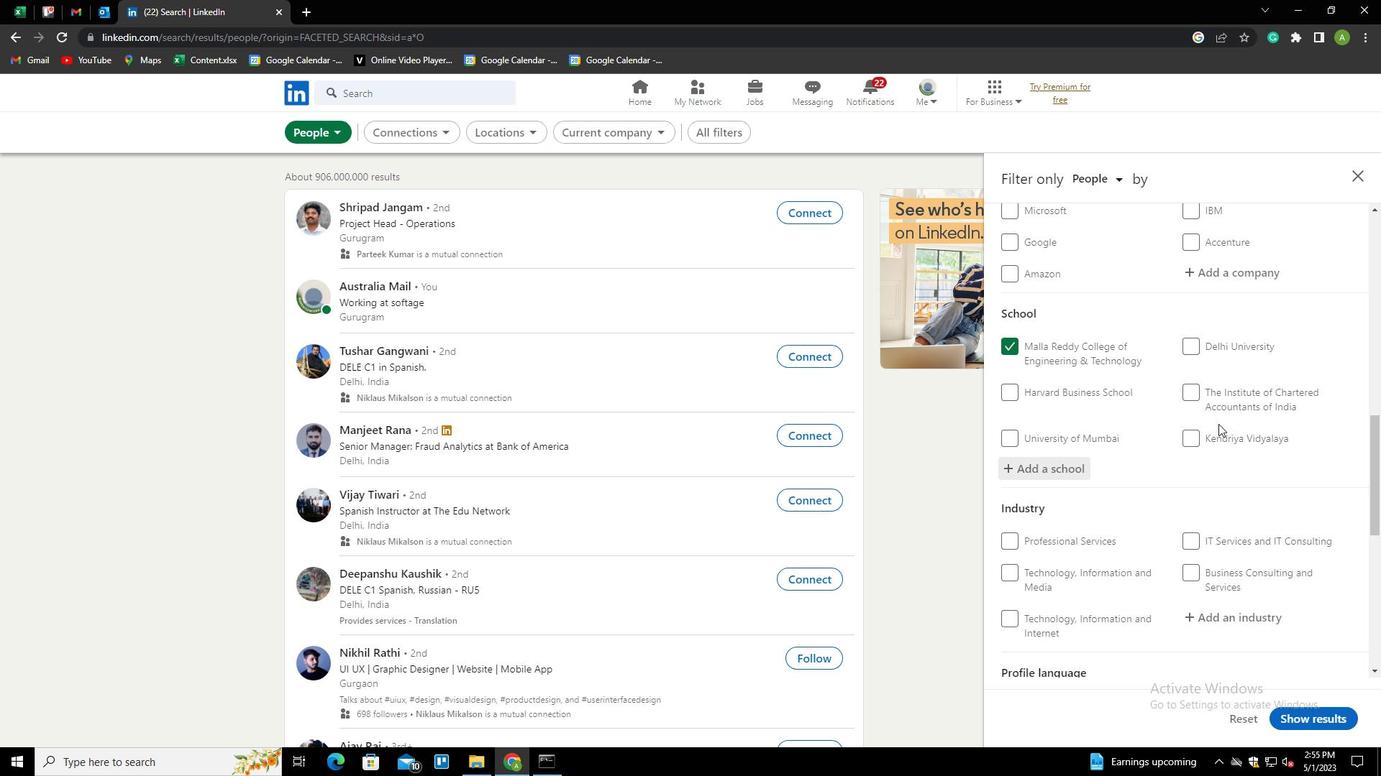 
Action: Mouse moved to (1233, 344)
Screenshot: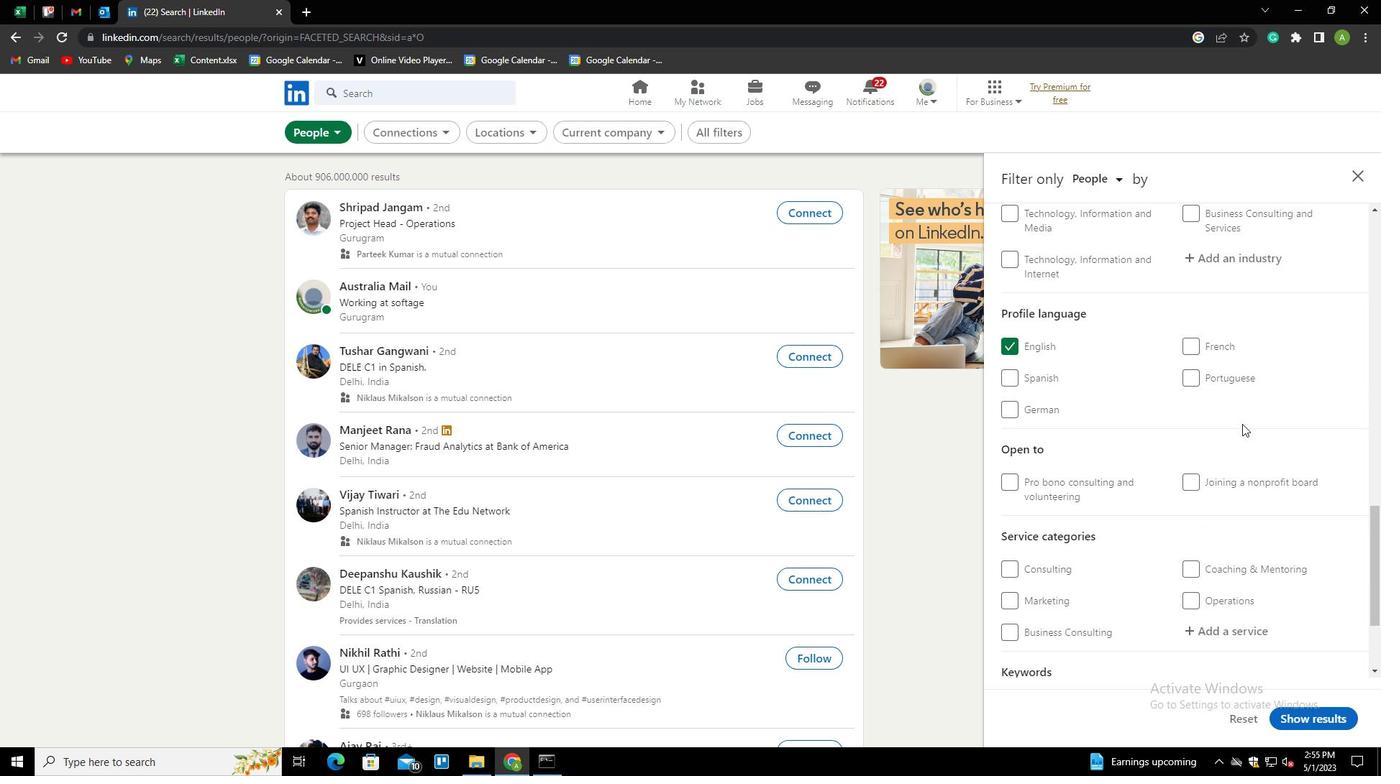 
Action: Mouse scrolled (1233, 345) with delta (0, 0)
Screenshot: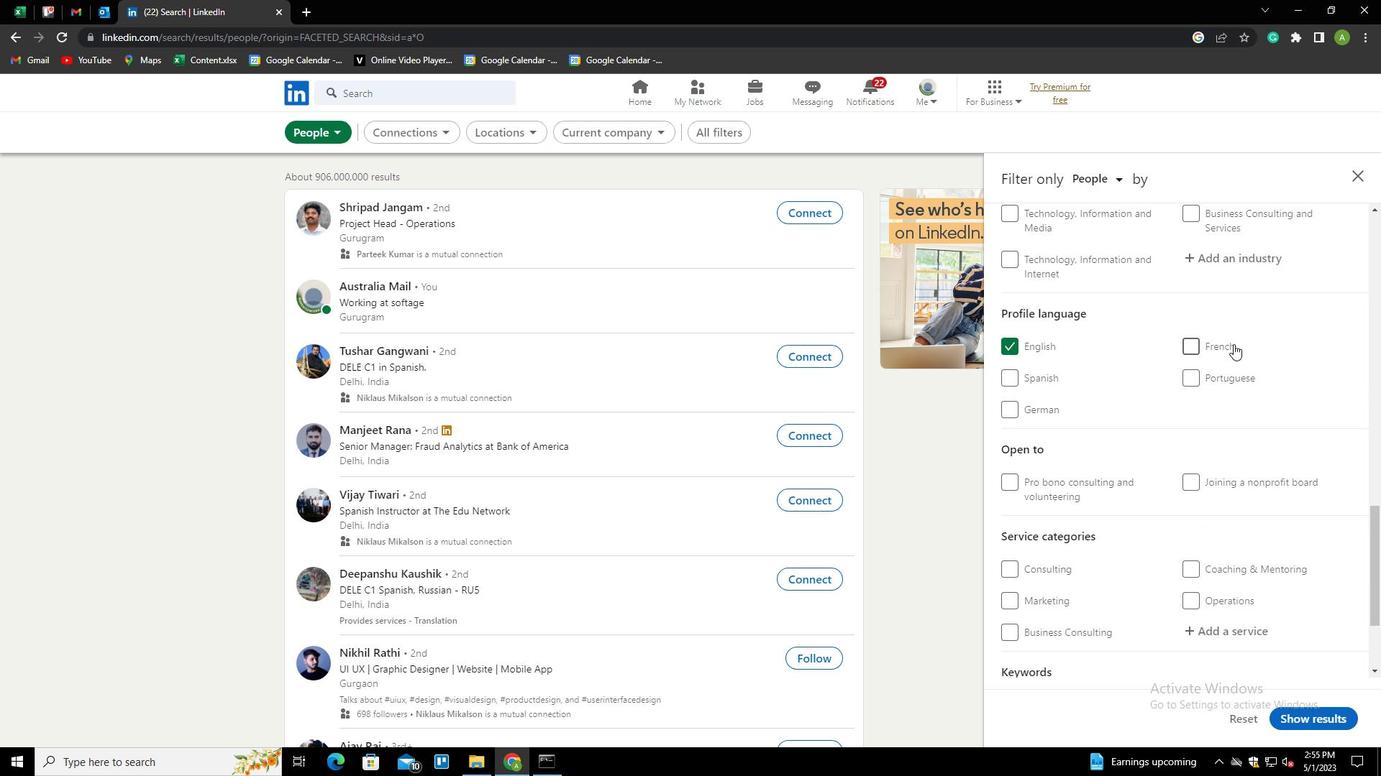 
Action: Mouse scrolled (1233, 345) with delta (0, 0)
Screenshot: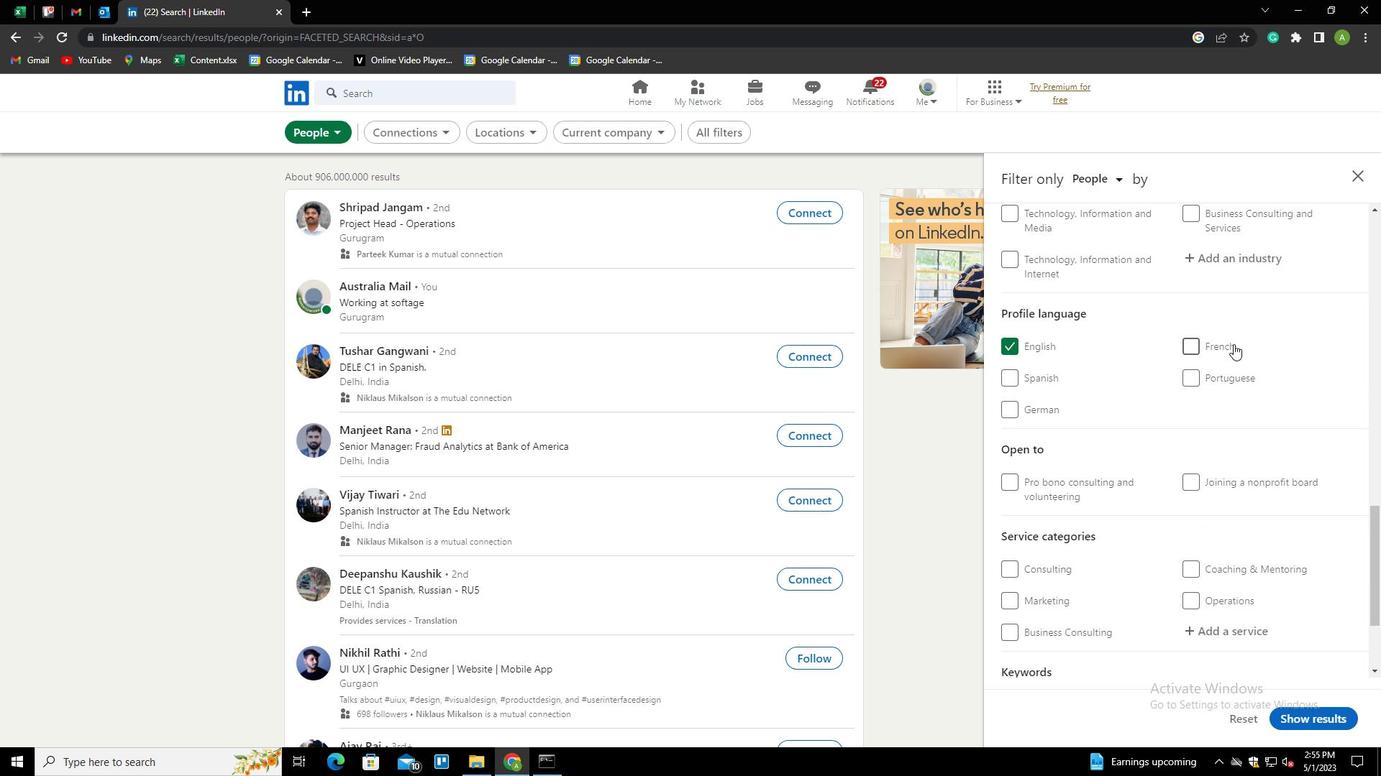 
Action: Mouse moved to (1194, 407)
Screenshot: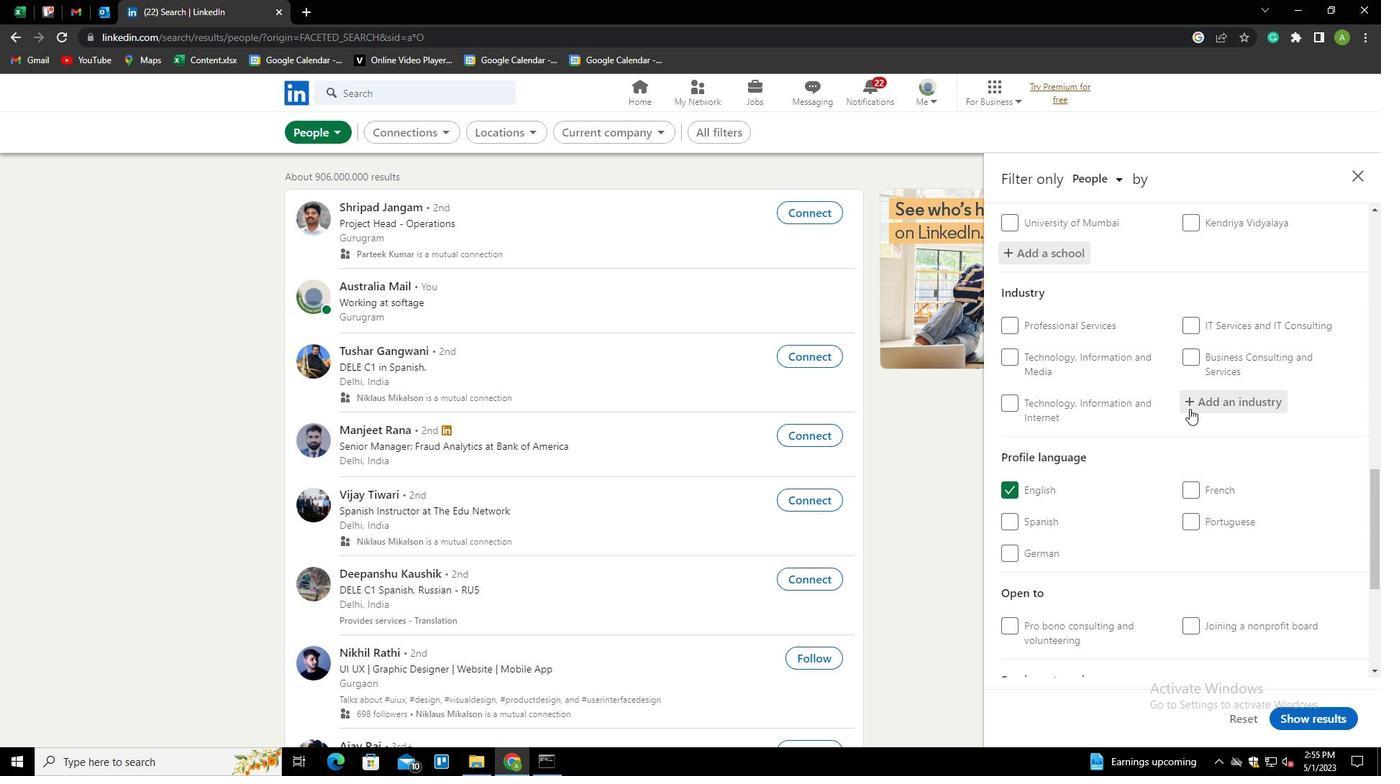 
Action: Mouse pressed left at (1194, 407)
Screenshot: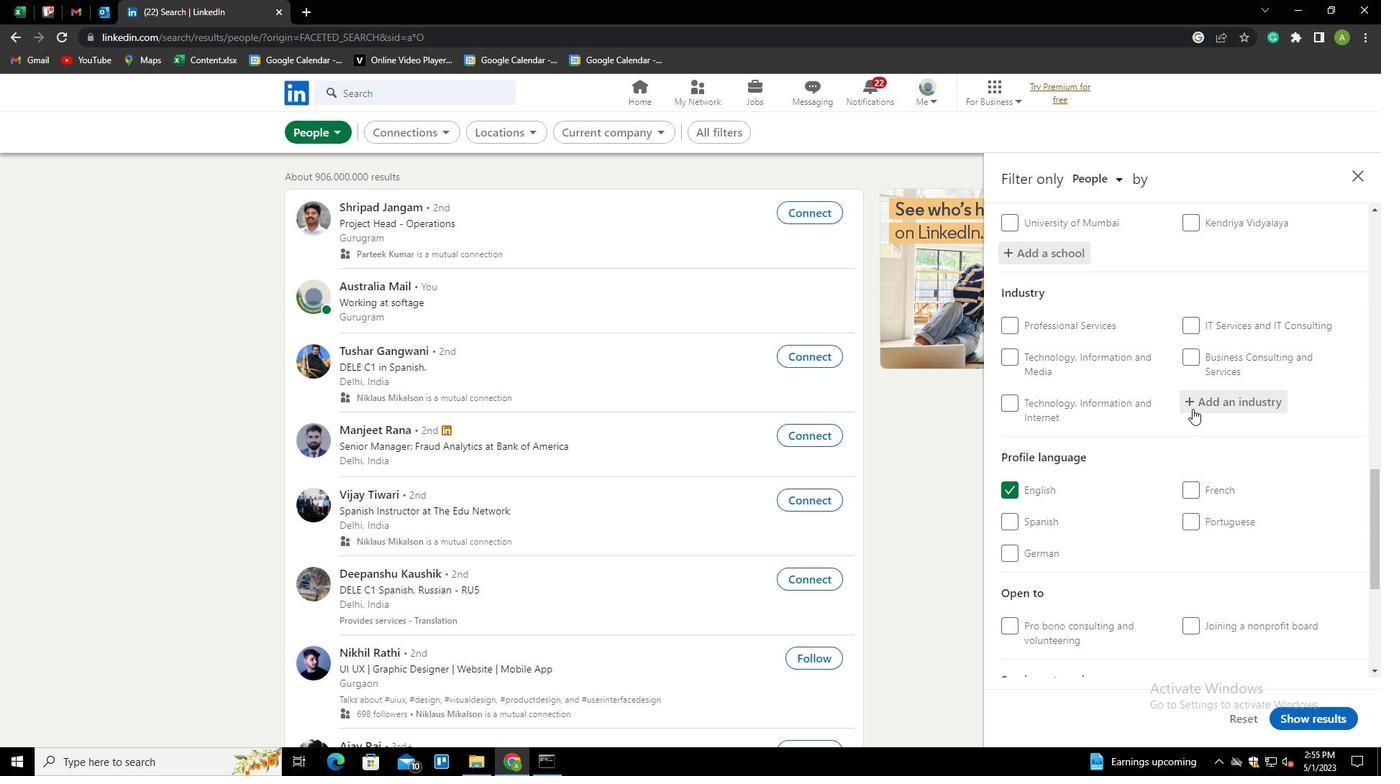 
Action: Key pressed <Key.shift>IT<Key.space>SYA<Key.backspace>STEM<Key.down><Key.down><Key.down><Key.down><Key.down><Key.down><Key.down><Key.enter>
Screenshot: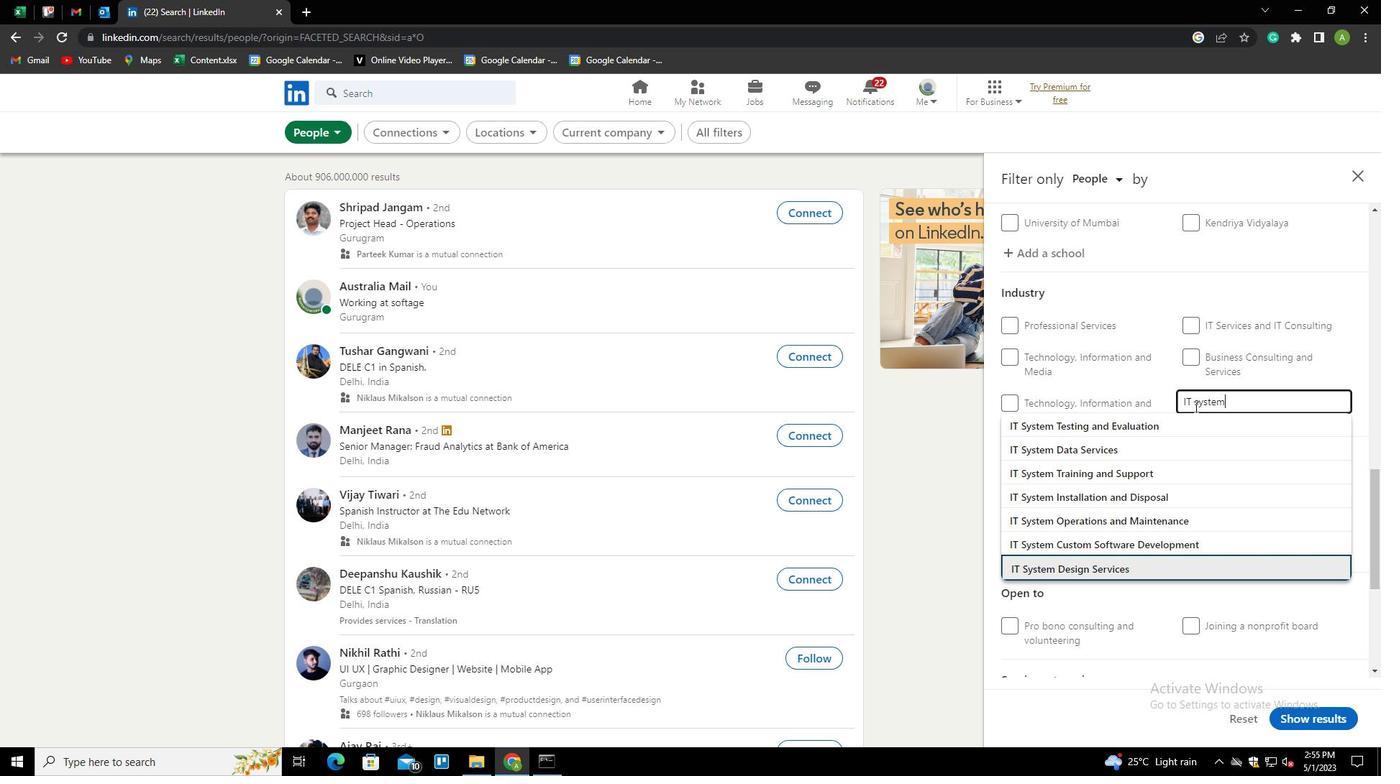 
Action: Mouse scrolled (1194, 406) with delta (0, 0)
Screenshot: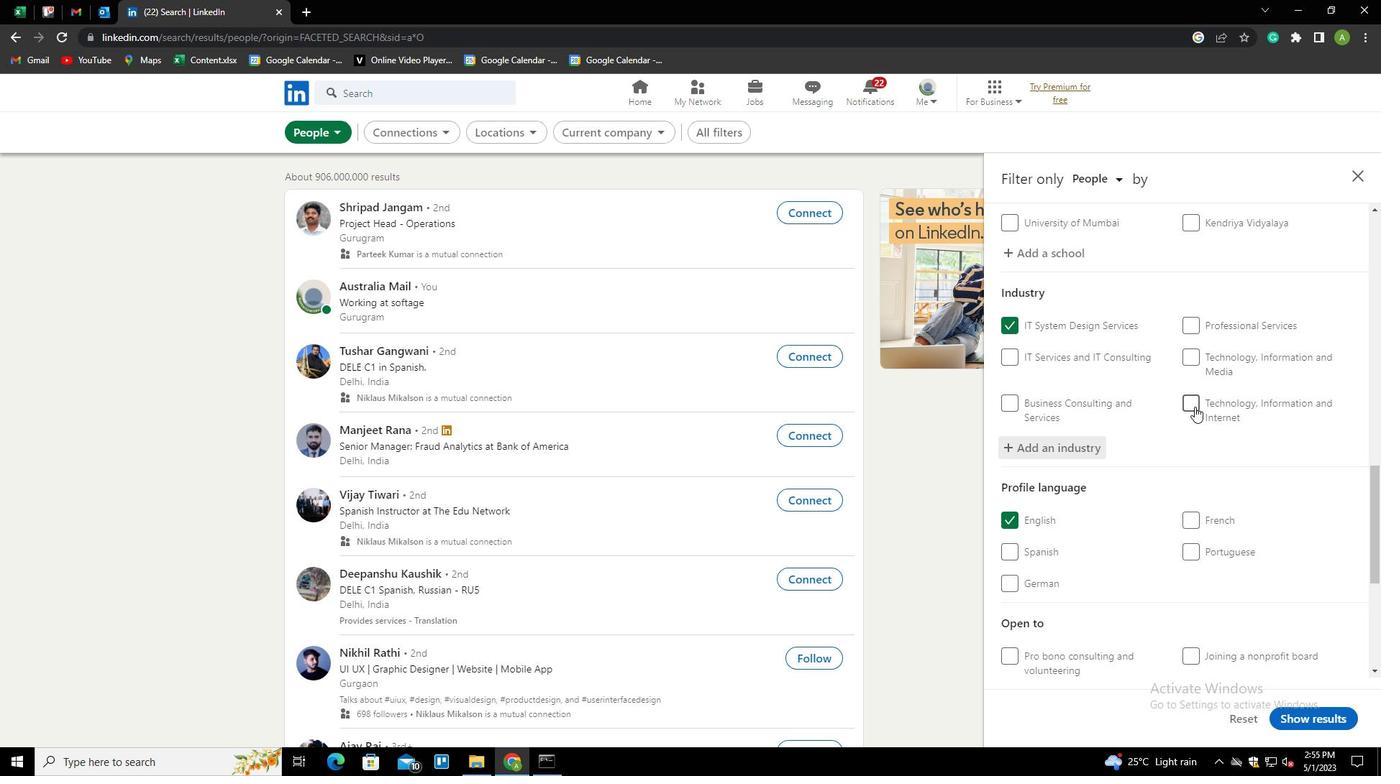 
Action: Mouse scrolled (1194, 406) with delta (0, 0)
Screenshot: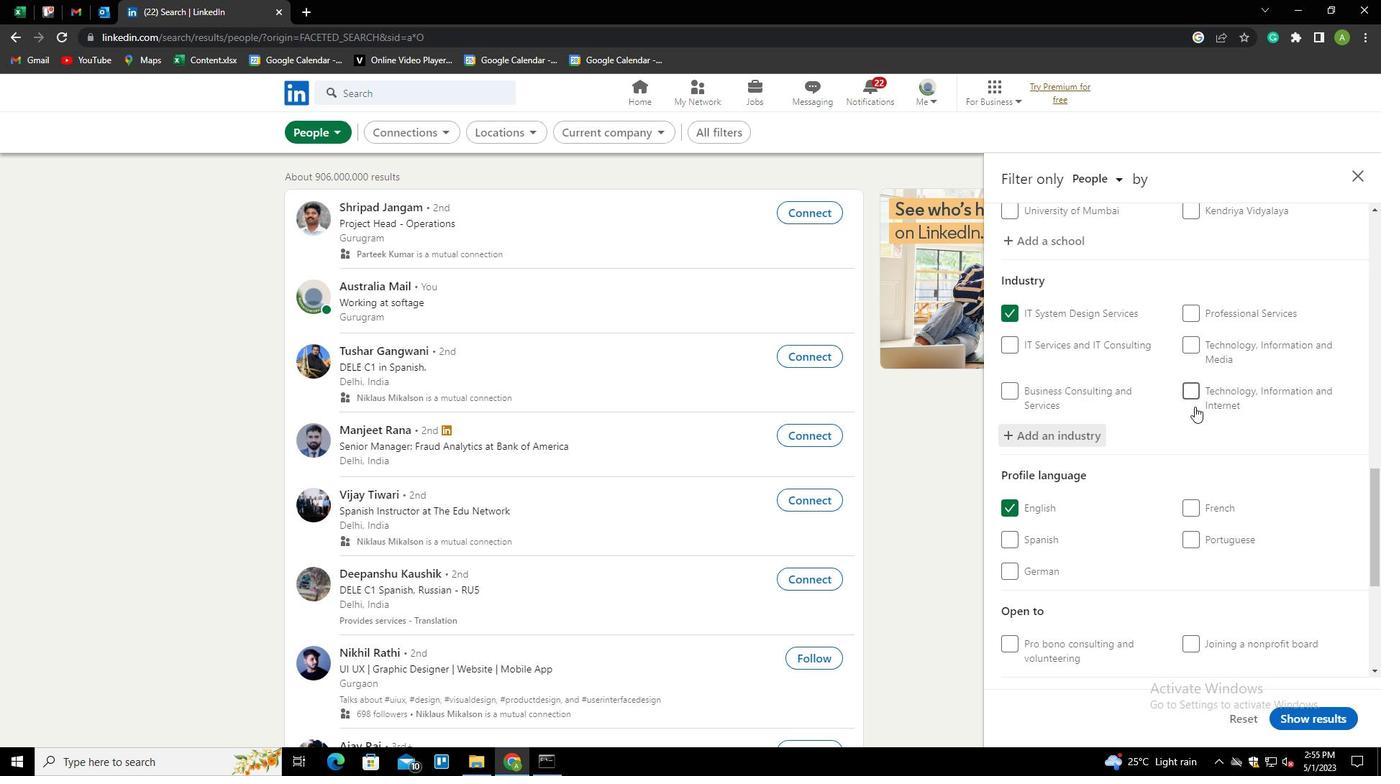 
Action: Mouse scrolled (1194, 406) with delta (0, 0)
Screenshot: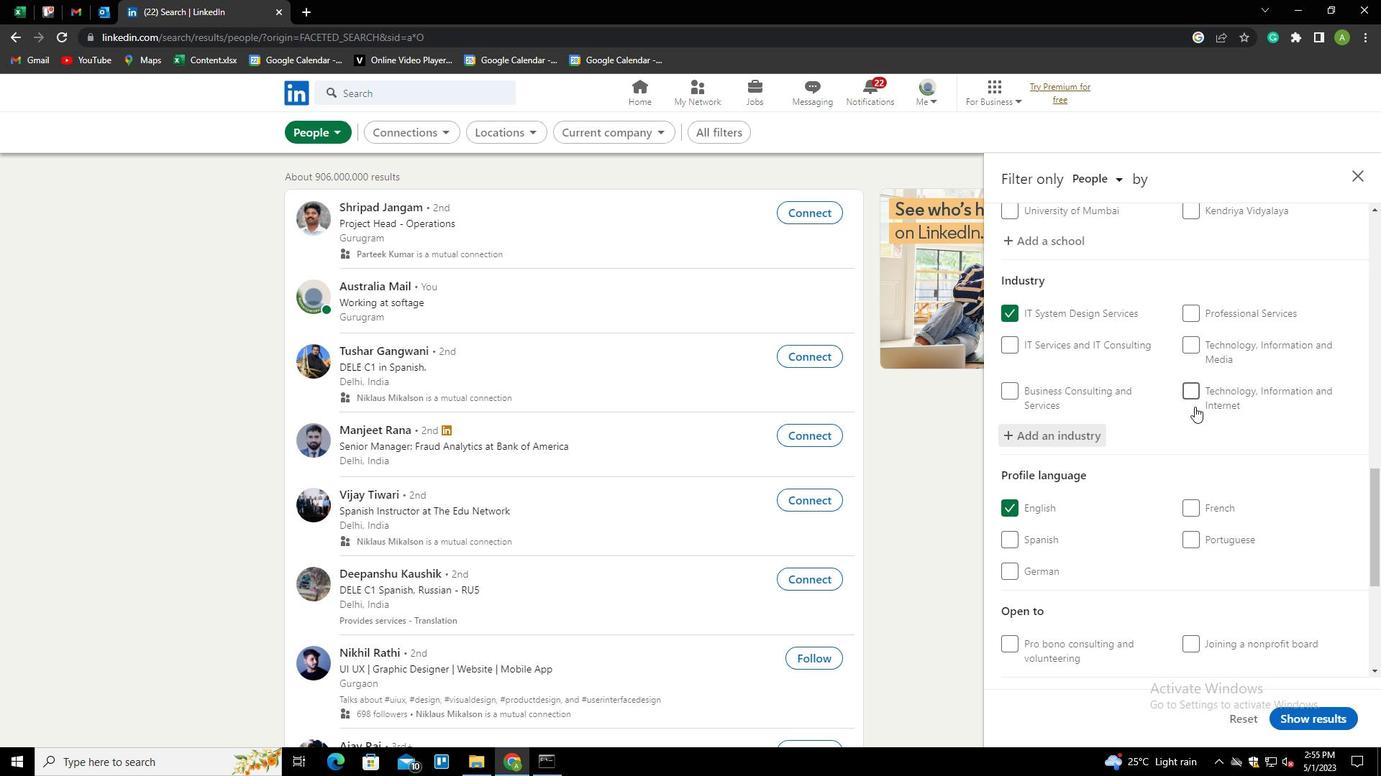 
Action: Mouse scrolled (1194, 406) with delta (0, 0)
Screenshot: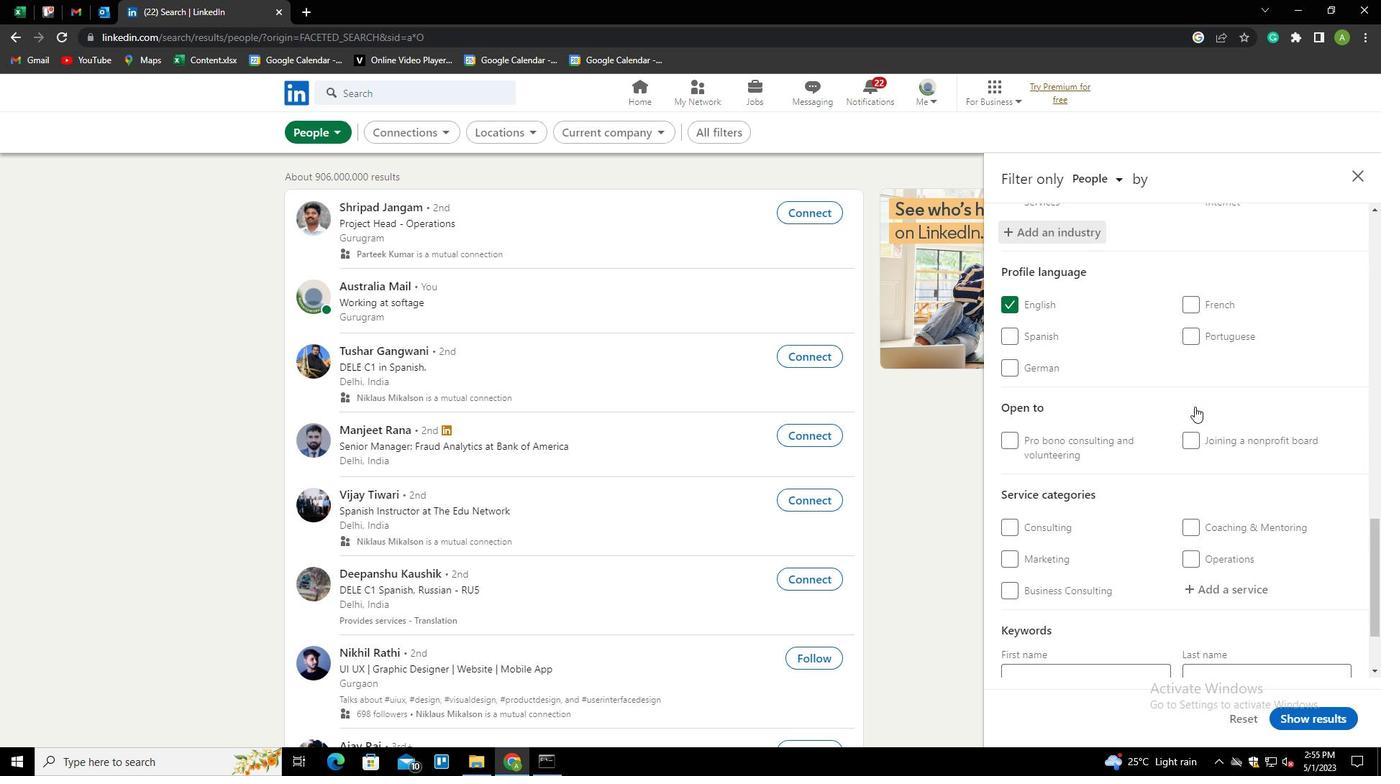 
Action: Mouse scrolled (1194, 406) with delta (0, 0)
Screenshot: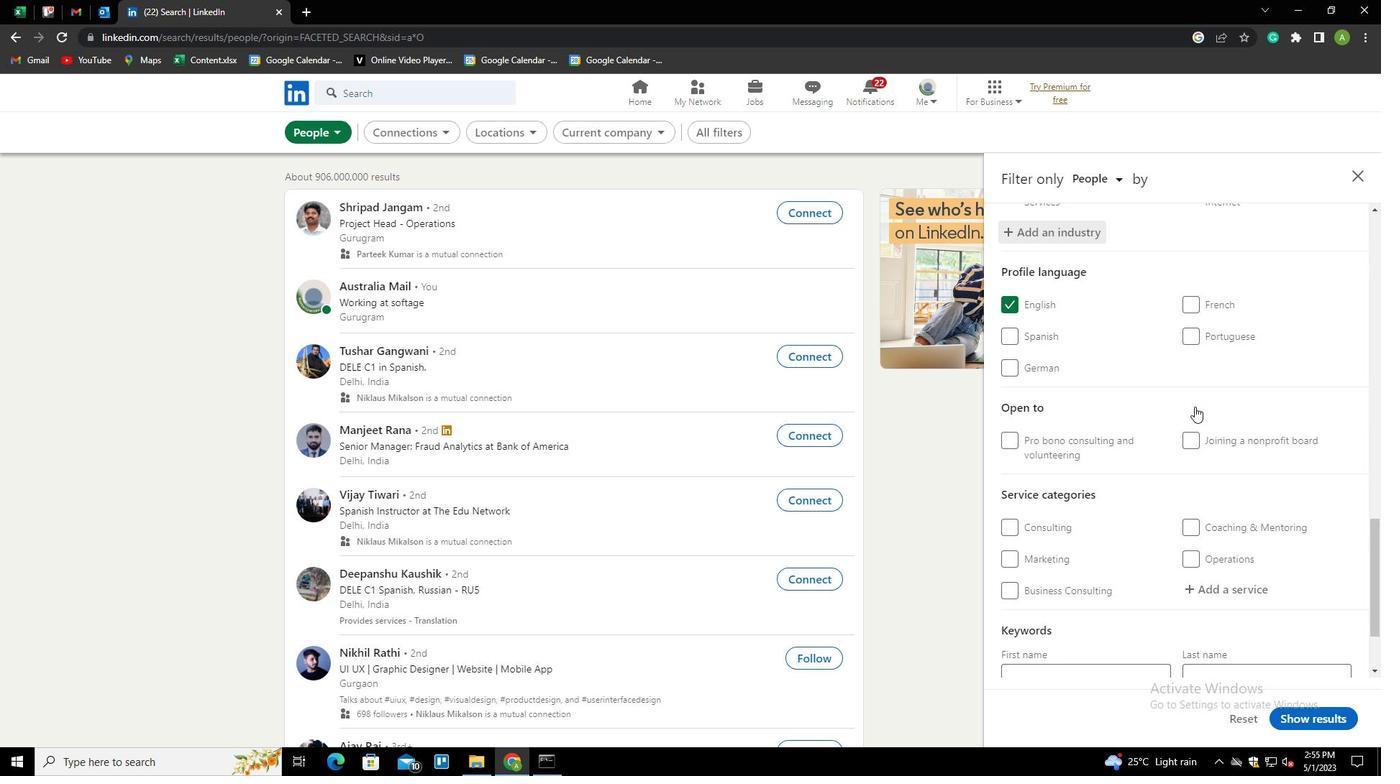
Action: Mouse moved to (1211, 475)
Screenshot: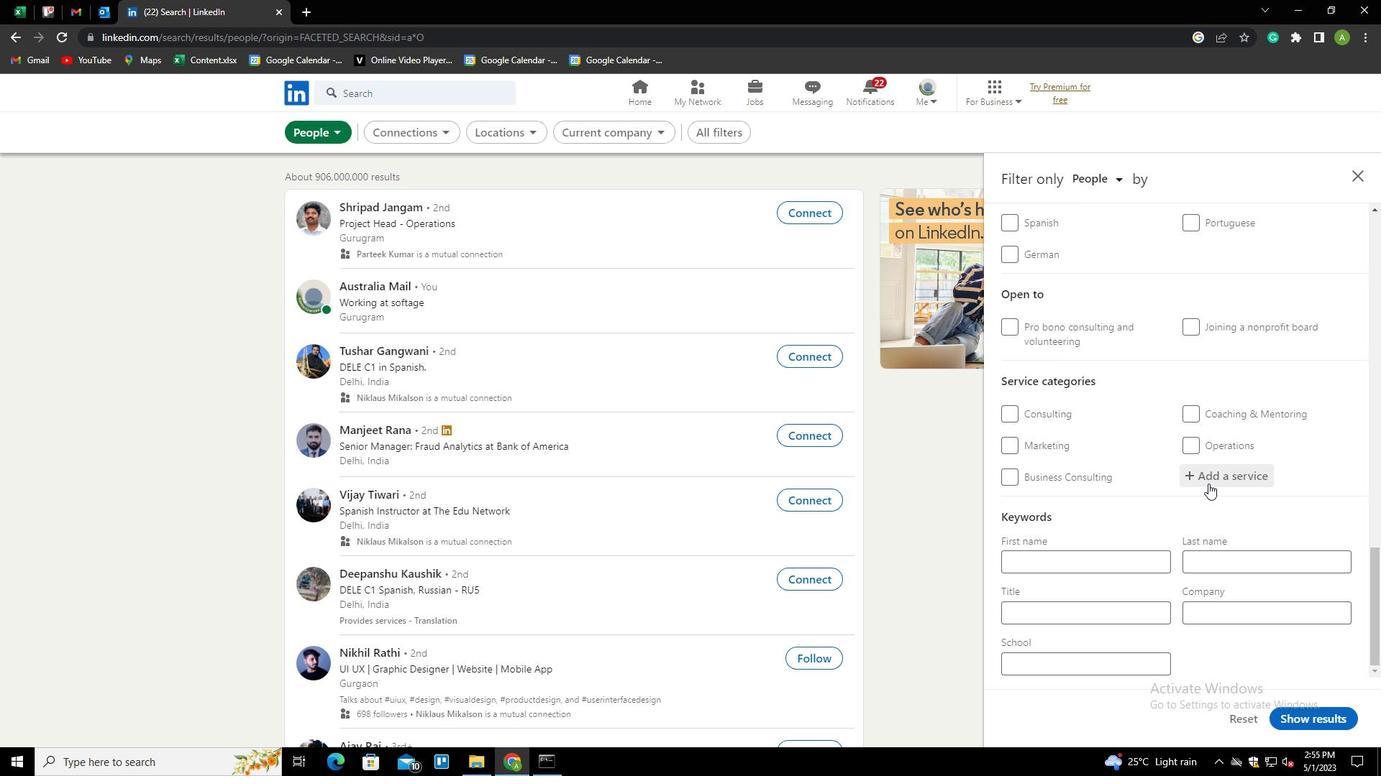 
Action: Mouse pressed left at (1211, 475)
Screenshot: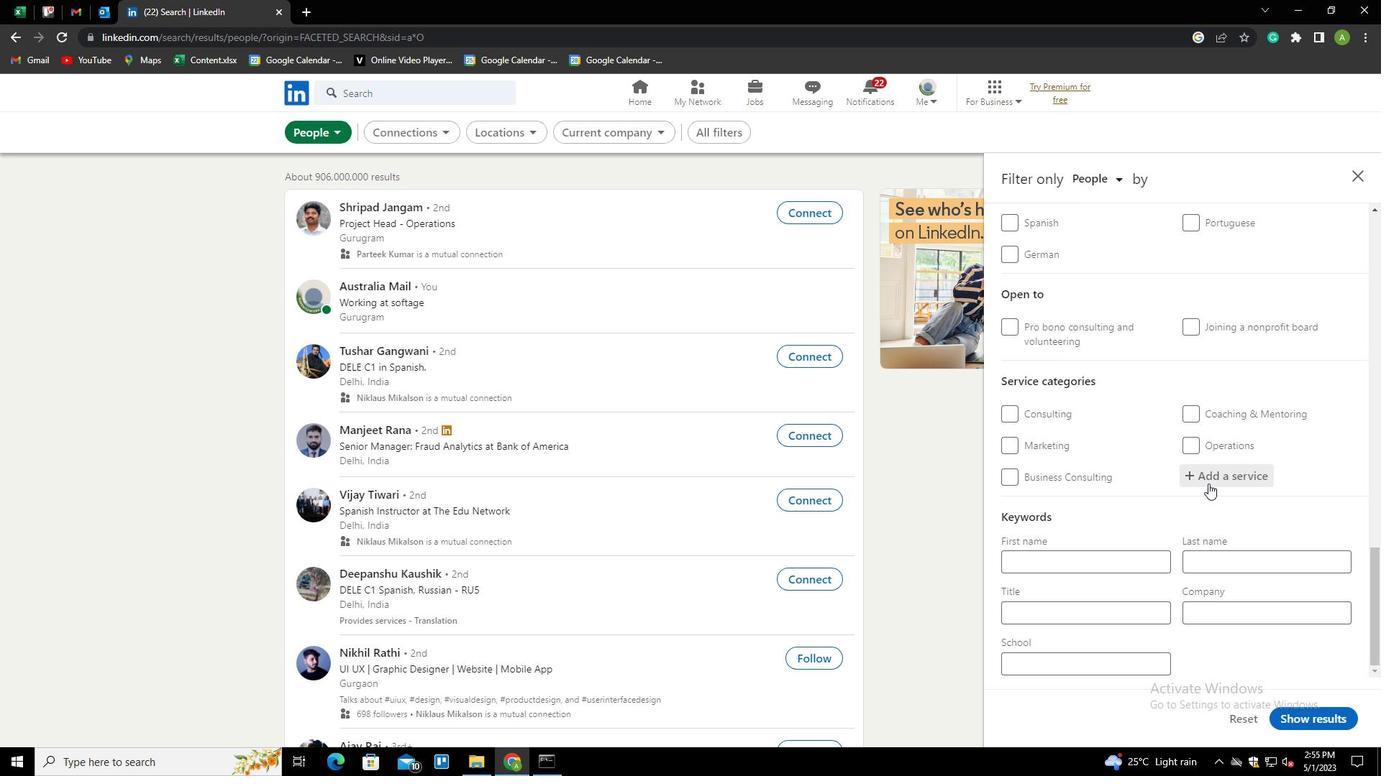 
Action: Mouse moved to (1212, 475)
Screenshot: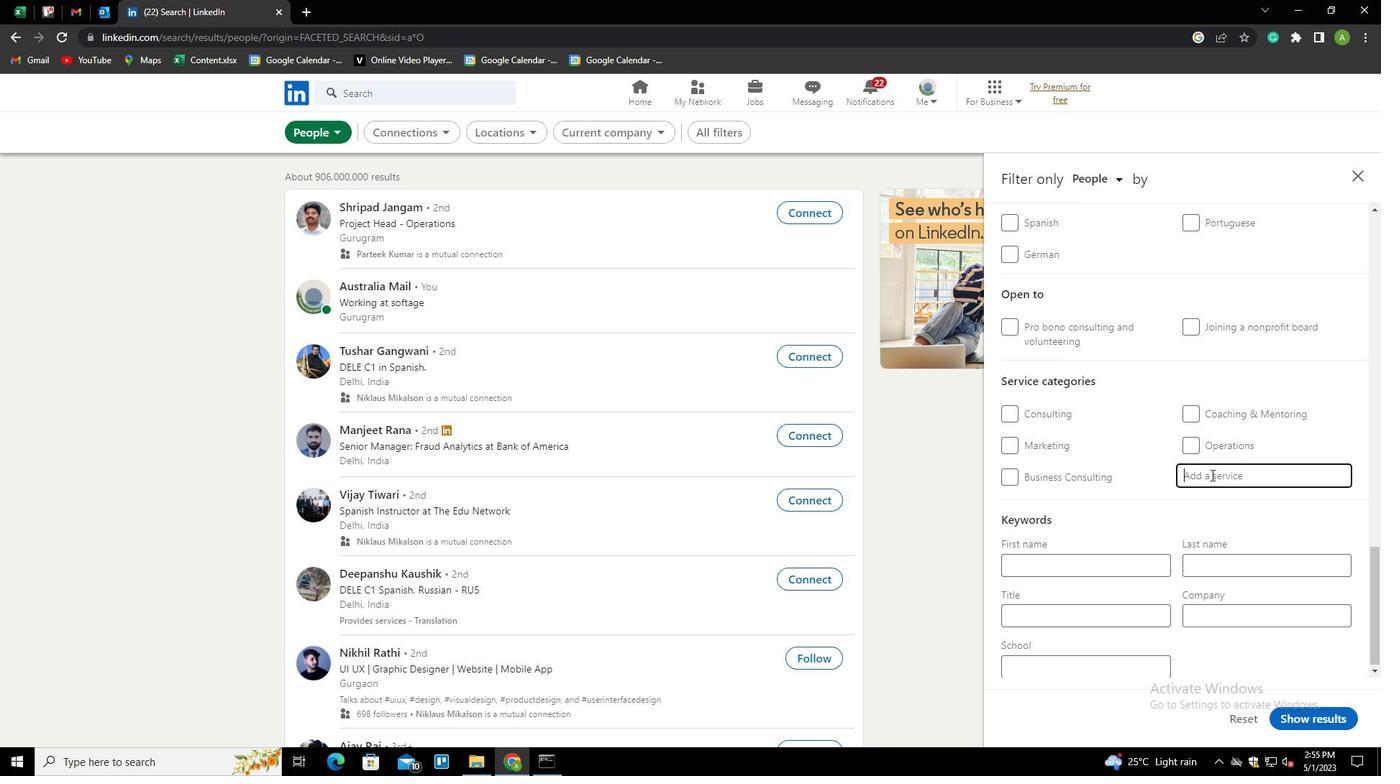 
Action: Mouse pressed left at (1212, 475)
Screenshot: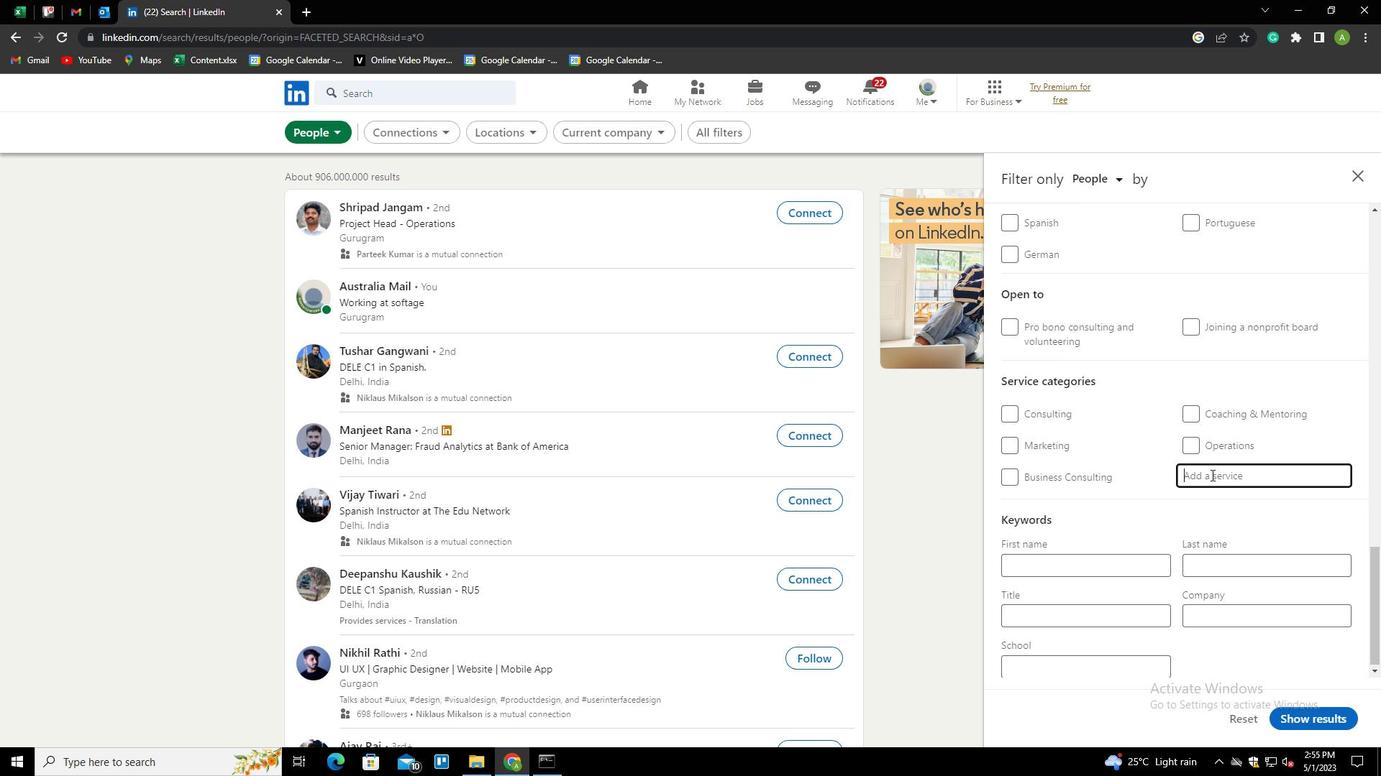 
Action: Key pressed <Key.shift>AUTO<Key.space>INS<Key.down><Key.down><Key.enter>
Screenshot: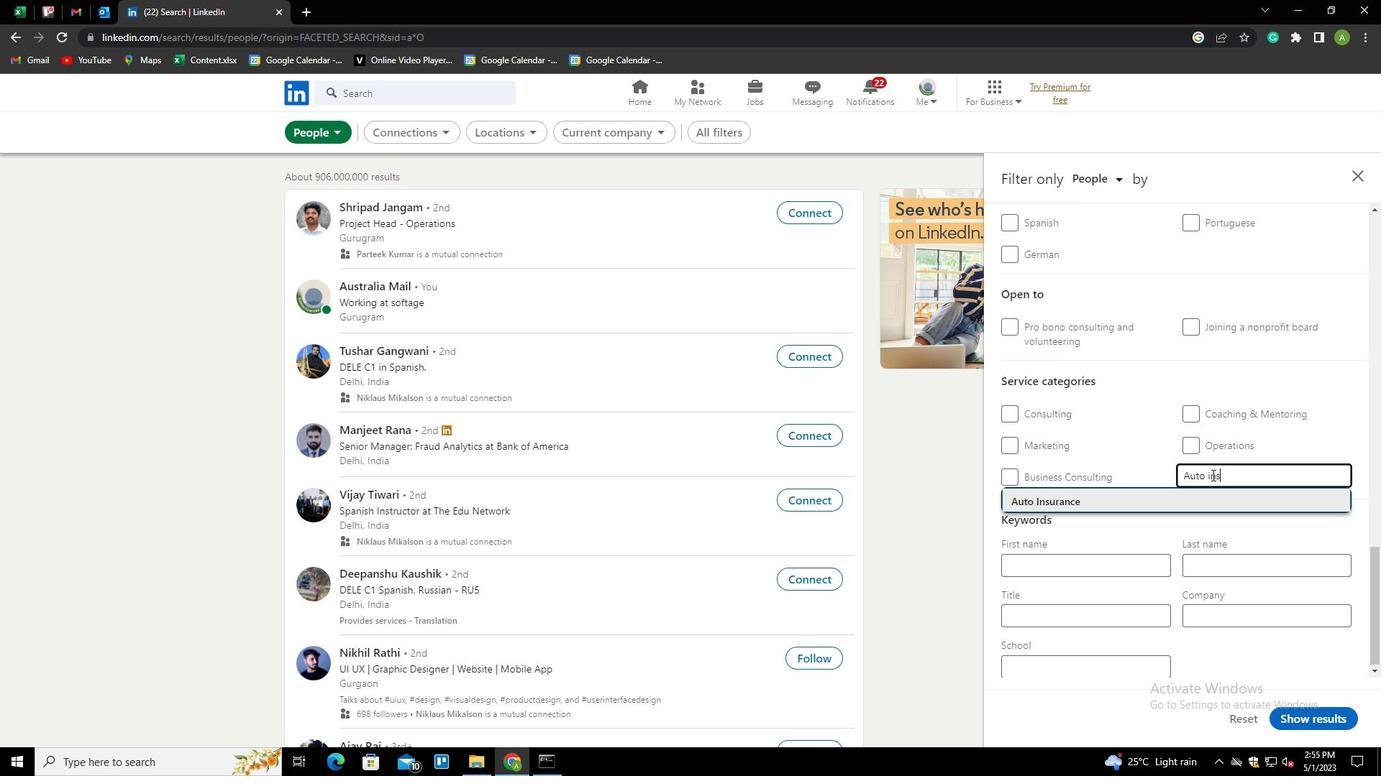 
Action: Mouse scrolled (1212, 474) with delta (0, 0)
Screenshot: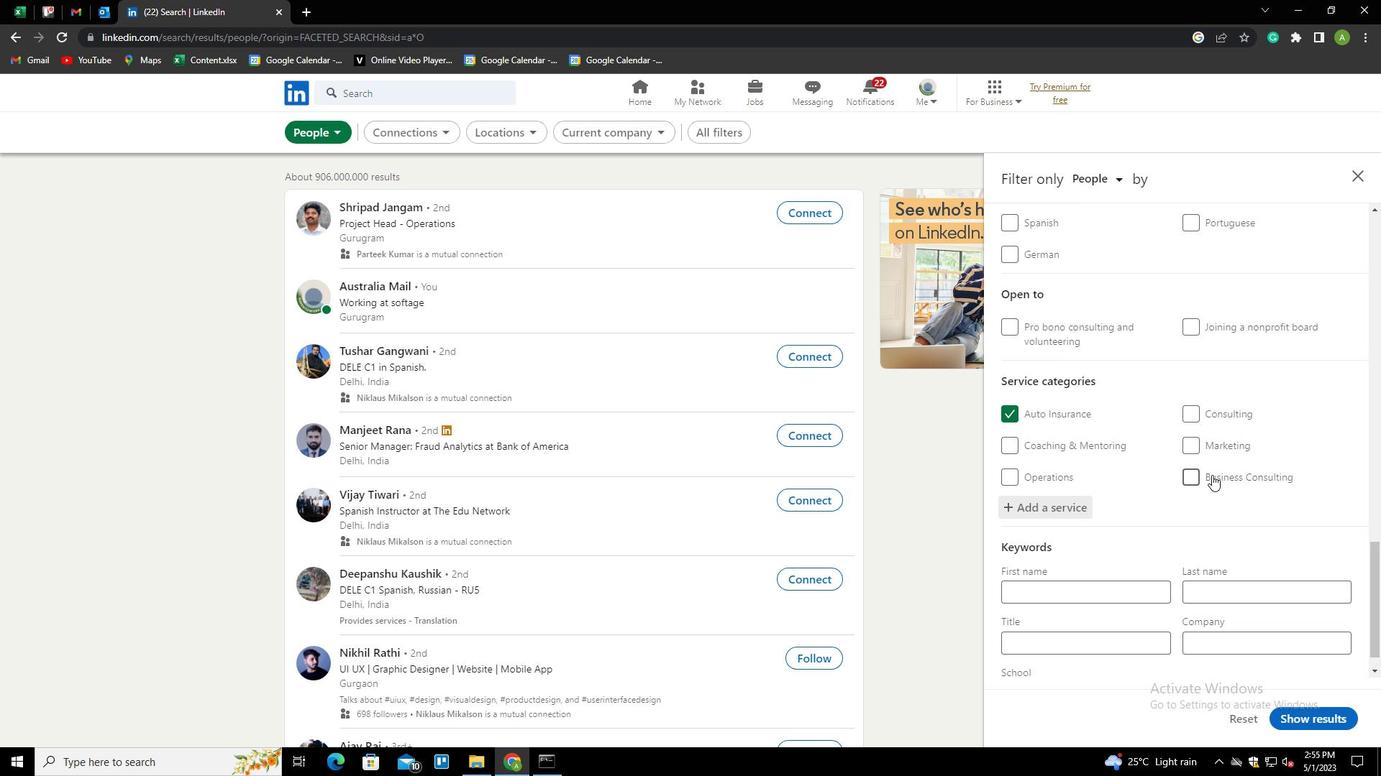 
Action: Mouse scrolled (1212, 474) with delta (0, 0)
Screenshot: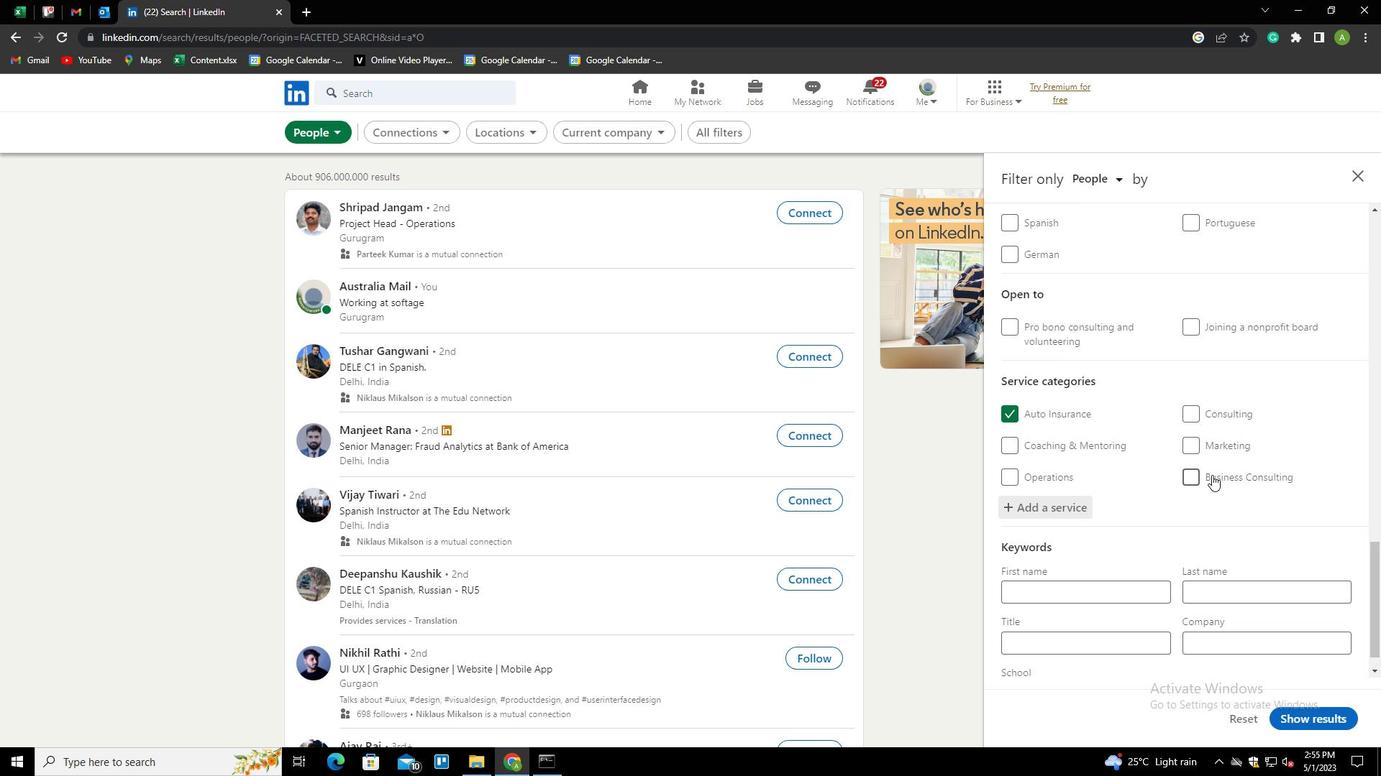 
Action: Mouse scrolled (1212, 474) with delta (0, 0)
Screenshot: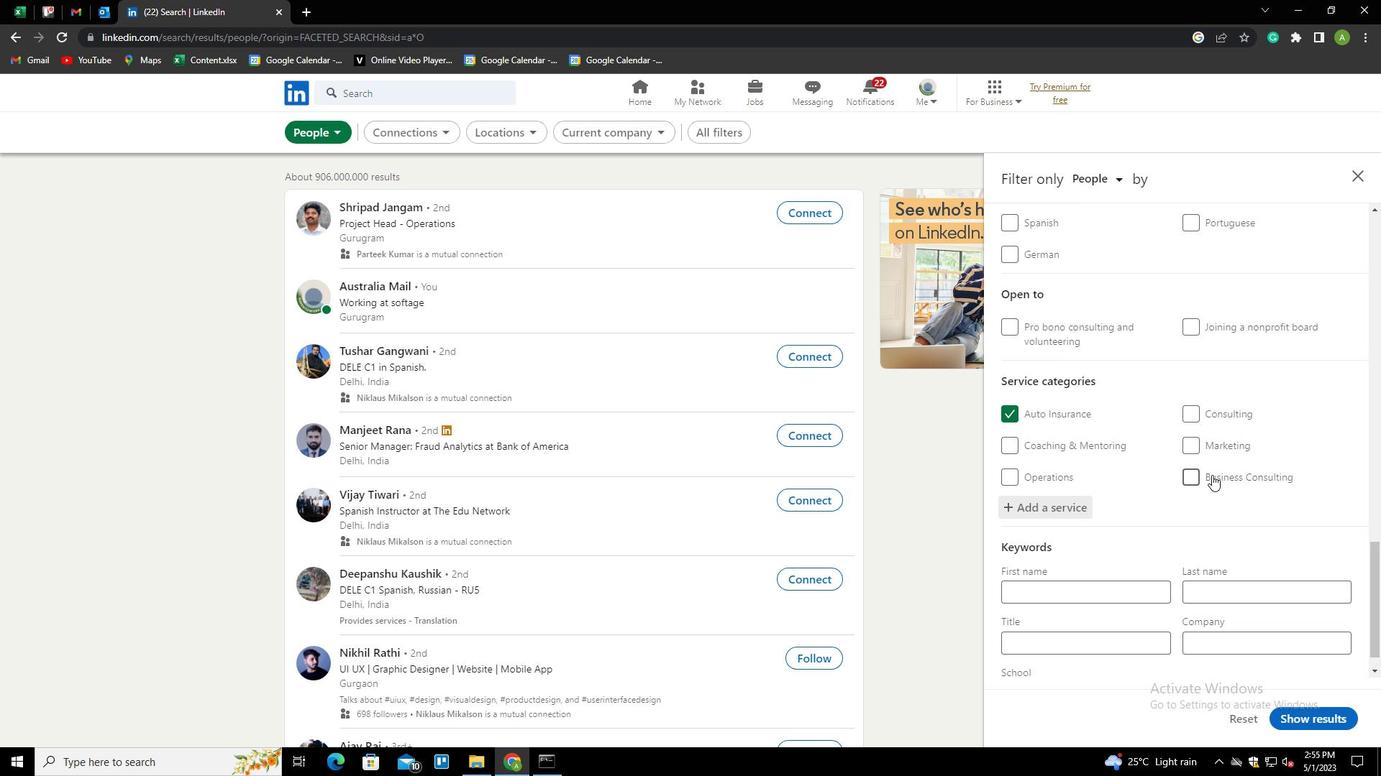 
Action: Mouse scrolled (1212, 474) with delta (0, 0)
Screenshot: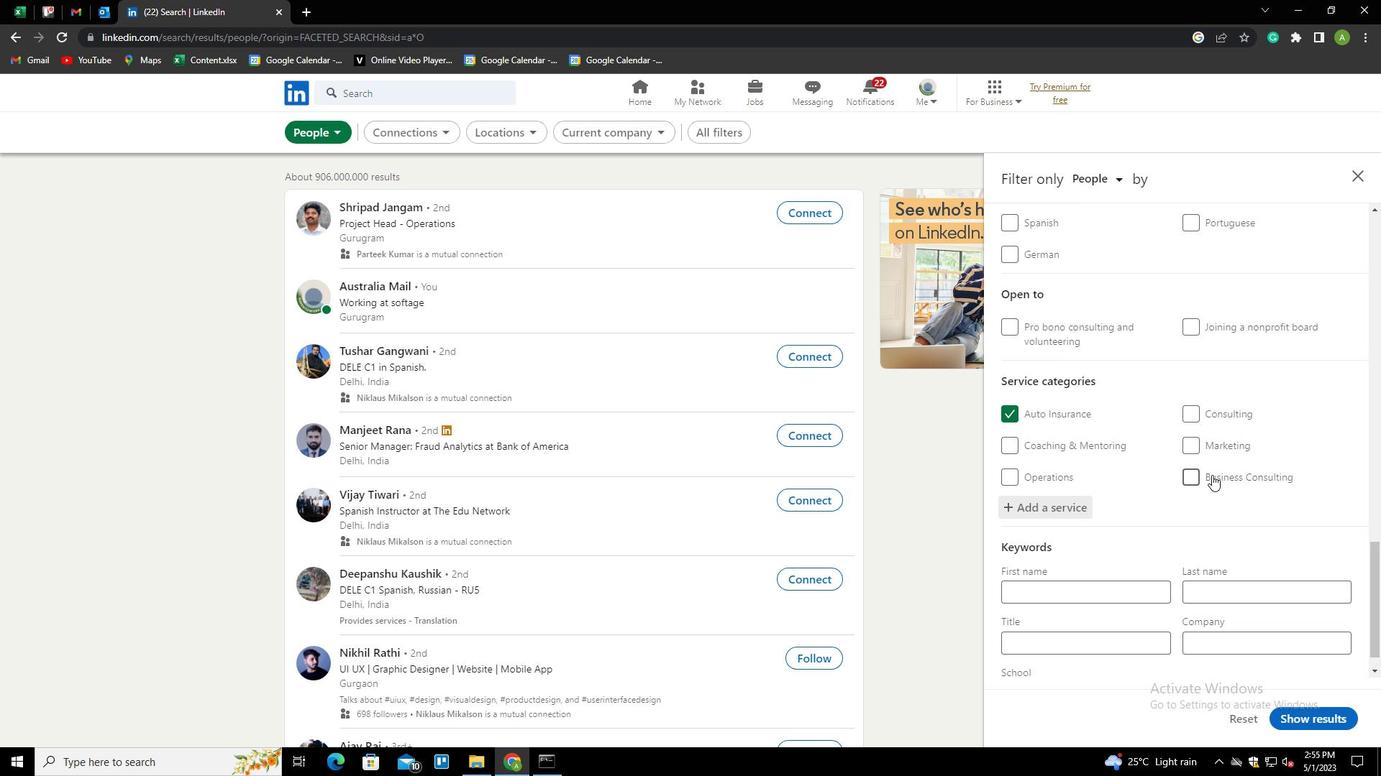 
Action: Mouse scrolled (1212, 474) with delta (0, 0)
Screenshot: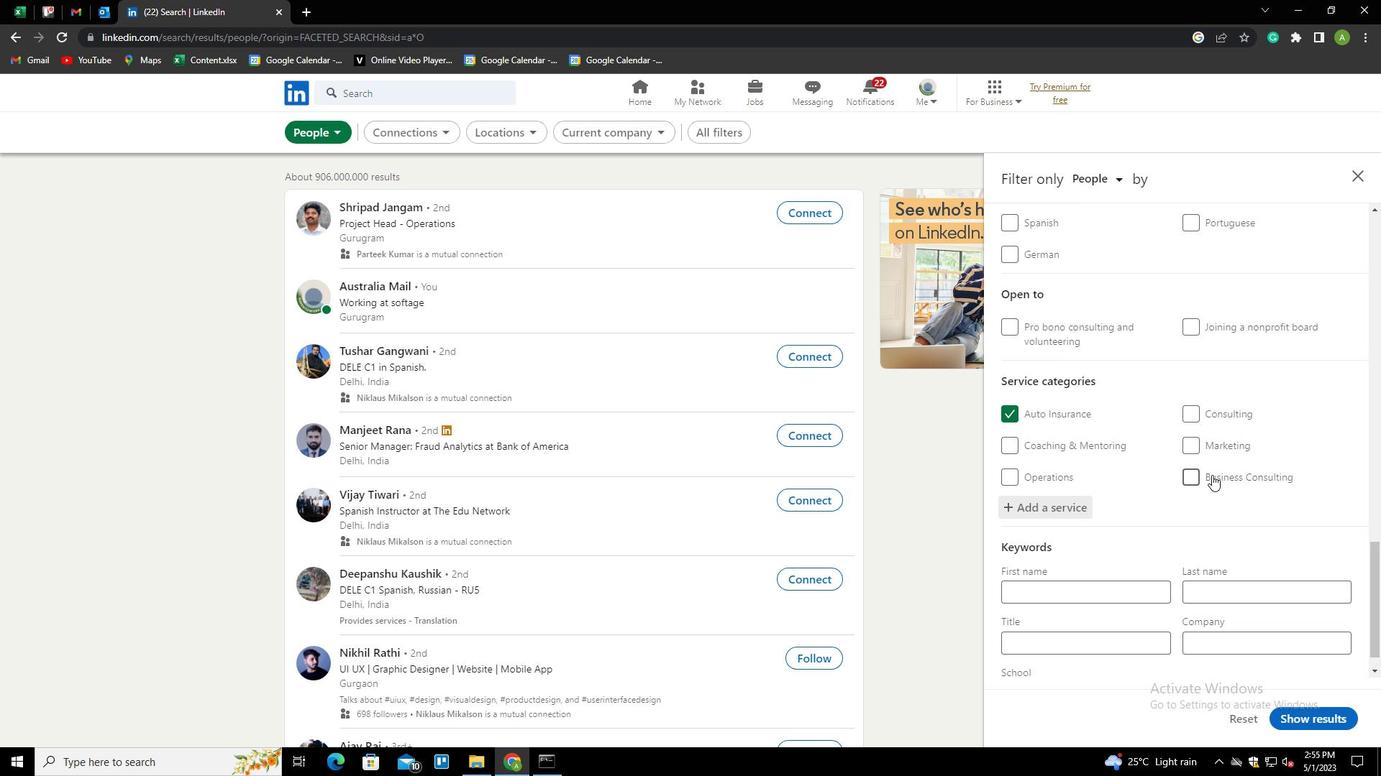 
Action: Mouse moved to (1035, 610)
Screenshot: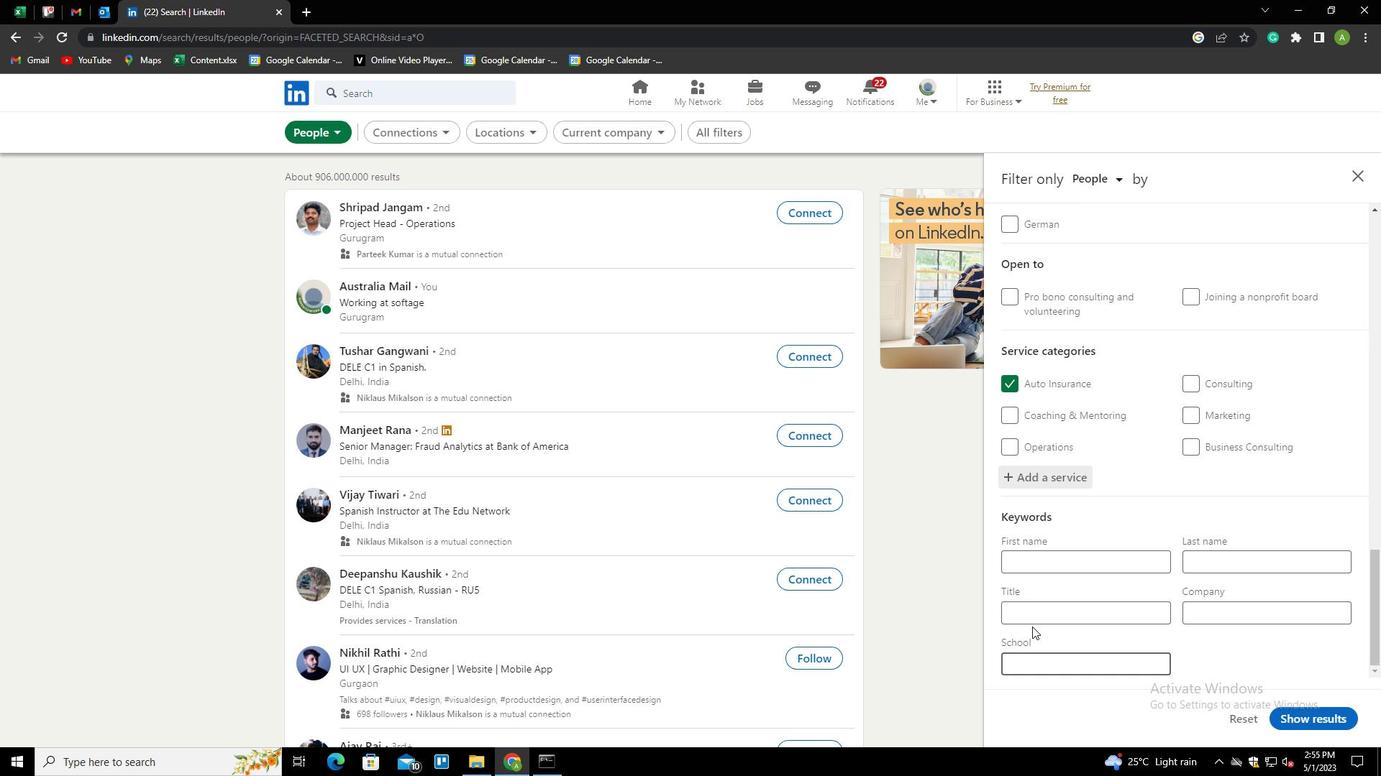 
Action: Mouse pressed left at (1035, 610)
Screenshot: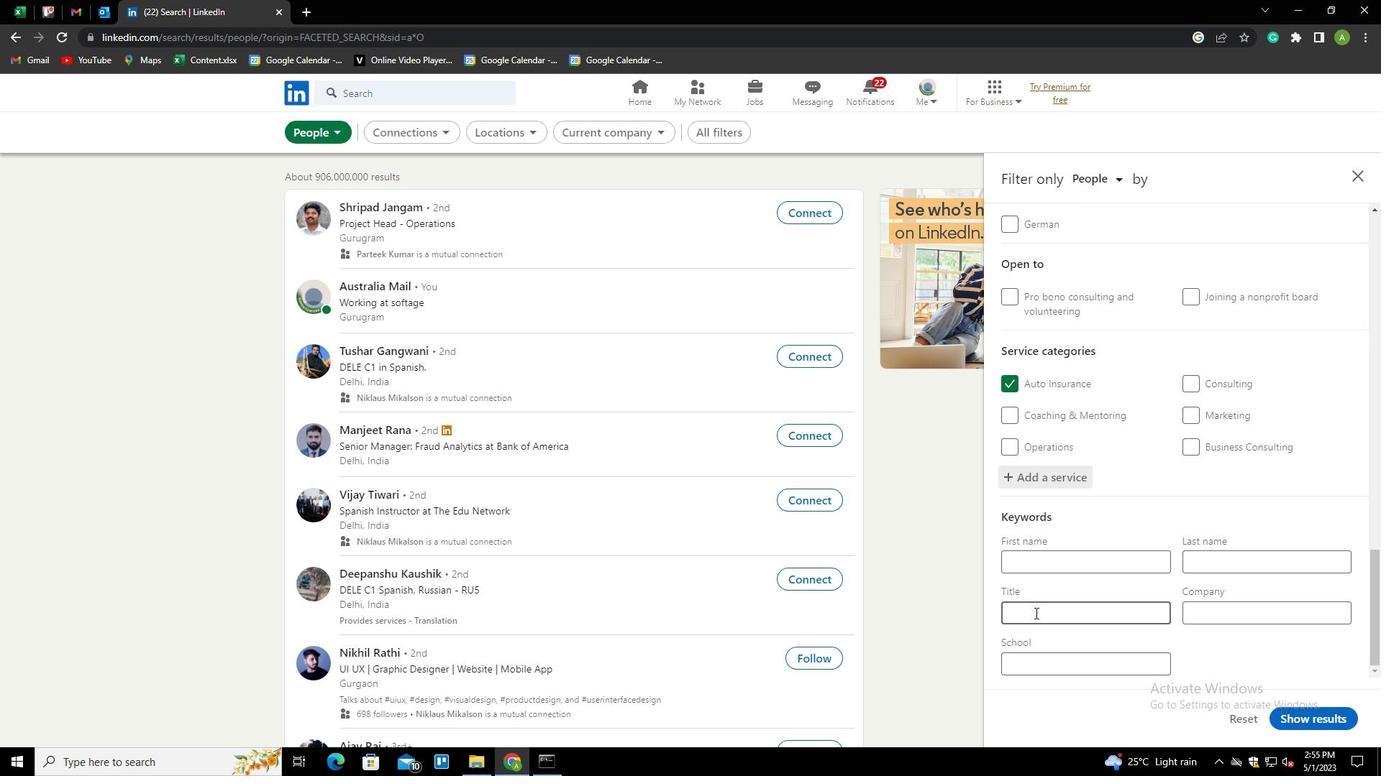 
Action: Key pressed <Key.shift><Key.shift><Key.shift><Key.shift><Key.shift><Key.shift><Key.shift><Key.shift><Key.shift><Key.shift><Key.shift><Key.shift><Key.shift><Key.shift><Key.shift><Key.shift><Key.shift><Key.shift>IRON<Key.space><Key.shift>WORKER
Screenshot: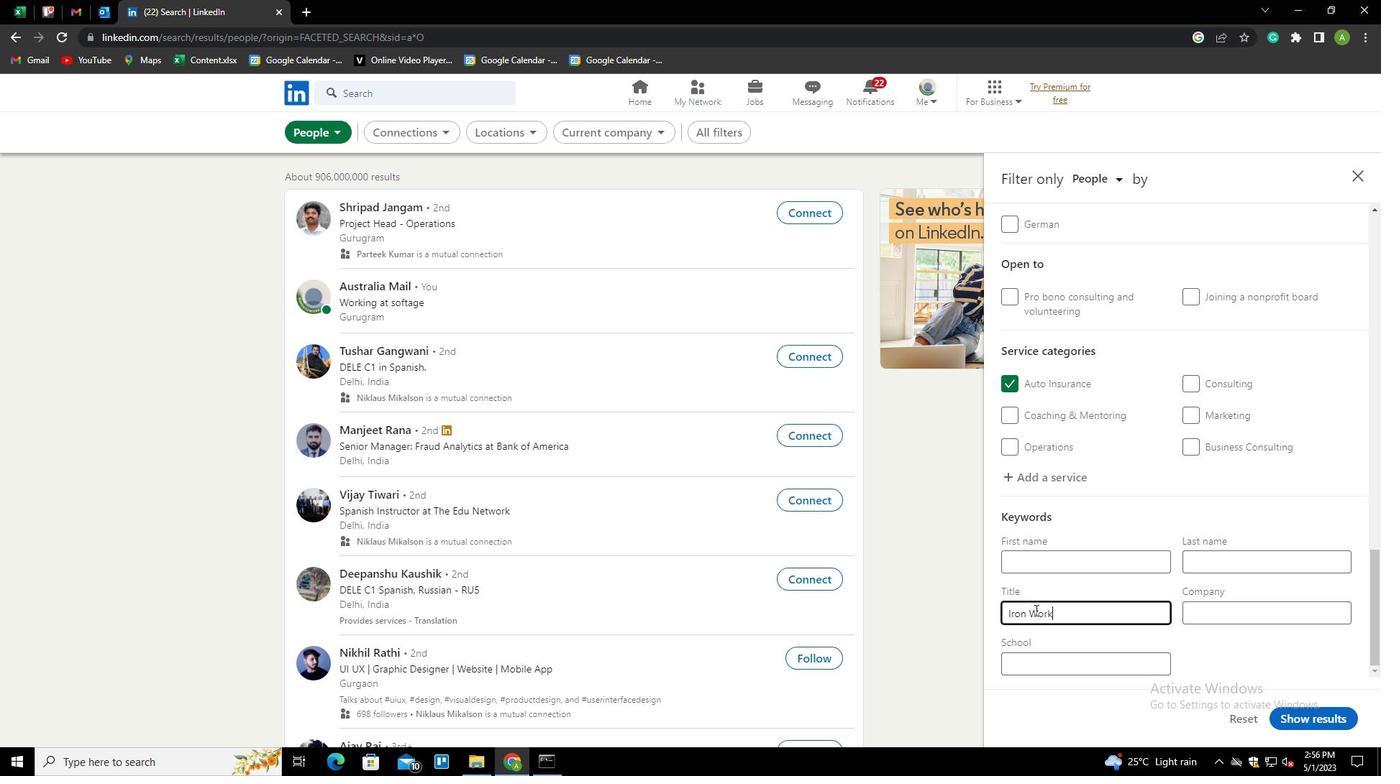 
Action: Mouse moved to (1313, 675)
Screenshot: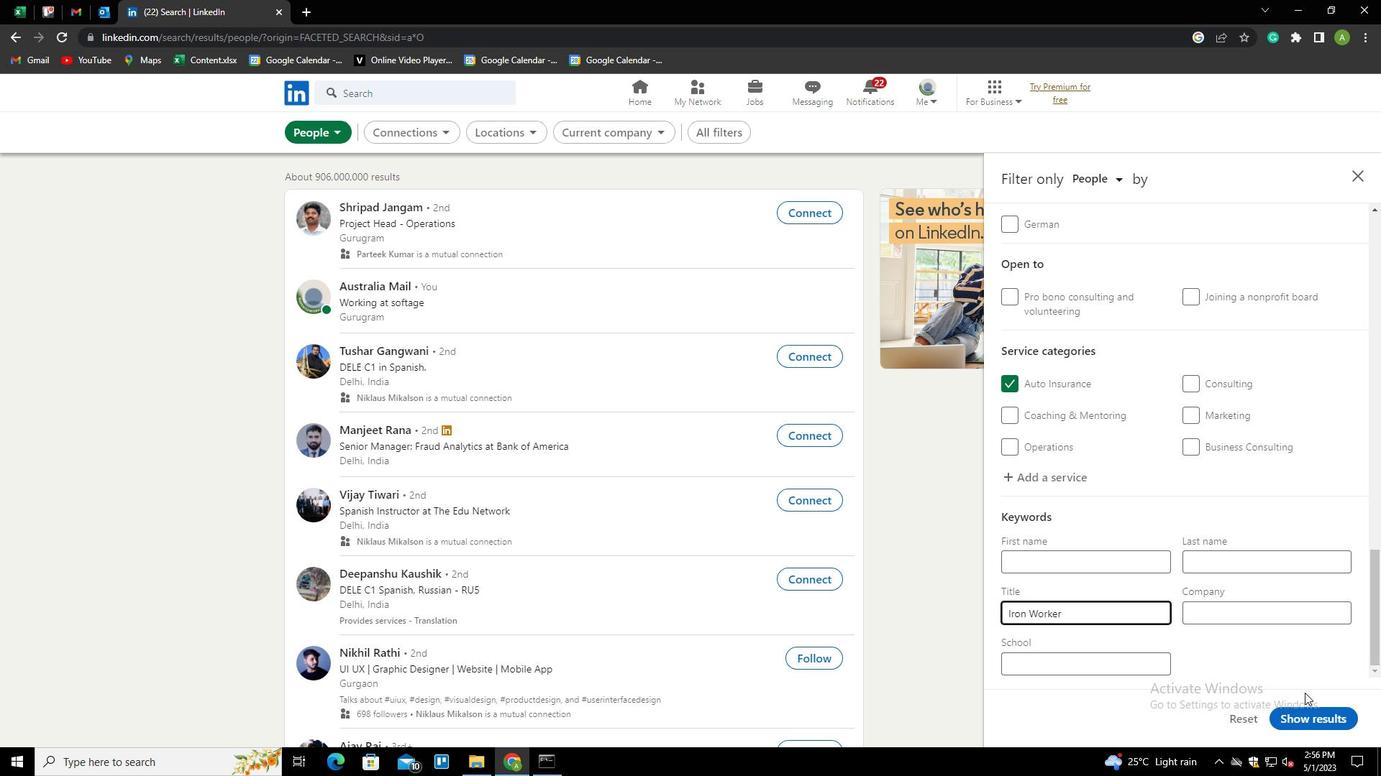 
Action: Mouse pressed left at (1313, 675)
Screenshot: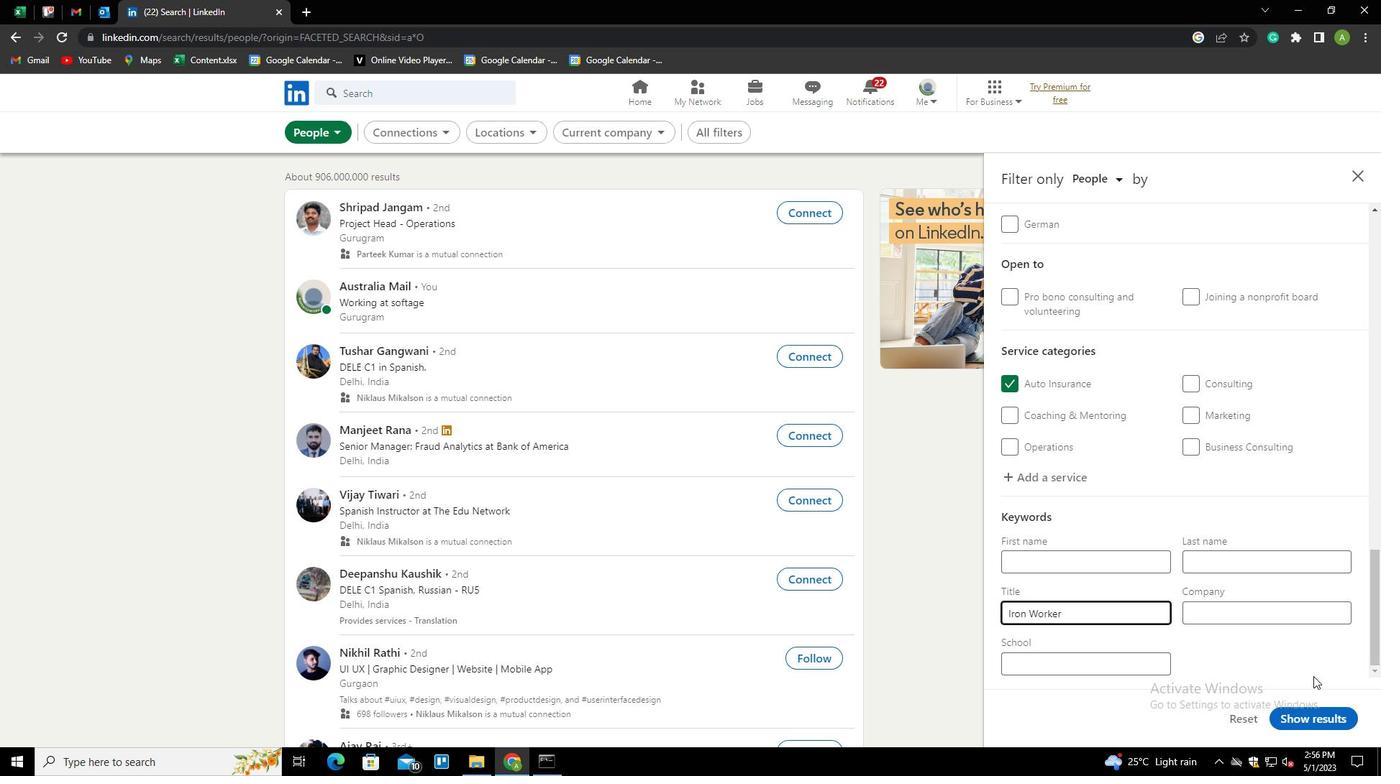 
Action: Mouse moved to (1318, 717)
Screenshot: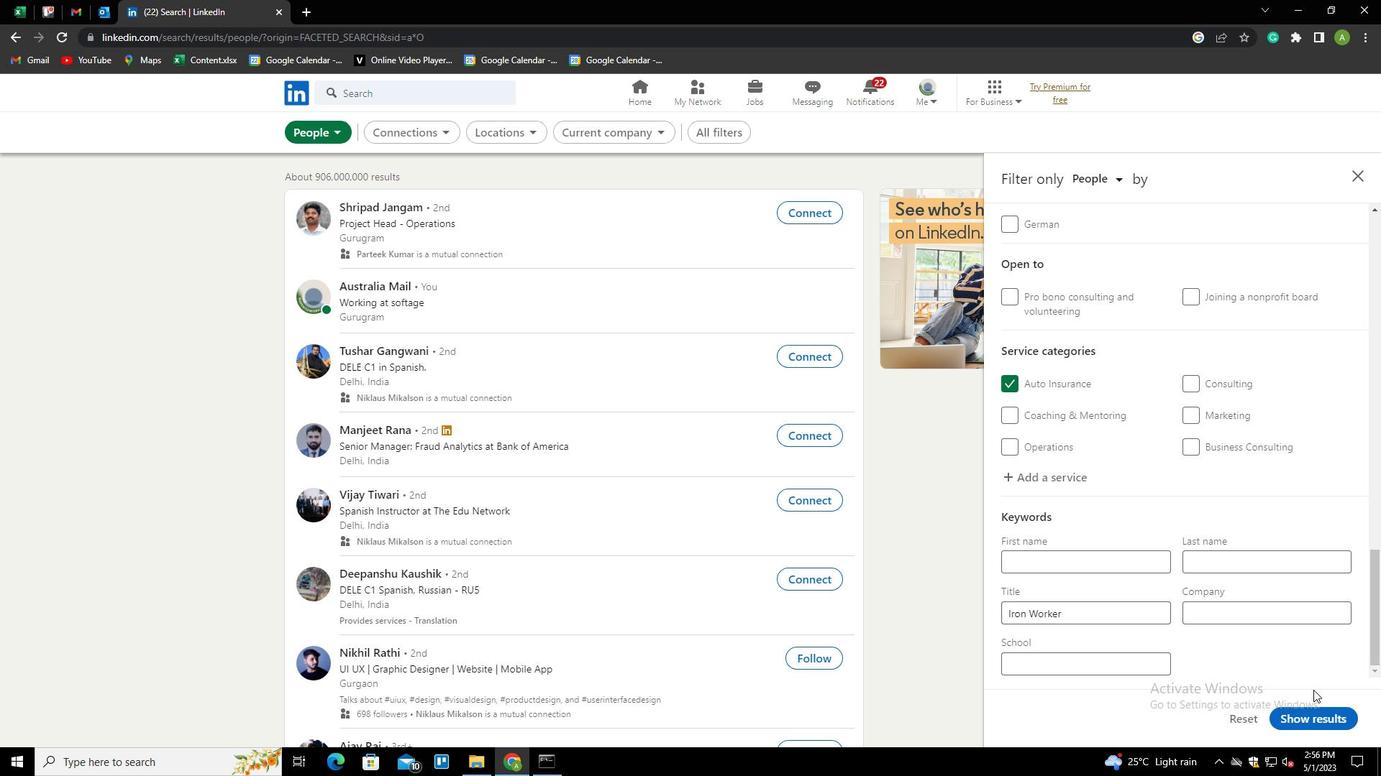 
Action: Mouse pressed left at (1318, 717)
Screenshot: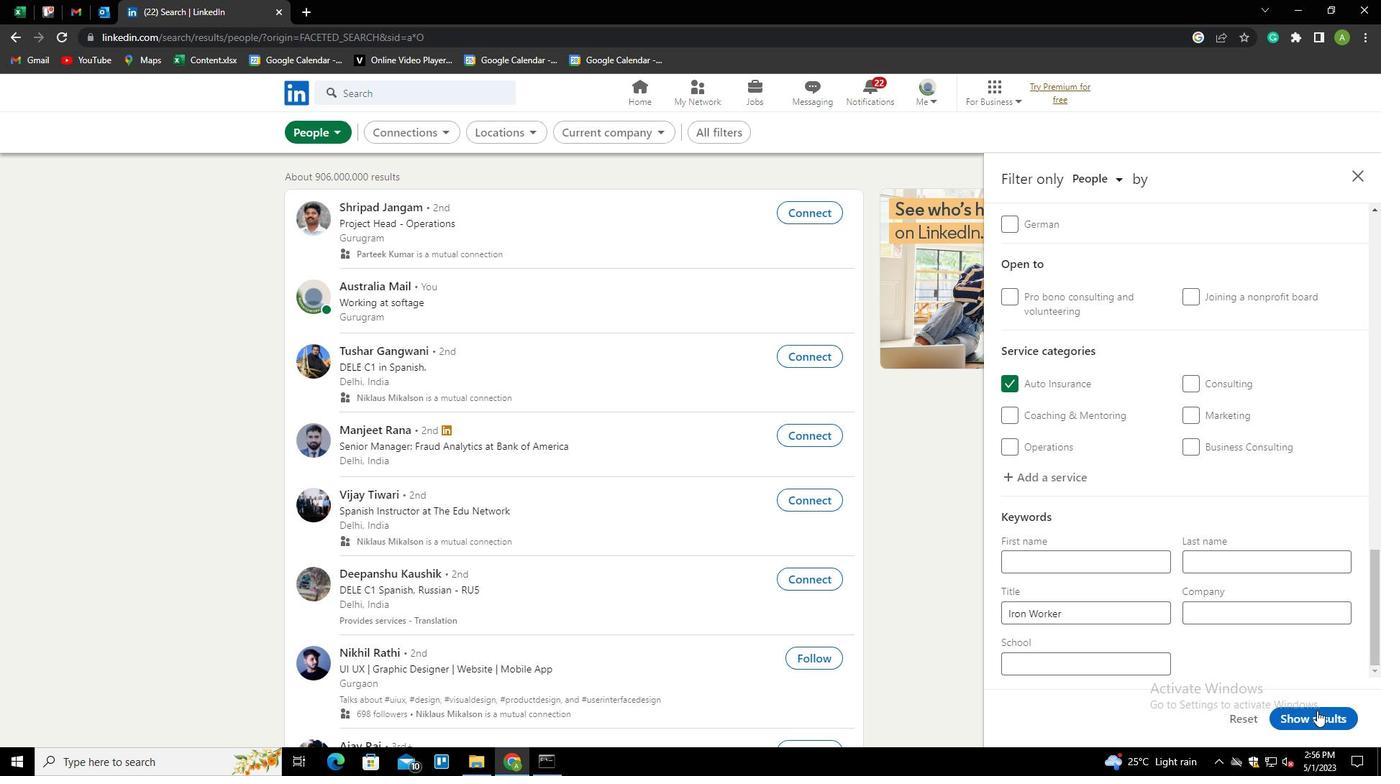 
